 Task: Check the news on climate change.
Action: Mouse moved to (170, 241)
Screenshot: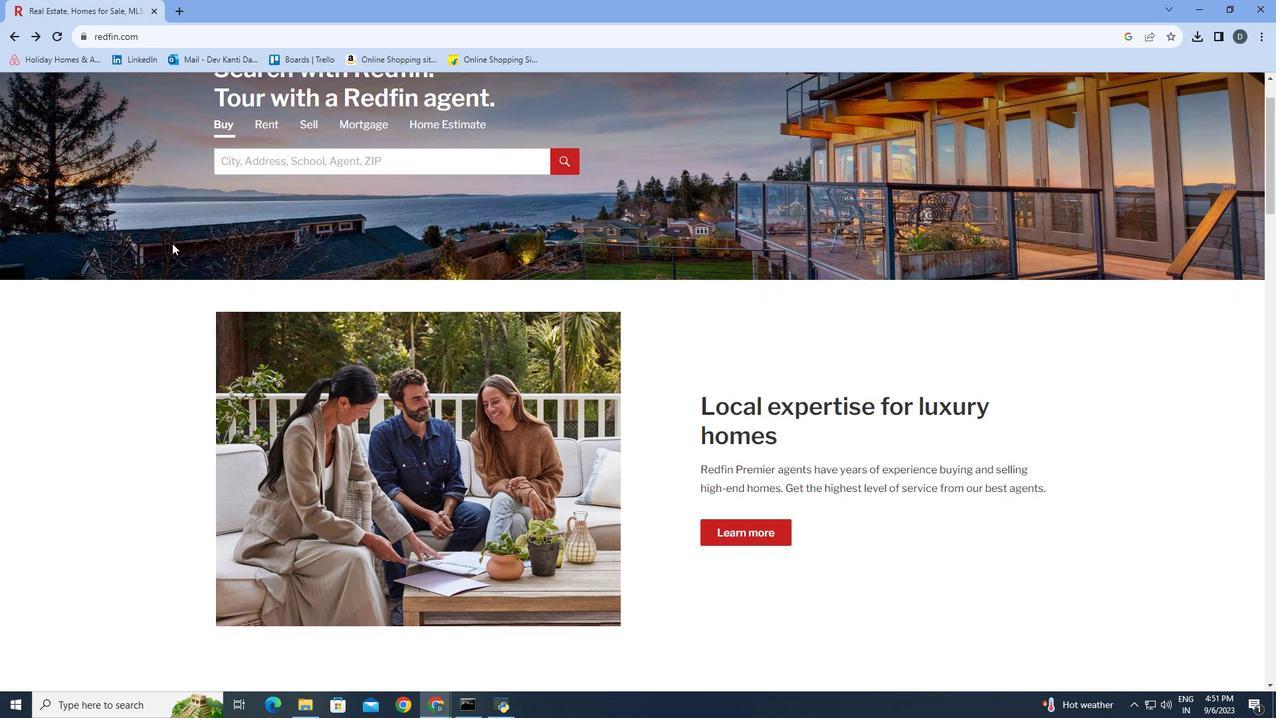 
Action: Mouse scrolled (170, 240) with delta (0, 0)
Screenshot: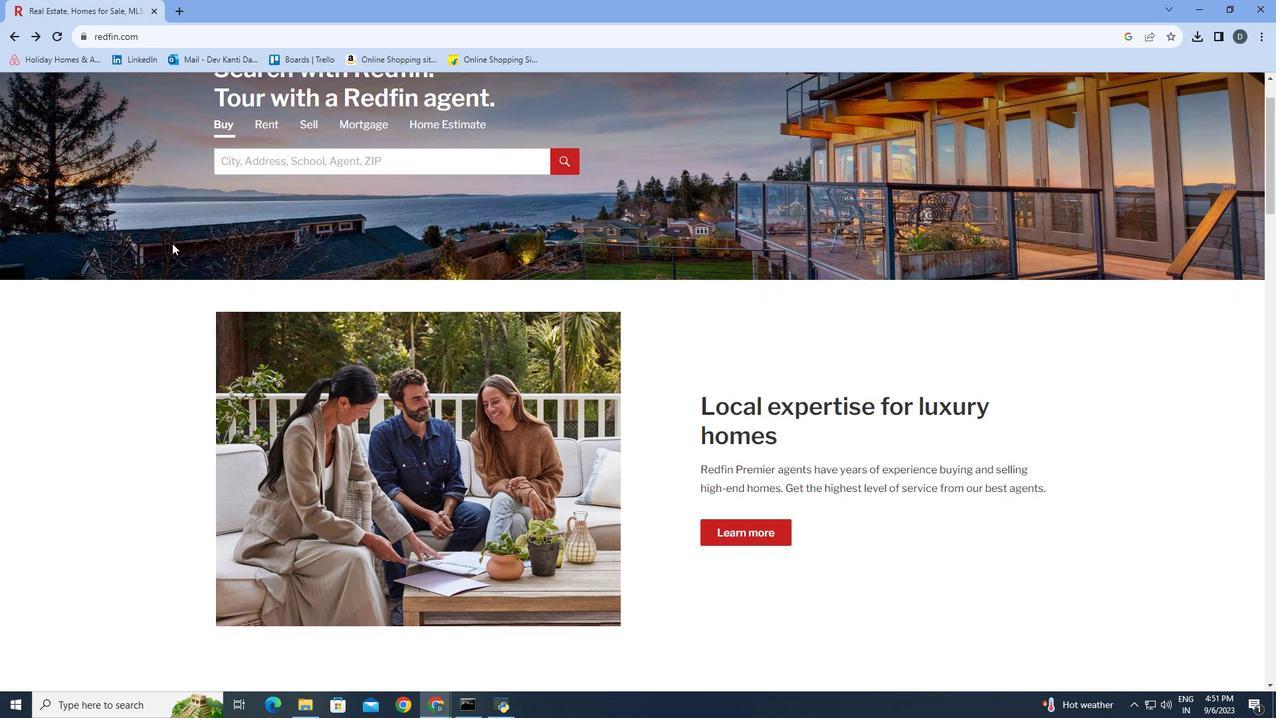 
Action: Mouse moved to (172, 243)
Screenshot: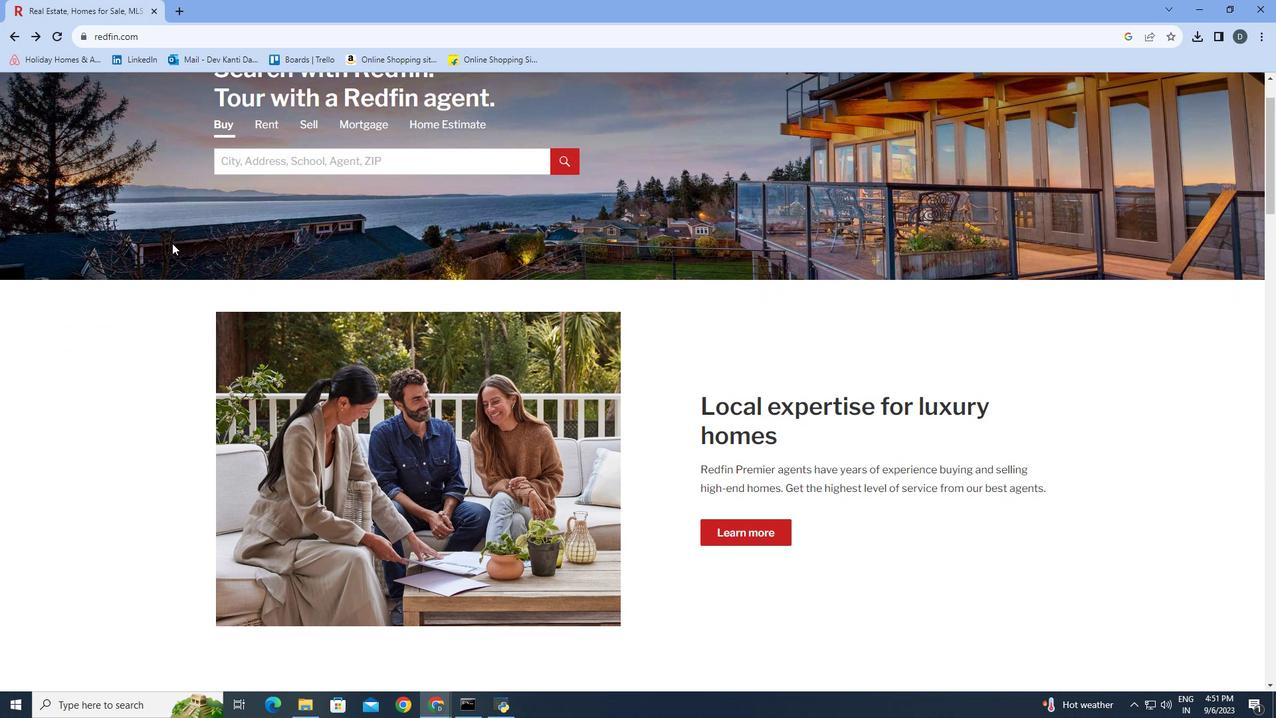 
Action: Mouse scrolled (172, 242) with delta (0, 0)
Screenshot: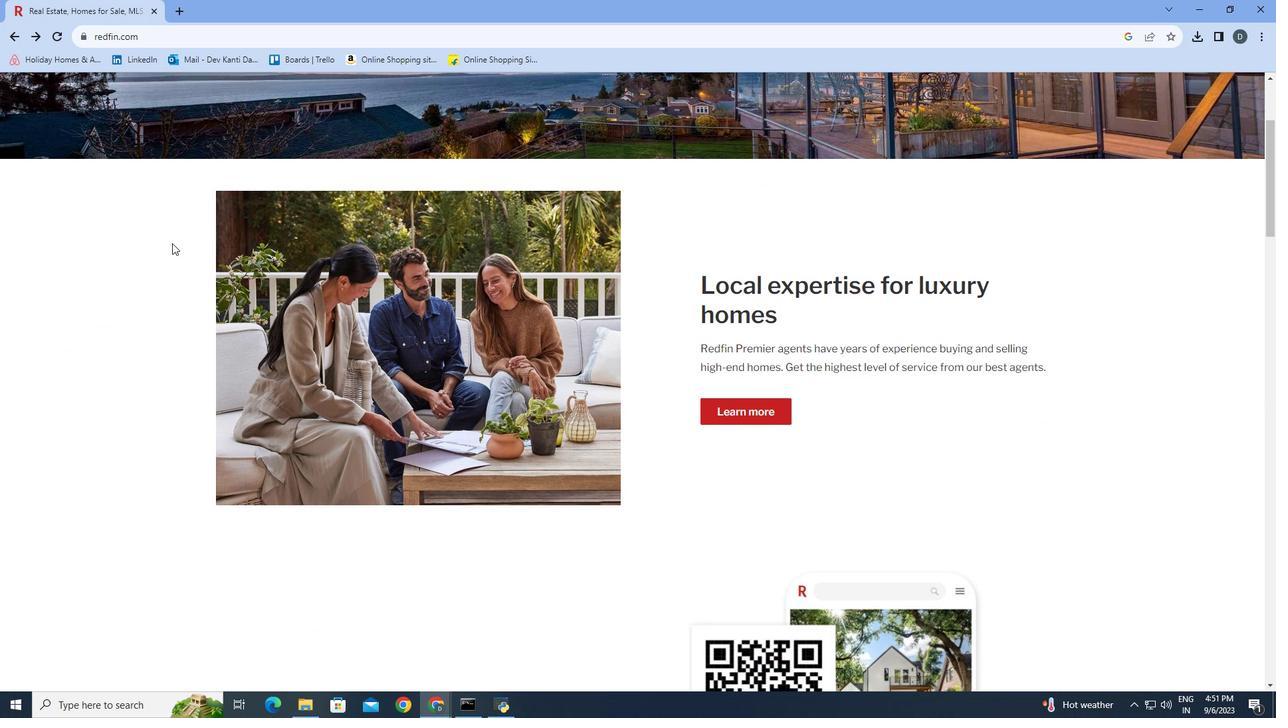 
Action: Mouse scrolled (172, 242) with delta (0, 0)
Screenshot: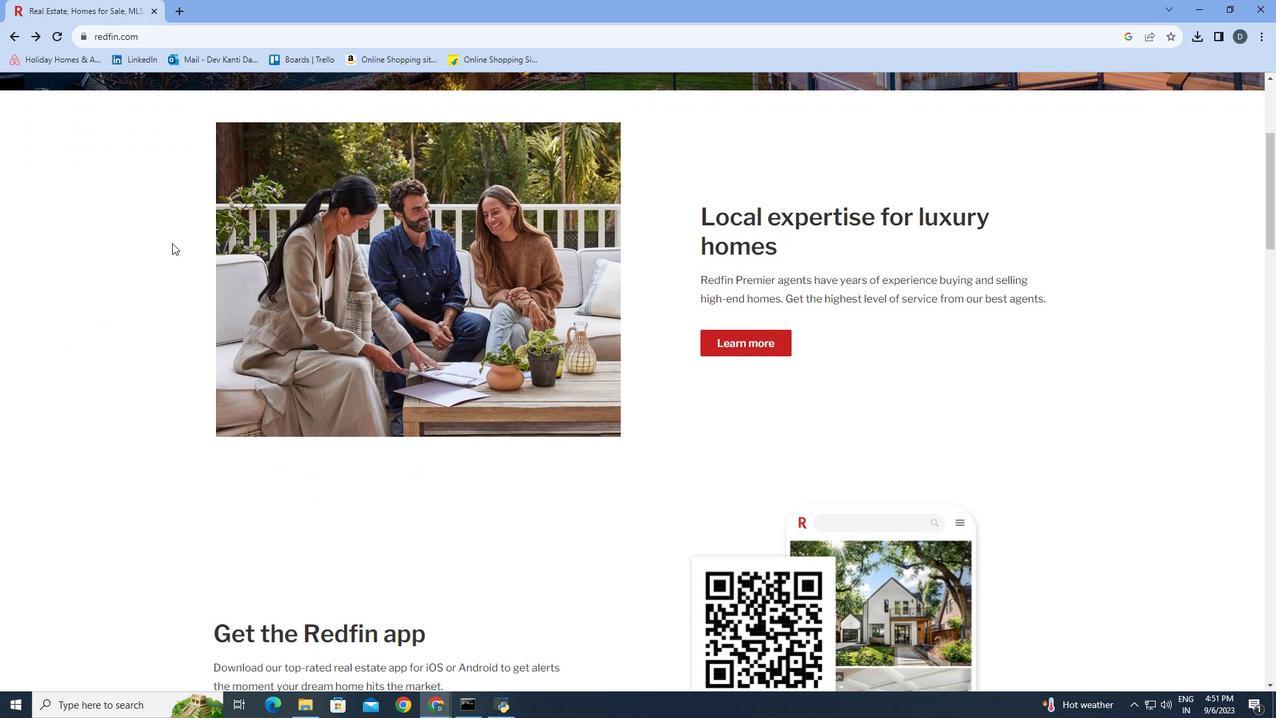 
Action: Mouse moved to (172, 243)
Screenshot: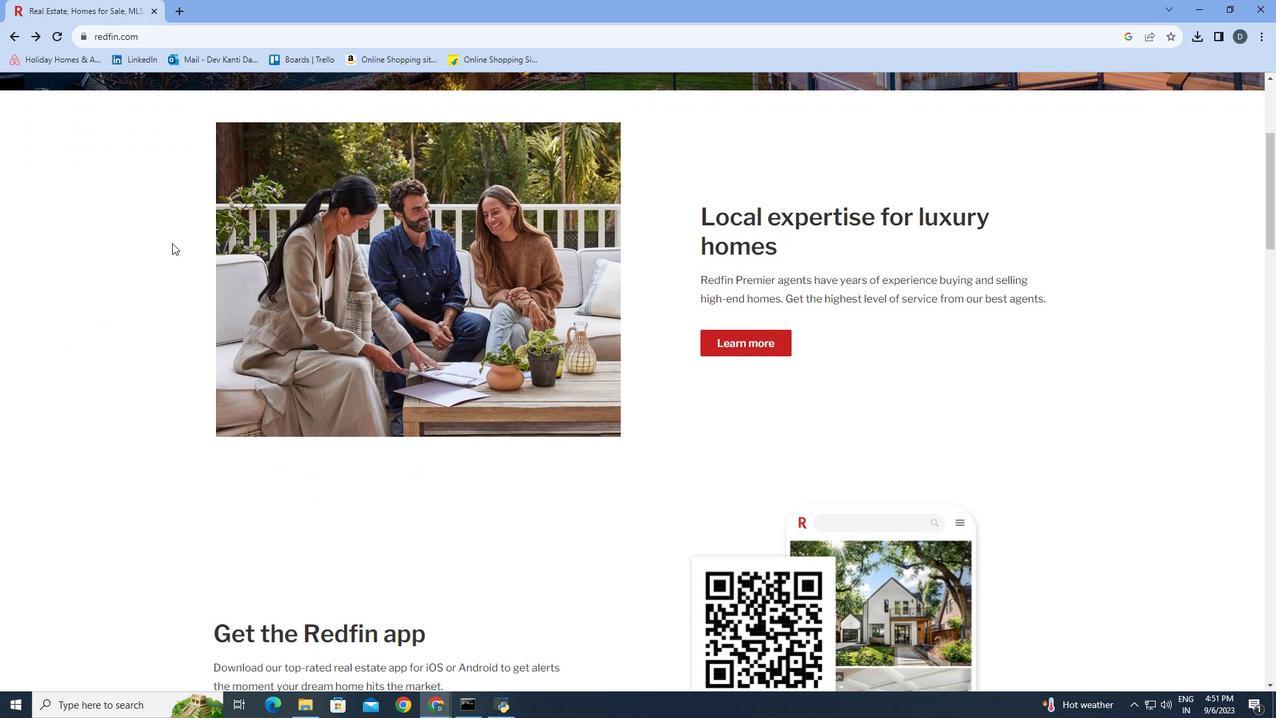 
Action: Mouse scrolled (172, 242) with delta (0, 0)
Screenshot: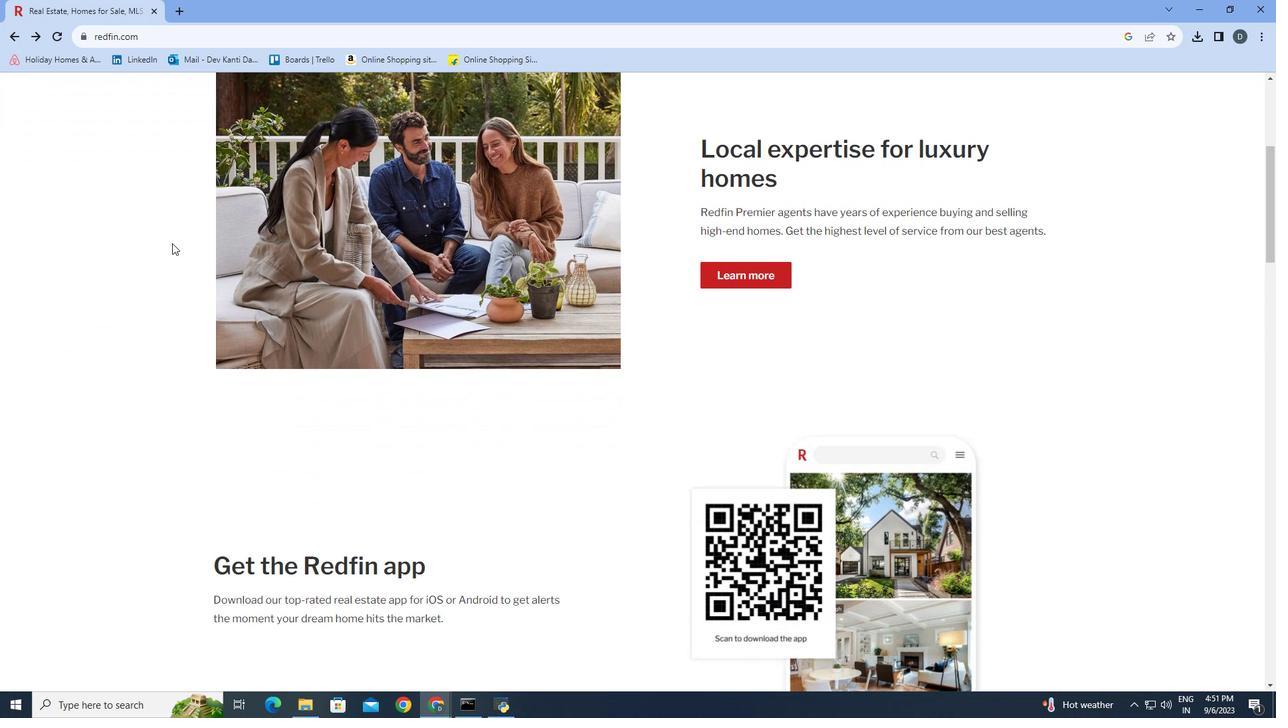 
Action: Mouse scrolled (172, 242) with delta (0, 0)
Screenshot: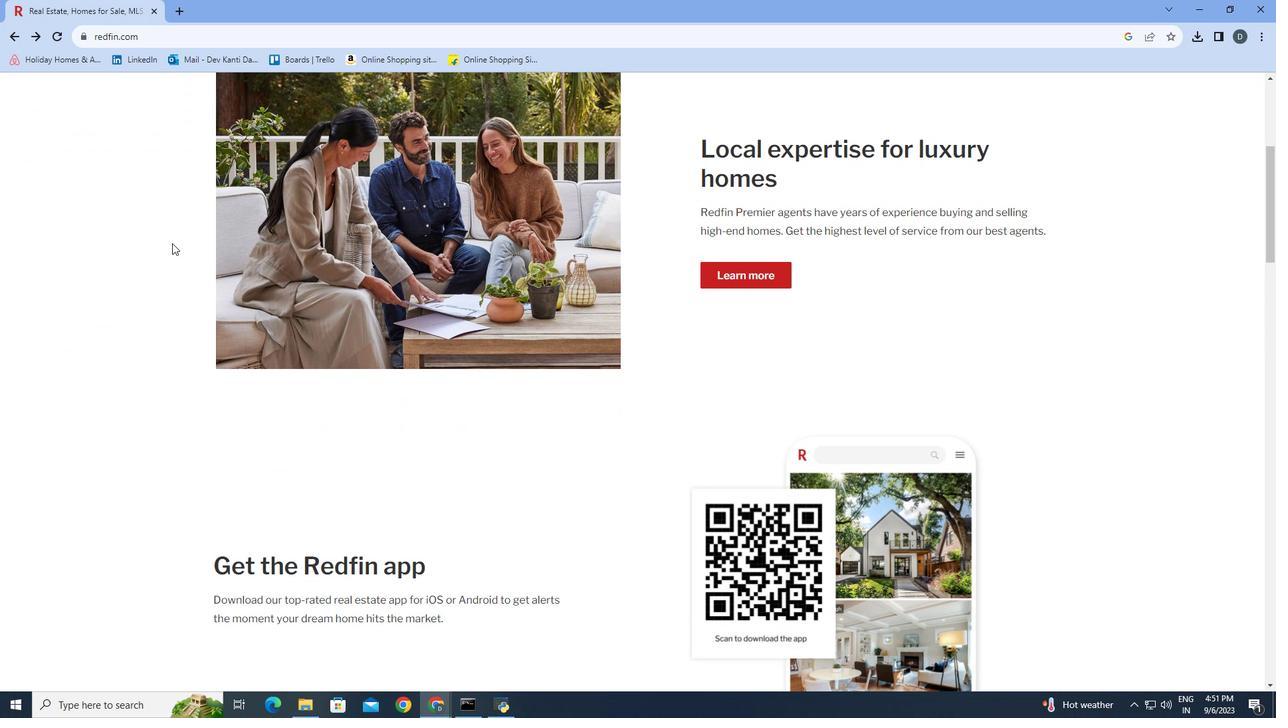 
Action: Mouse scrolled (172, 242) with delta (0, 0)
Screenshot: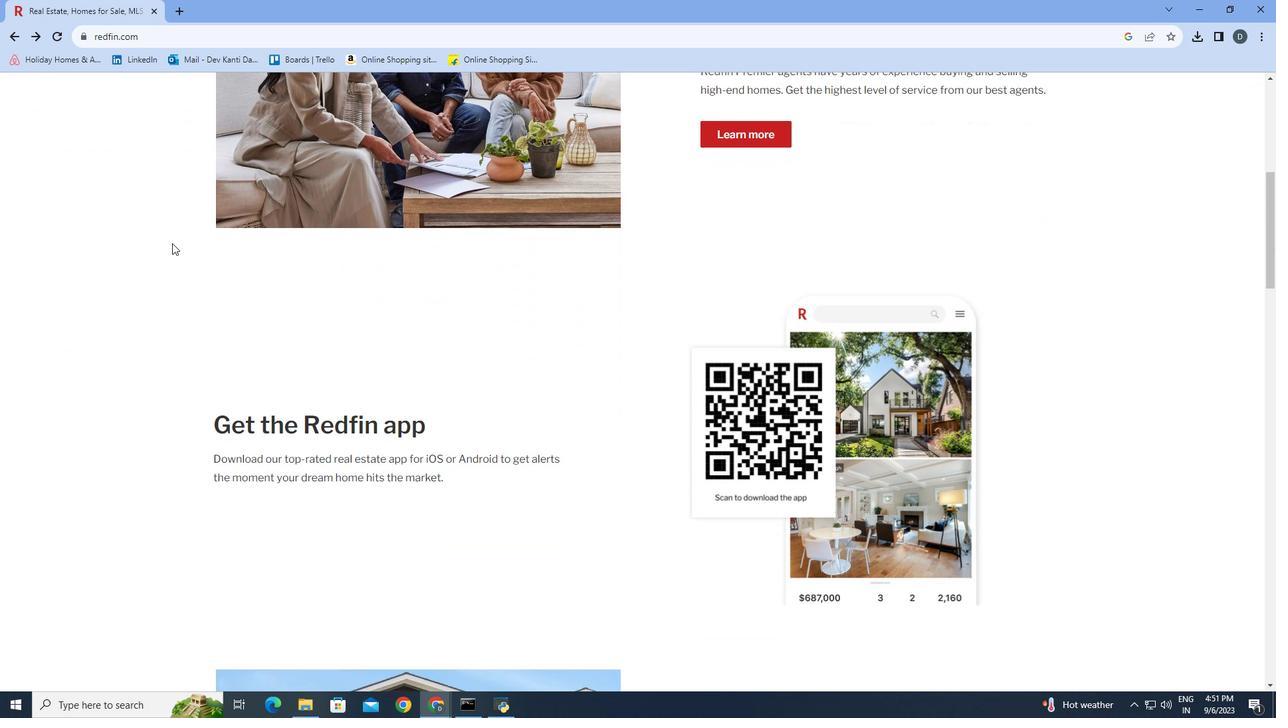 
Action: Mouse scrolled (172, 242) with delta (0, 0)
Screenshot: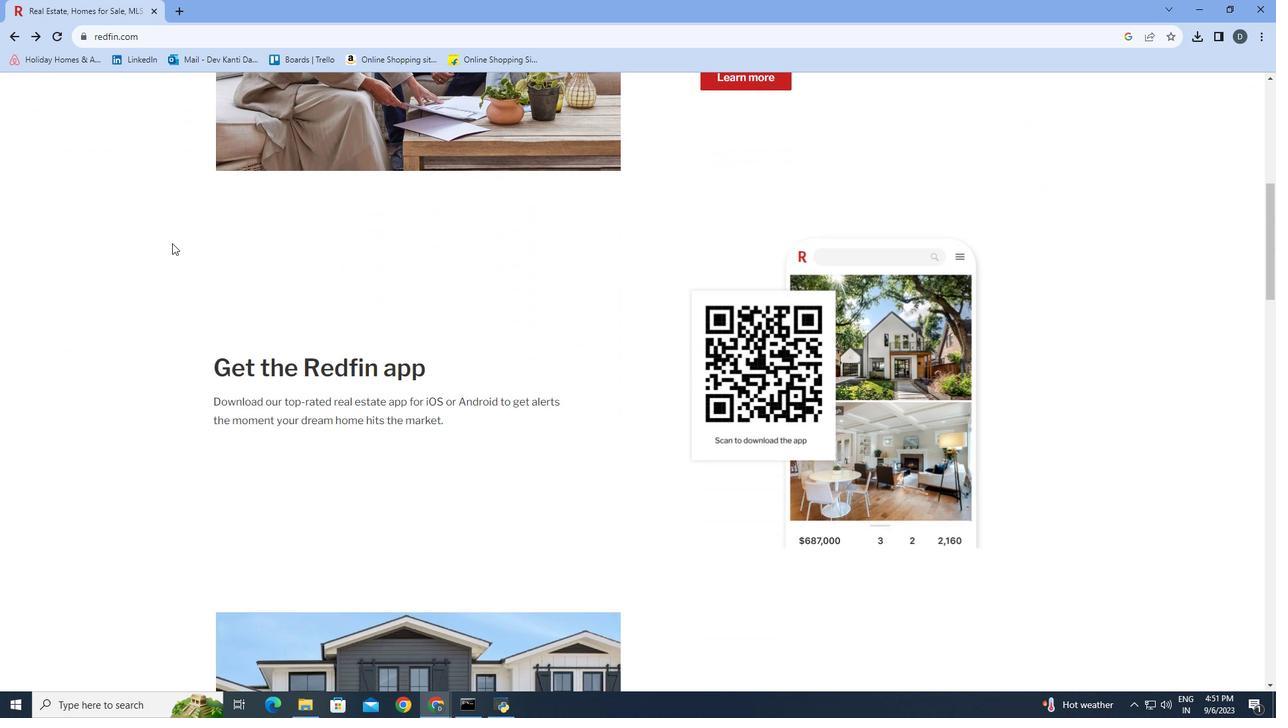 
Action: Mouse scrolled (172, 242) with delta (0, 0)
Screenshot: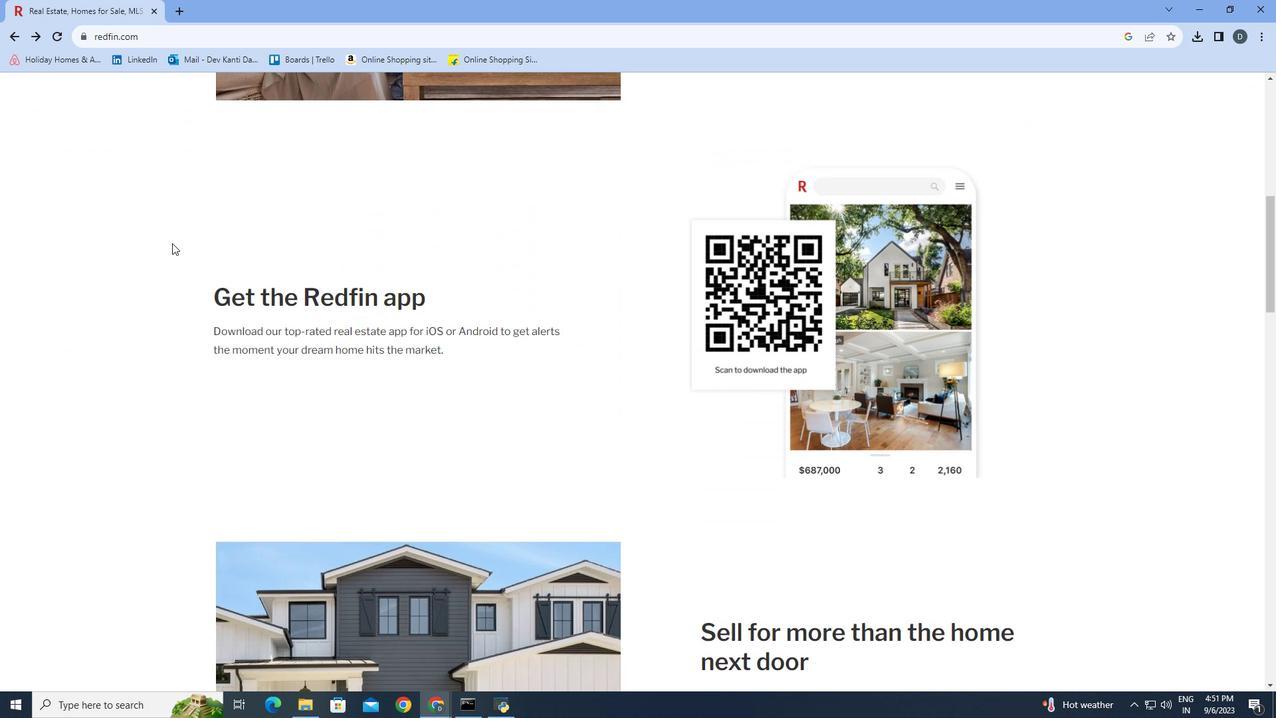 
Action: Mouse scrolled (172, 242) with delta (0, 0)
Screenshot: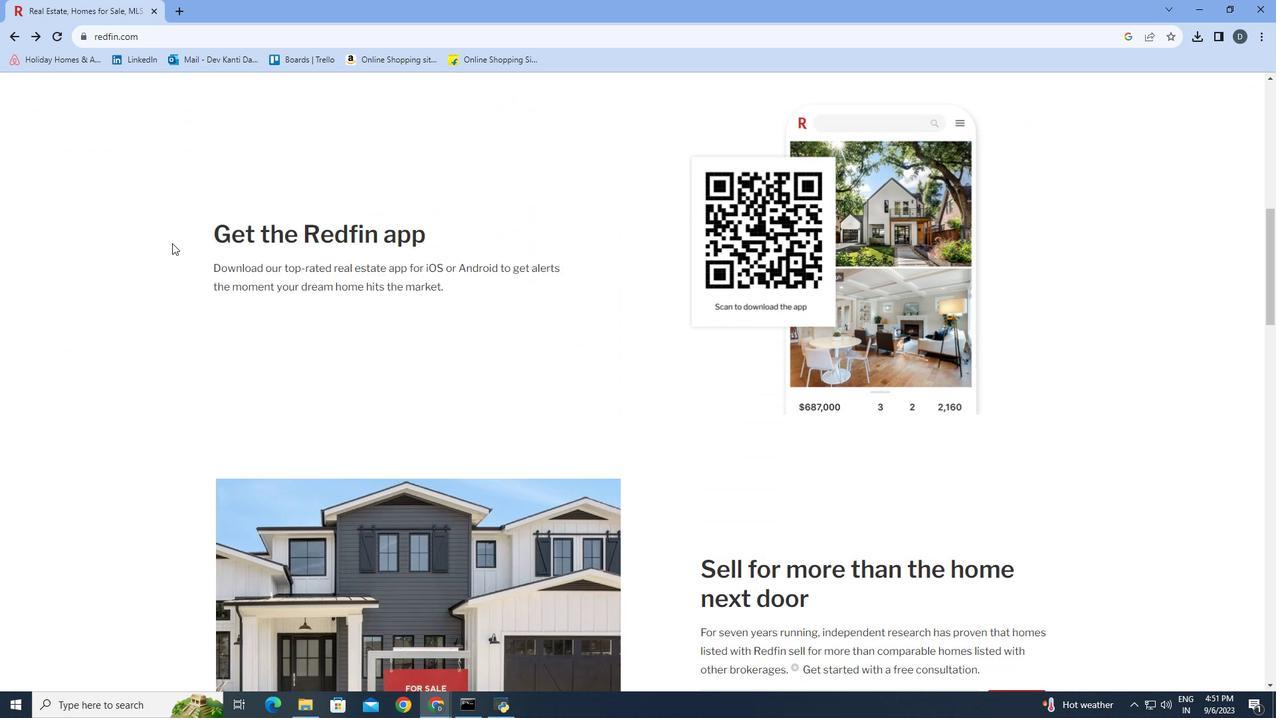 
Action: Mouse scrolled (172, 242) with delta (0, 0)
Screenshot: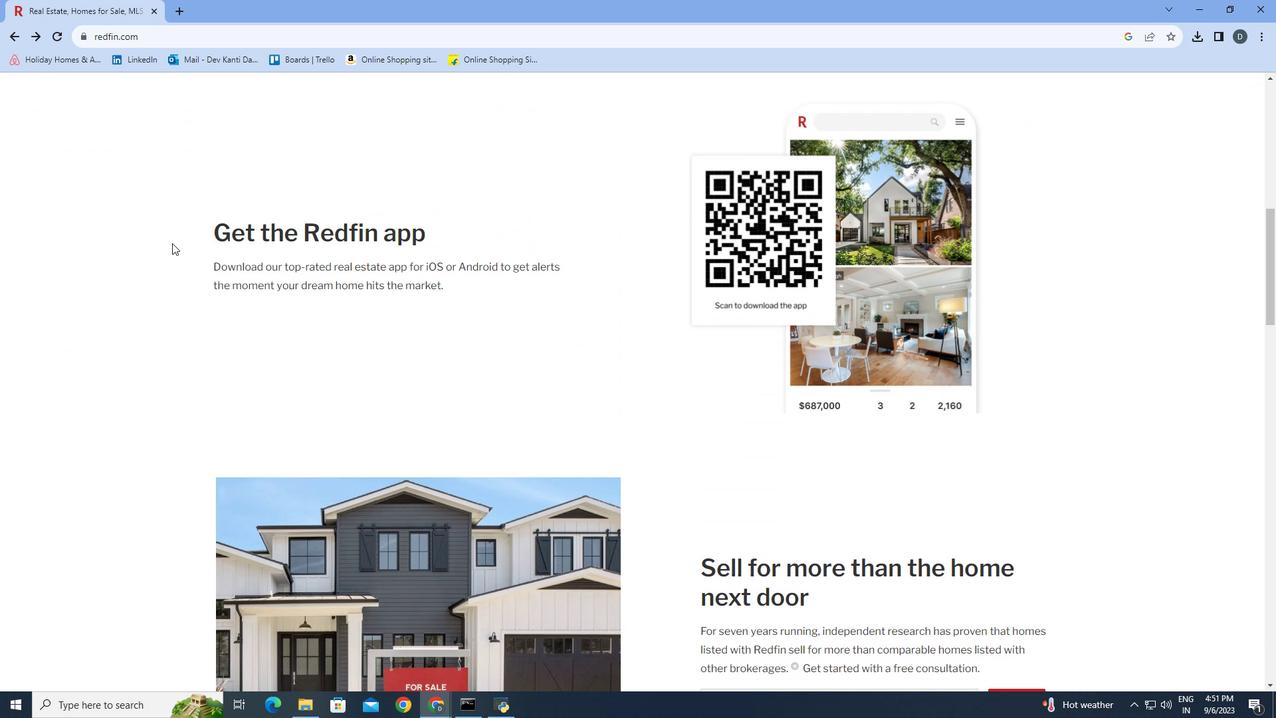 
Action: Mouse scrolled (172, 242) with delta (0, 0)
Screenshot: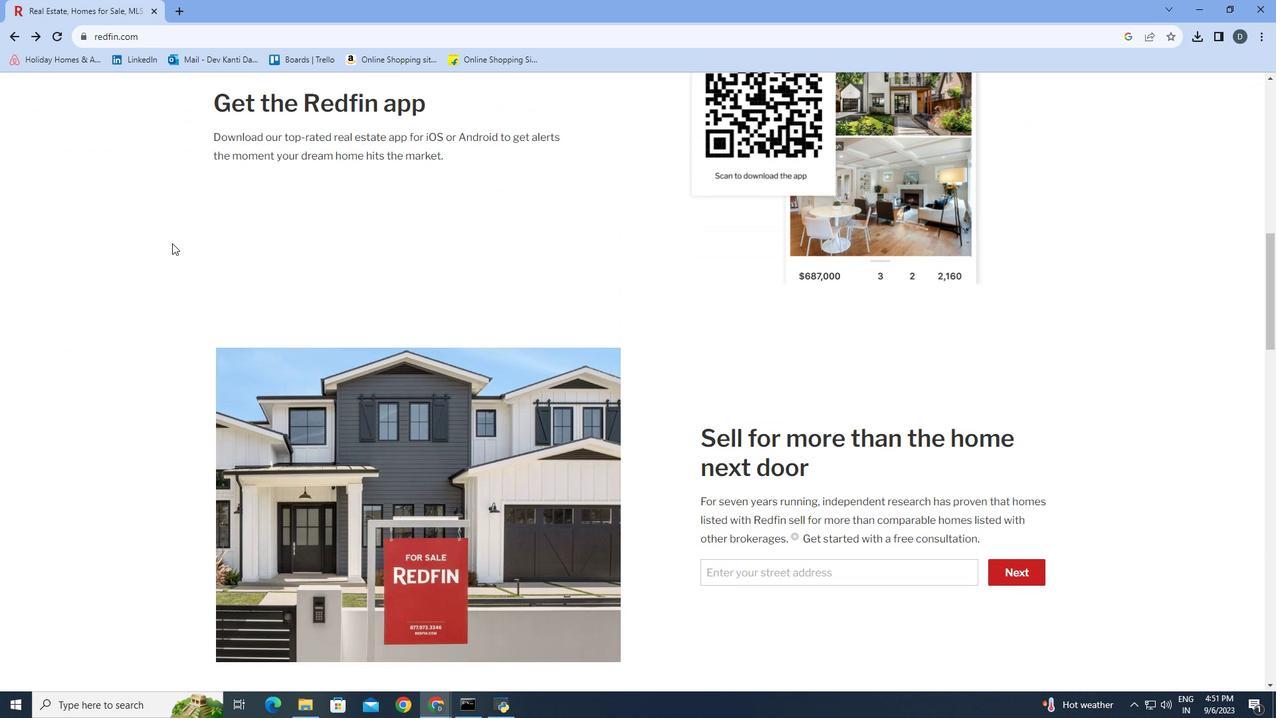 
Action: Mouse scrolled (172, 242) with delta (0, 0)
Screenshot: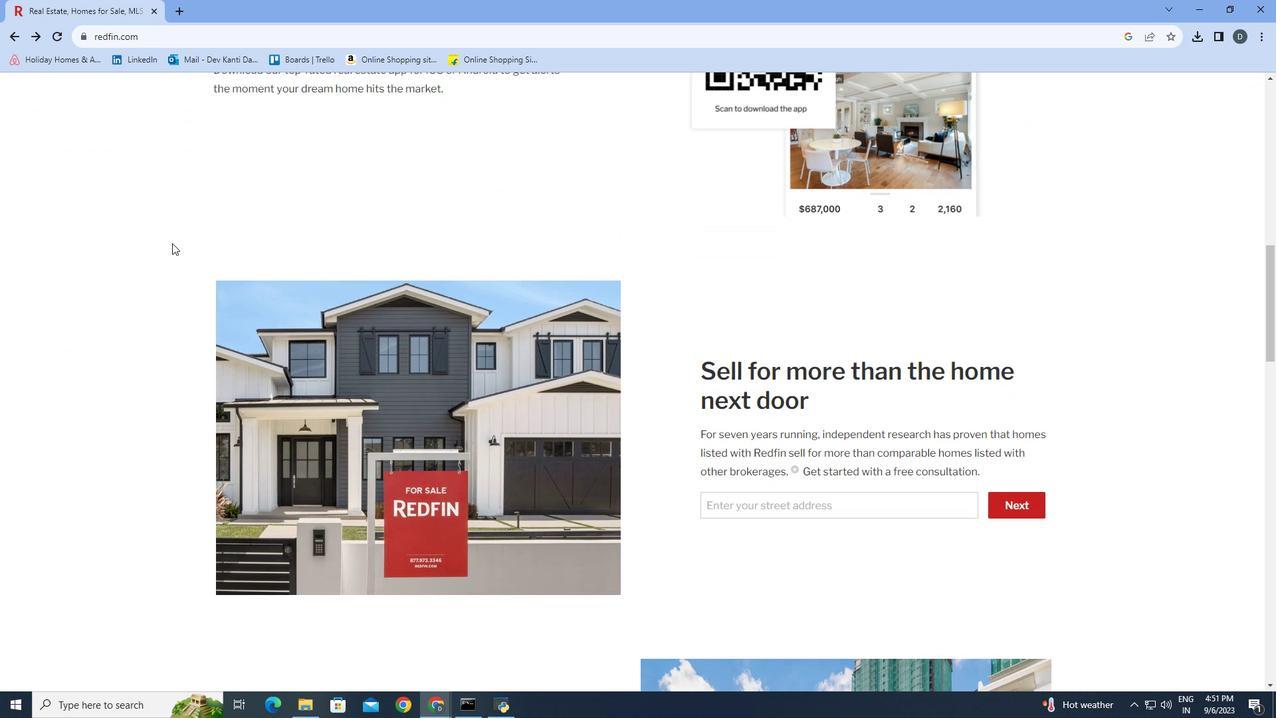 
Action: Mouse scrolled (172, 242) with delta (0, 0)
Screenshot: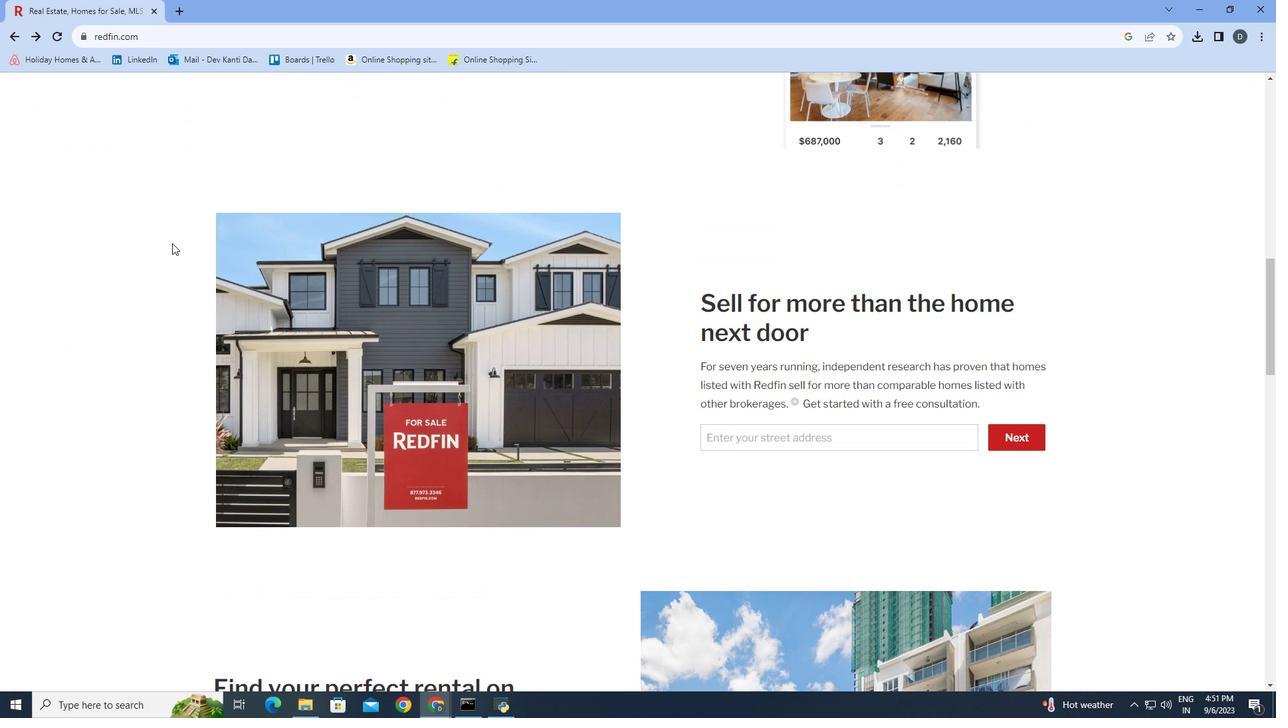 
Action: Mouse scrolled (172, 242) with delta (0, 0)
Screenshot: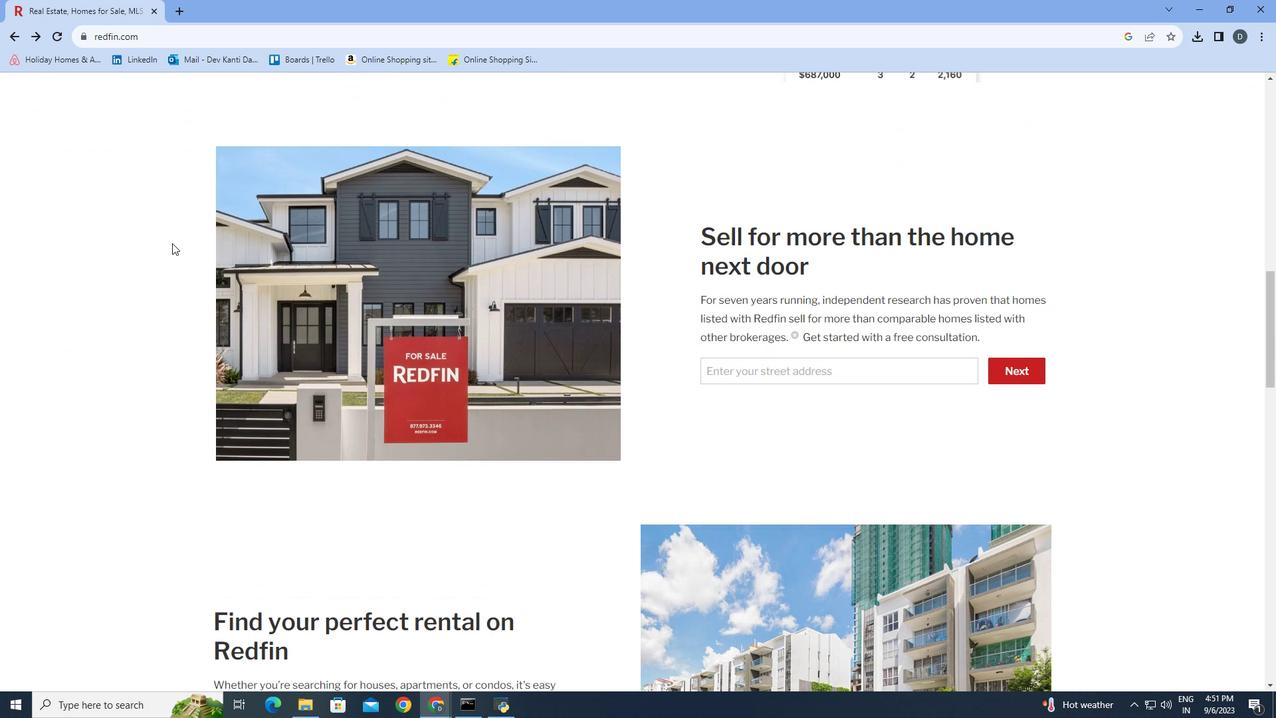 
Action: Mouse scrolled (172, 242) with delta (0, 0)
Screenshot: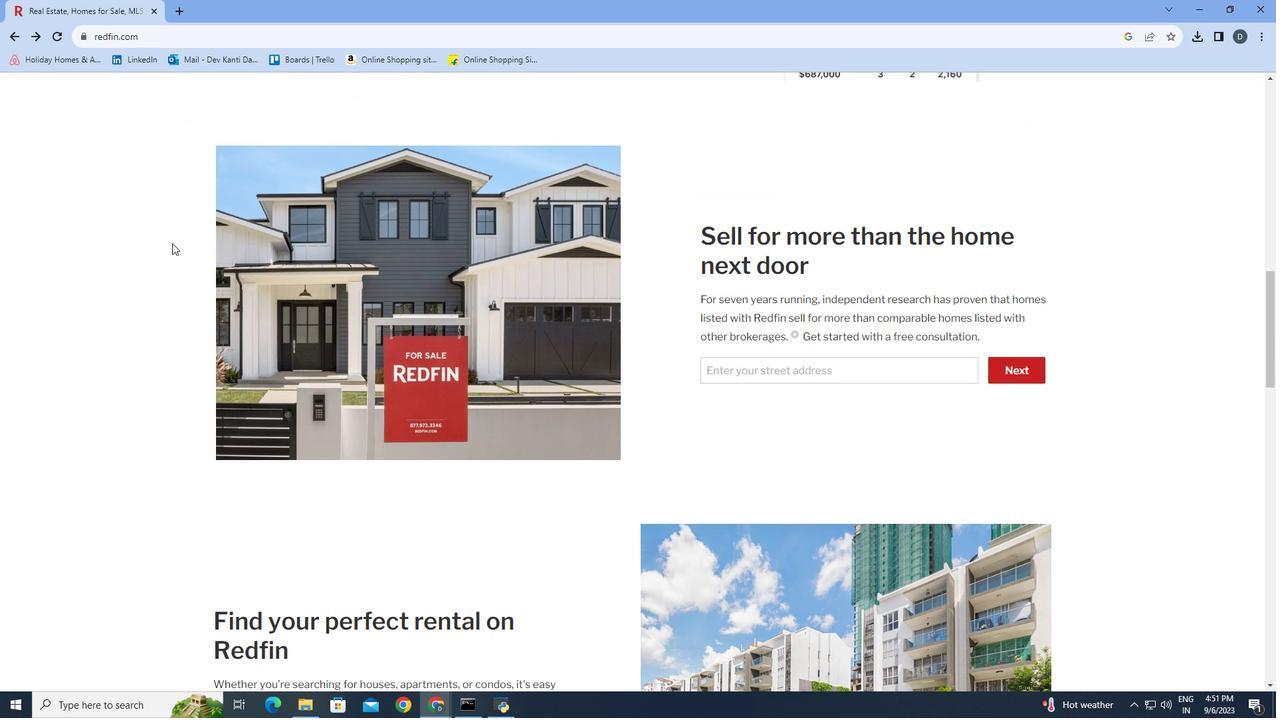 
Action: Mouse scrolled (172, 242) with delta (0, 0)
Screenshot: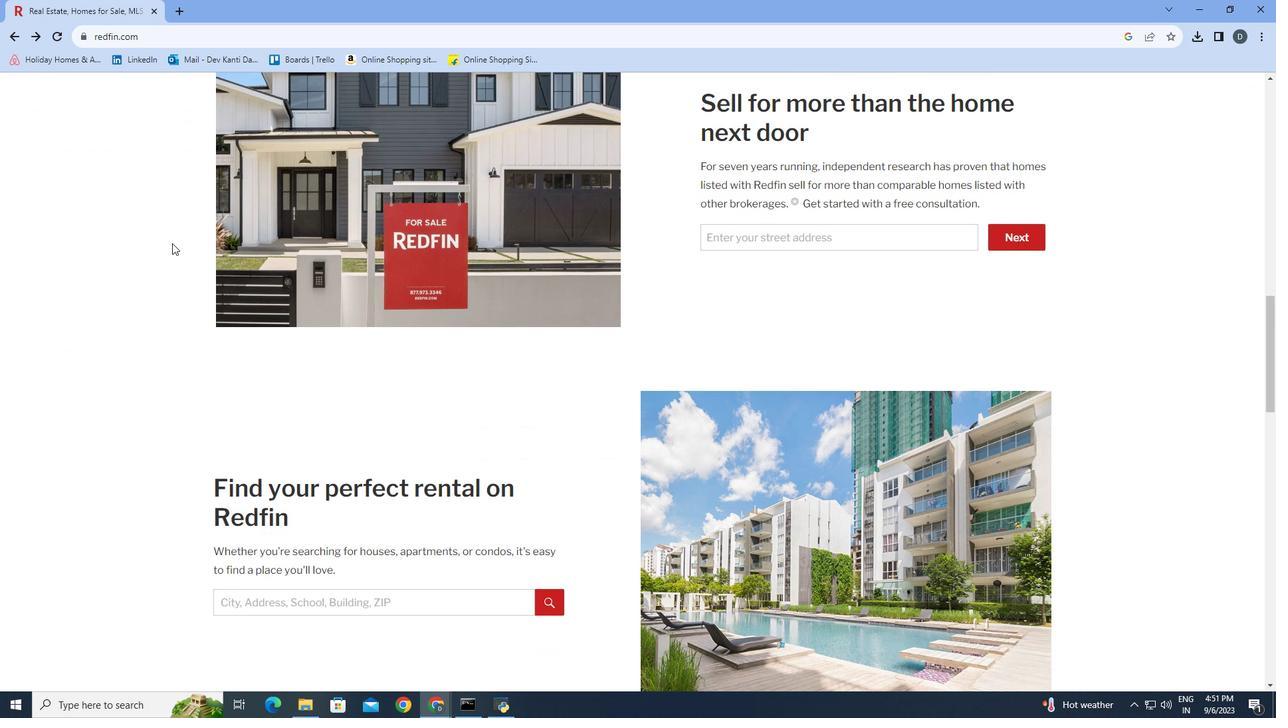 
Action: Mouse scrolled (172, 242) with delta (0, 0)
Screenshot: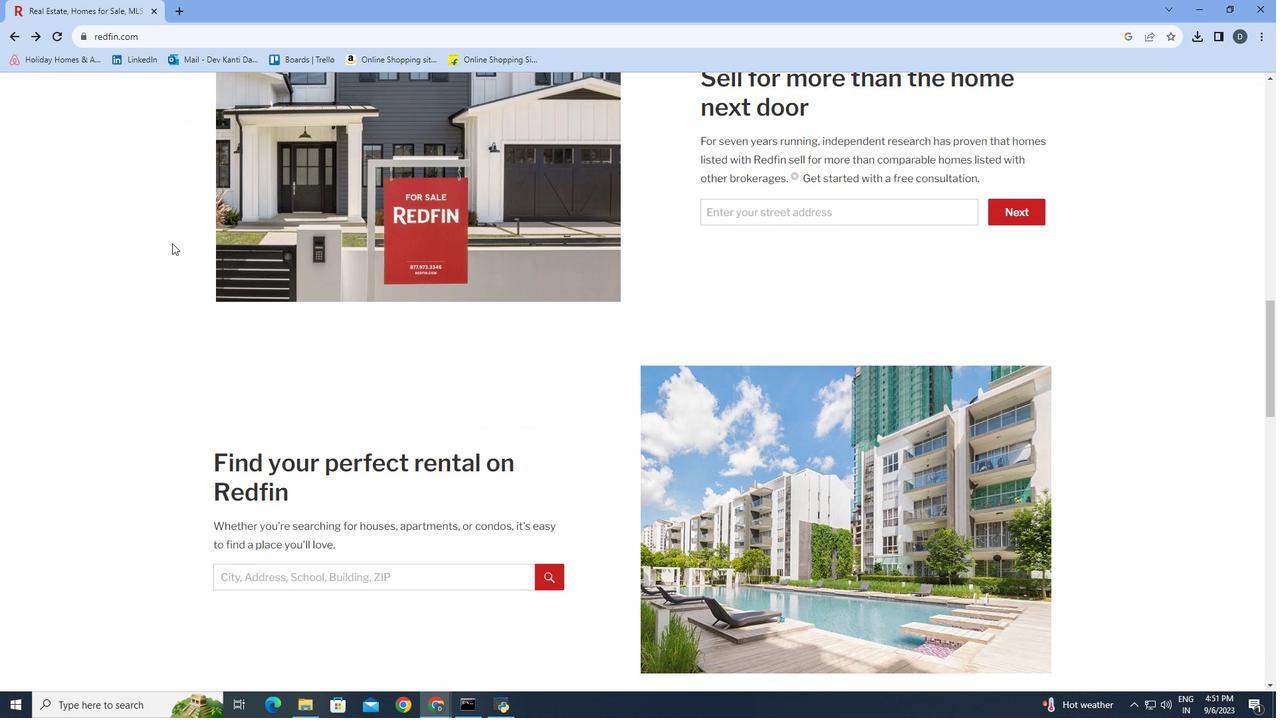 
Action: Mouse scrolled (172, 242) with delta (0, 0)
Screenshot: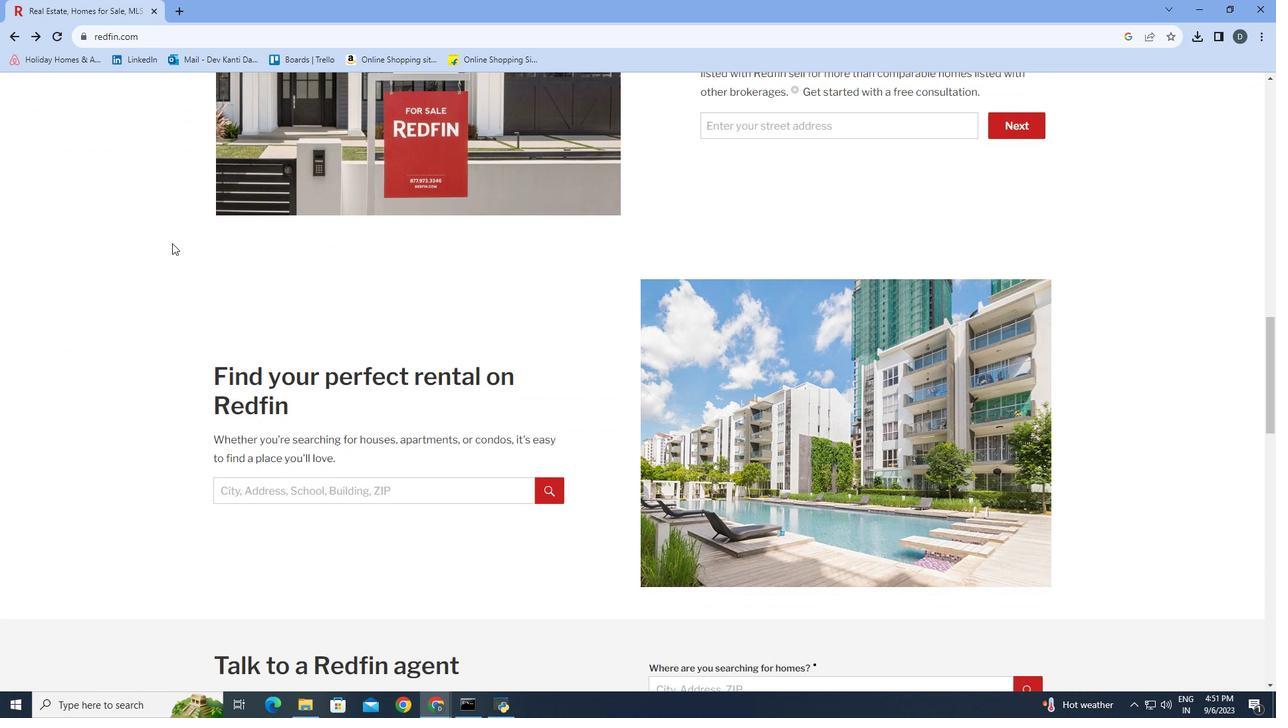 
Action: Mouse scrolled (172, 242) with delta (0, 0)
Screenshot: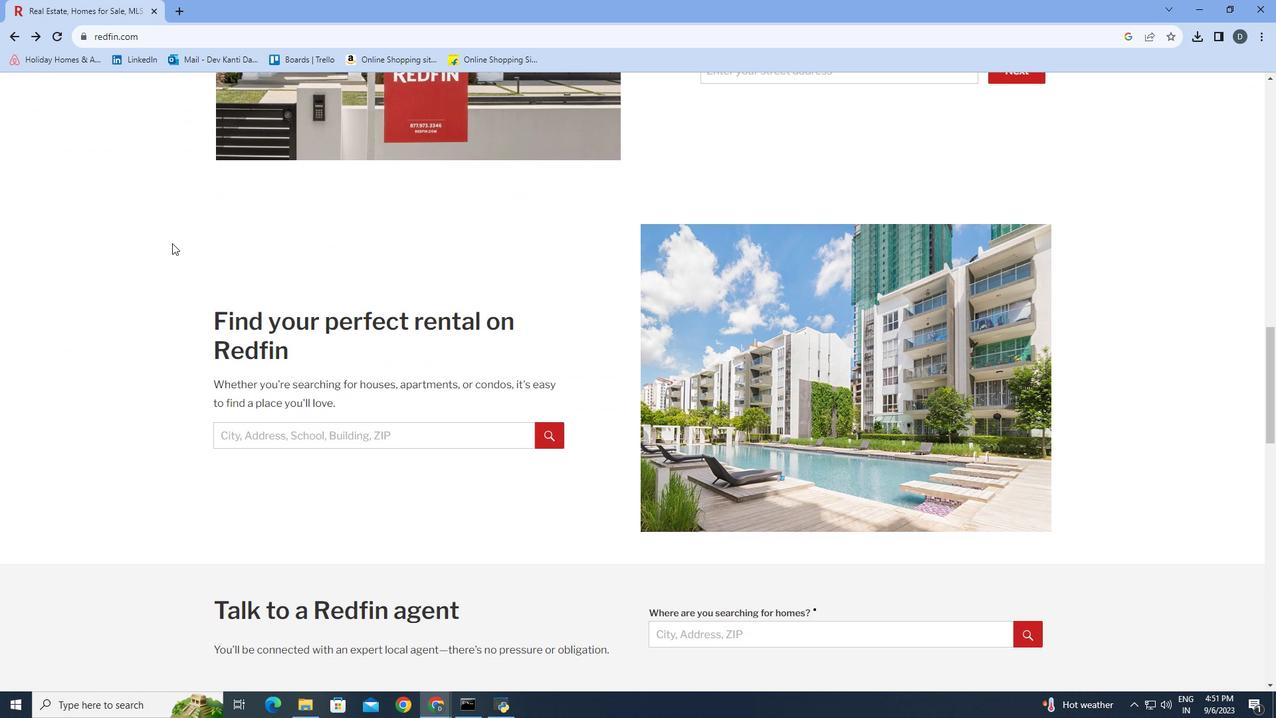 
Action: Mouse scrolled (172, 242) with delta (0, 0)
Screenshot: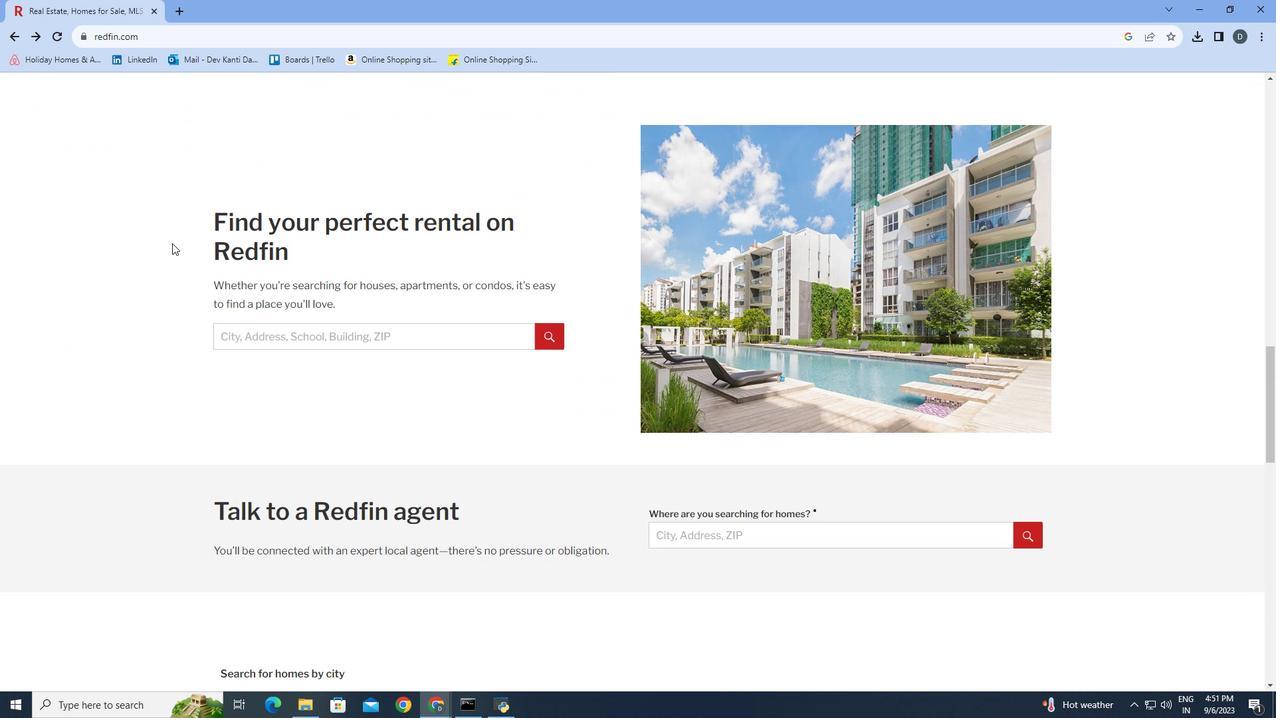 
Action: Mouse scrolled (172, 242) with delta (0, 0)
Screenshot: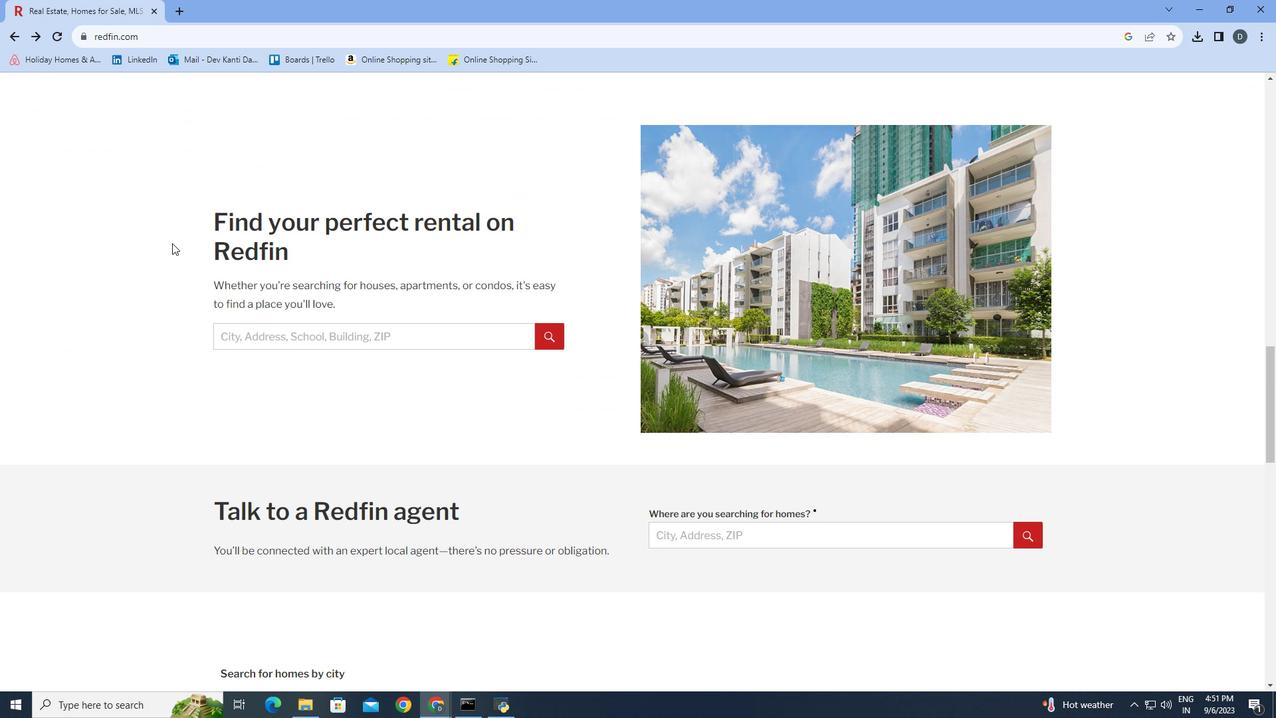 
Action: Mouse scrolled (172, 242) with delta (0, 0)
Screenshot: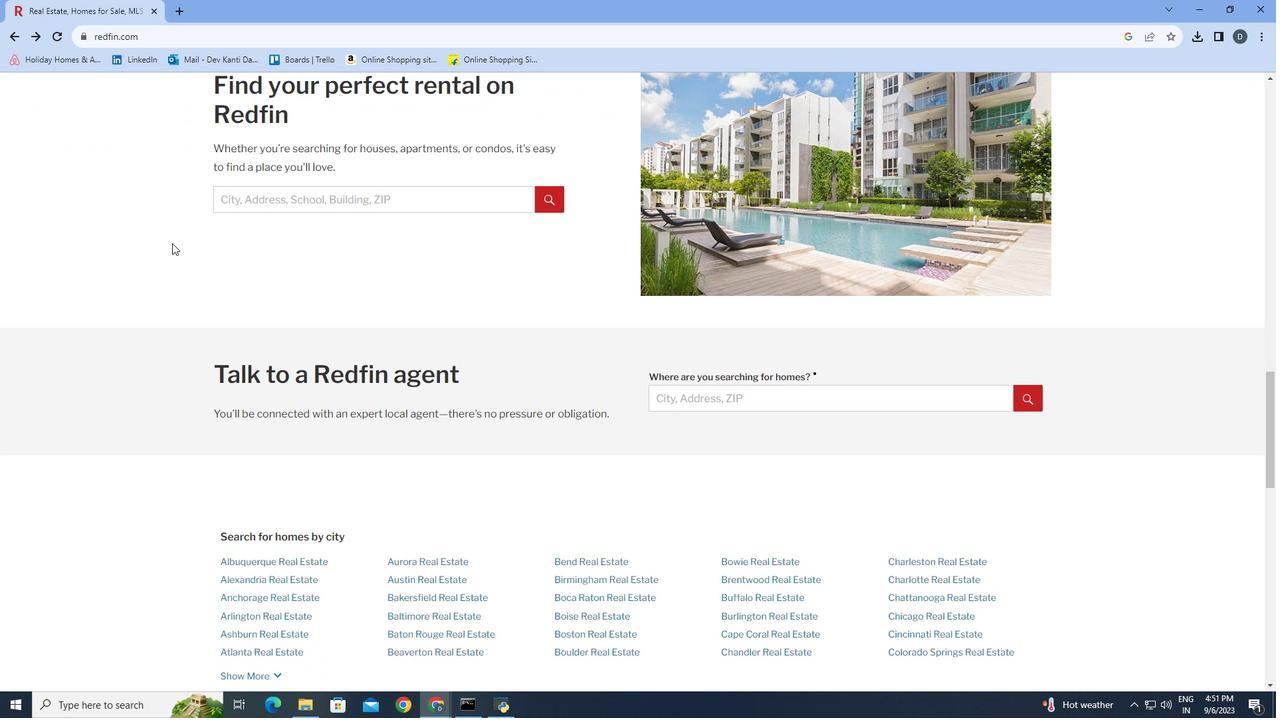 
Action: Mouse scrolled (172, 242) with delta (0, 0)
Screenshot: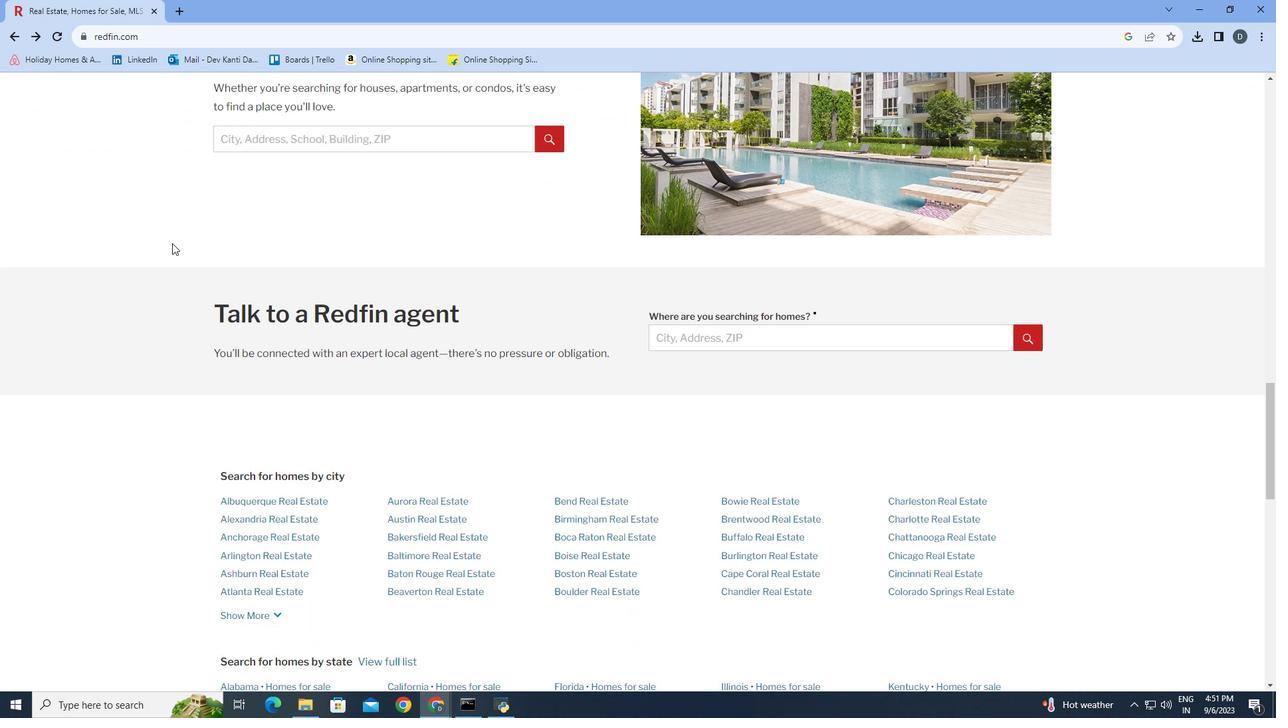 
Action: Mouse scrolled (172, 242) with delta (0, 0)
Screenshot: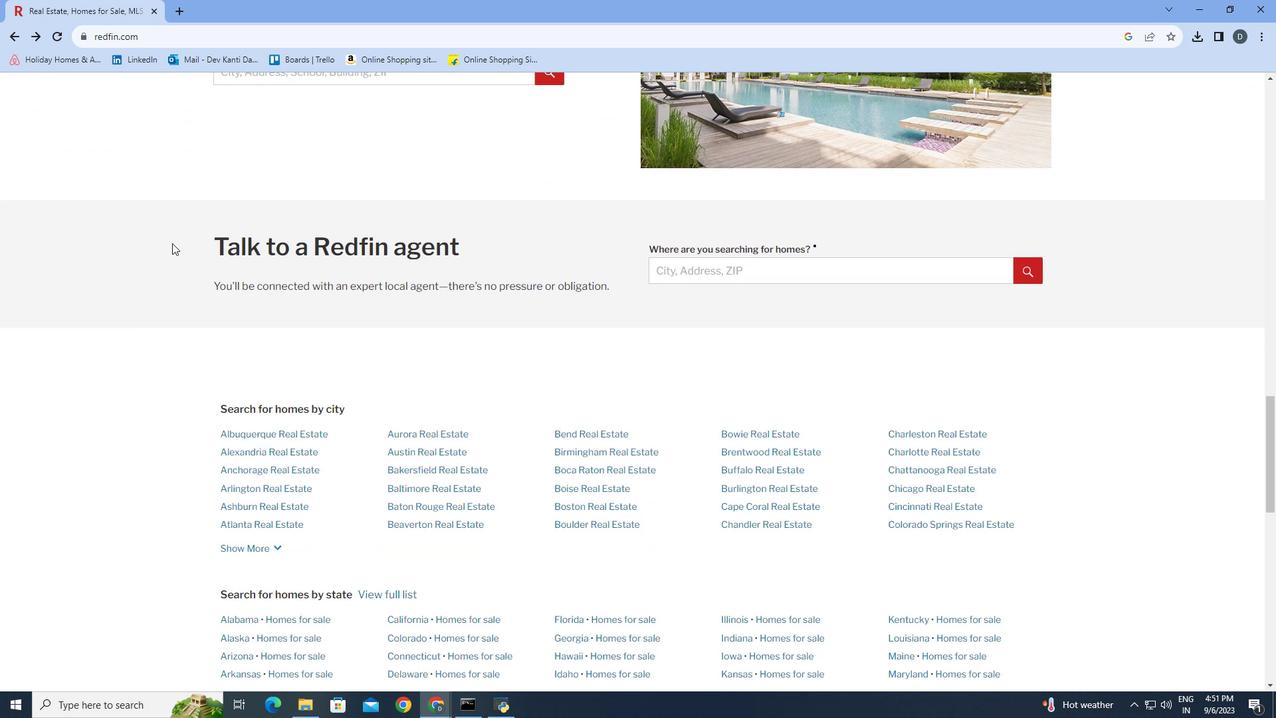 
Action: Mouse scrolled (172, 242) with delta (0, 0)
Screenshot: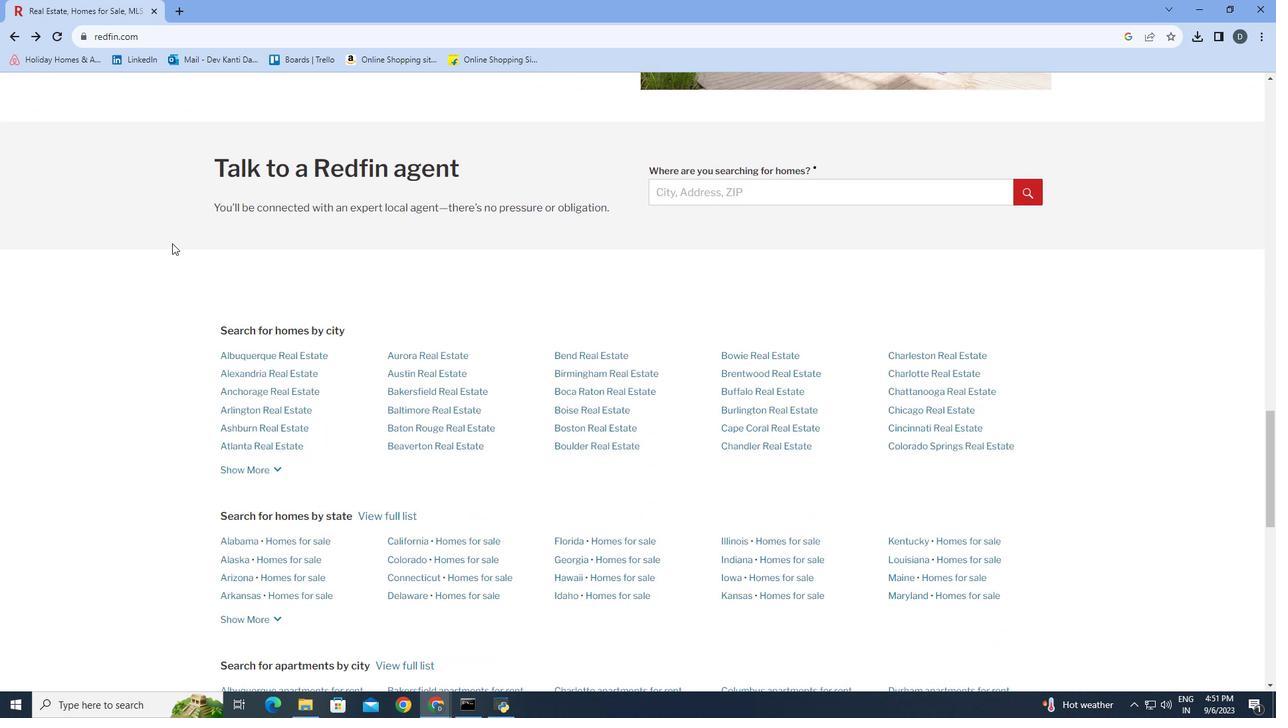 
Action: Mouse scrolled (172, 242) with delta (0, 0)
Screenshot: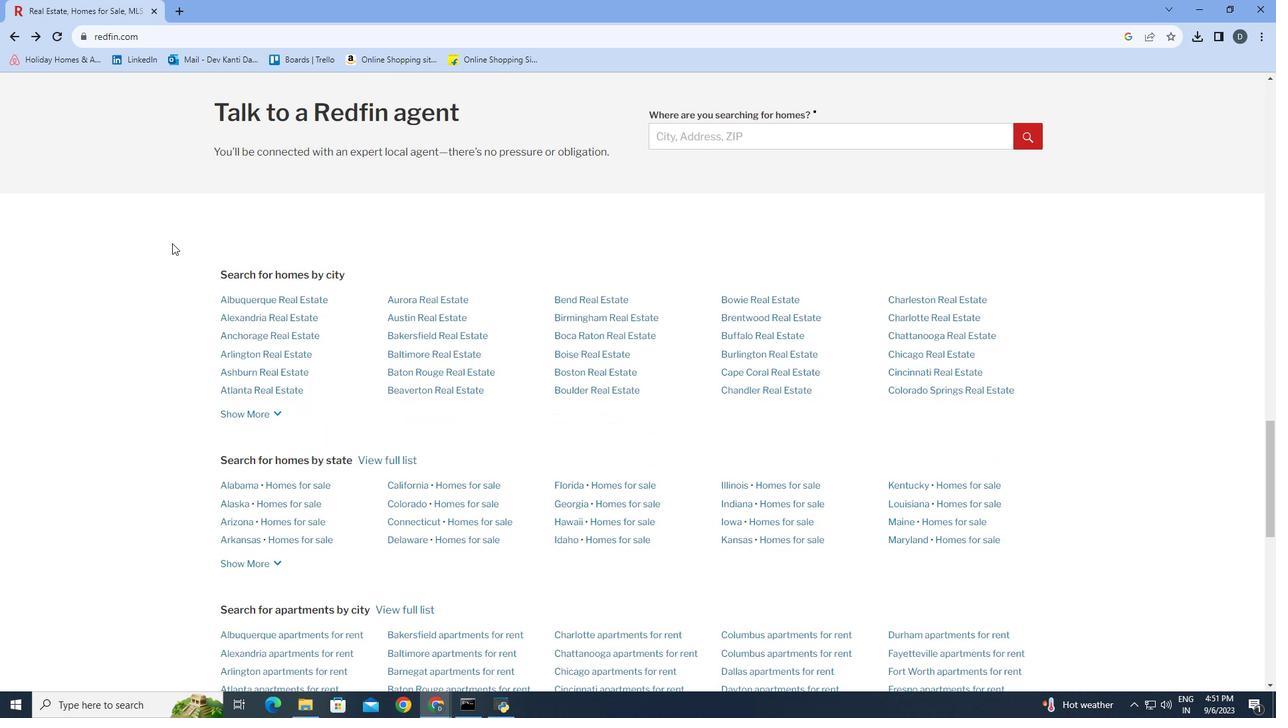 
Action: Mouse scrolled (172, 242) with delta (0, 0)
Screenshot: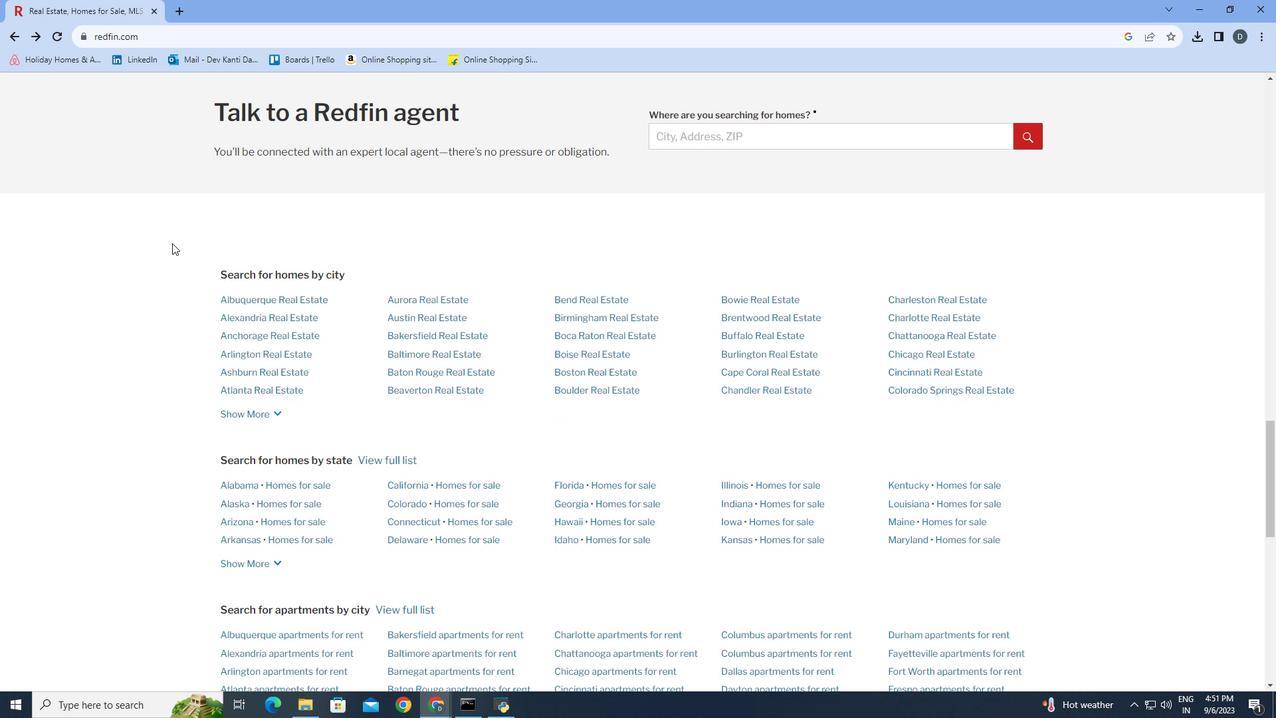 
Action: Mouse scrolled (172, 242) with delta (0, 0)
Screenshot: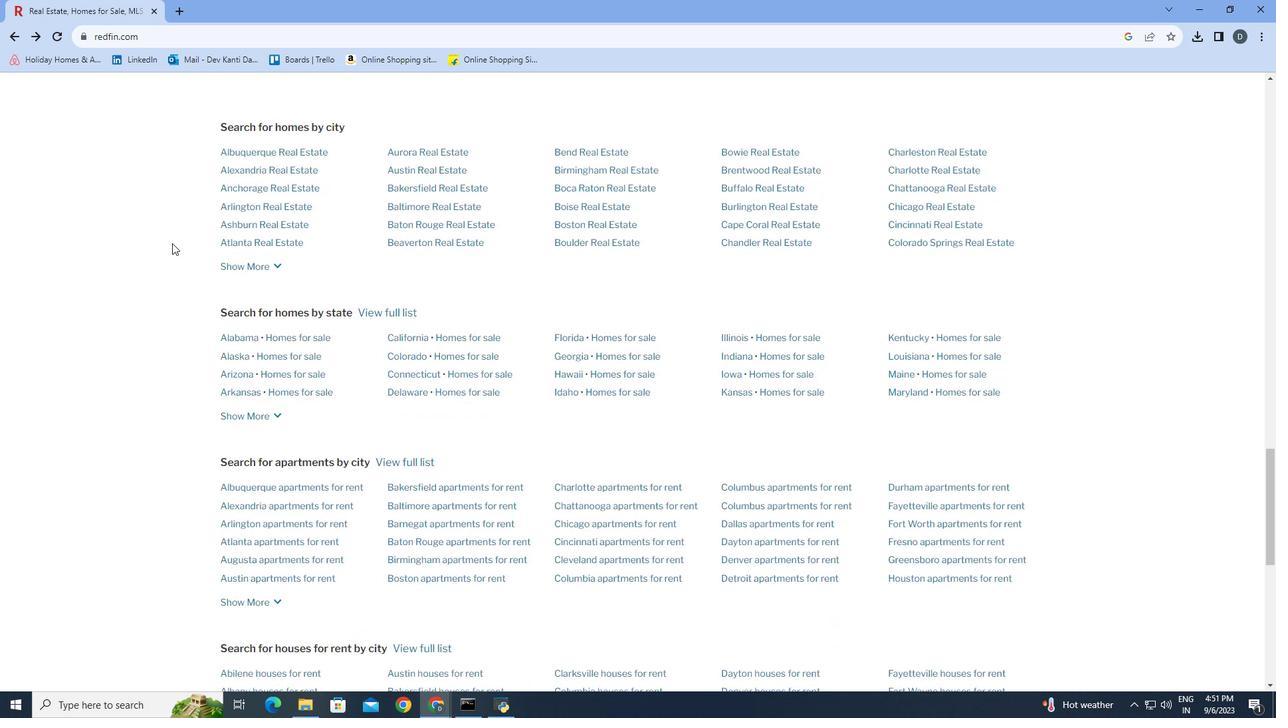 
Action: Mouse scrolled (172, 242) with delta (0, 0)
Screenshot: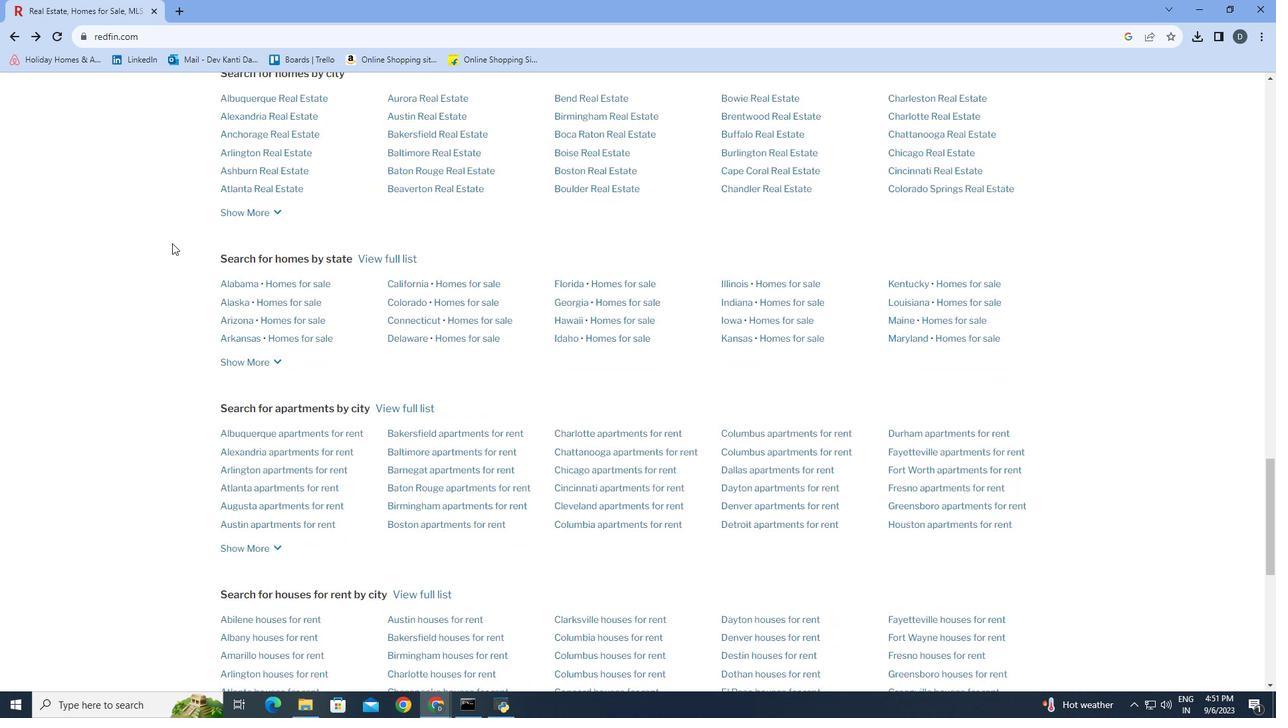 
Action: Mouse scrolled (172, 242) with delta (0, 0)
Screenshot: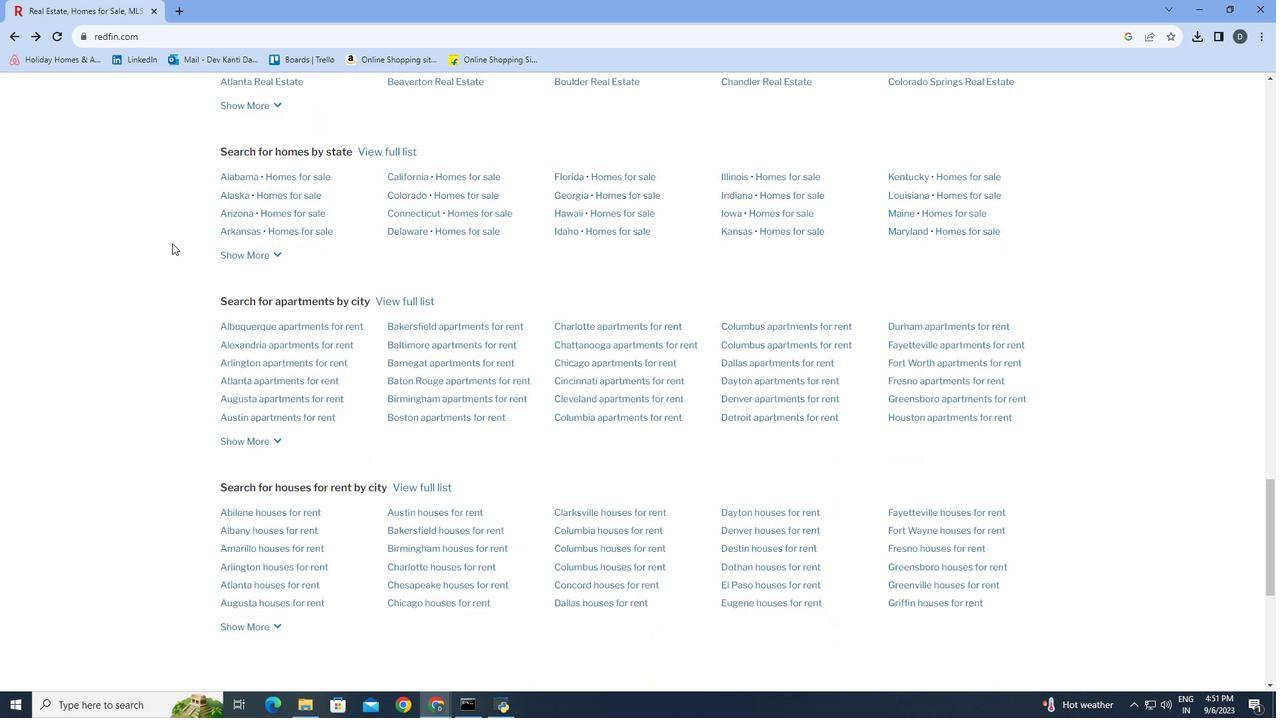 
Action: Mouse scrolled (172, 242) with delta (0, 0)
Screenshot: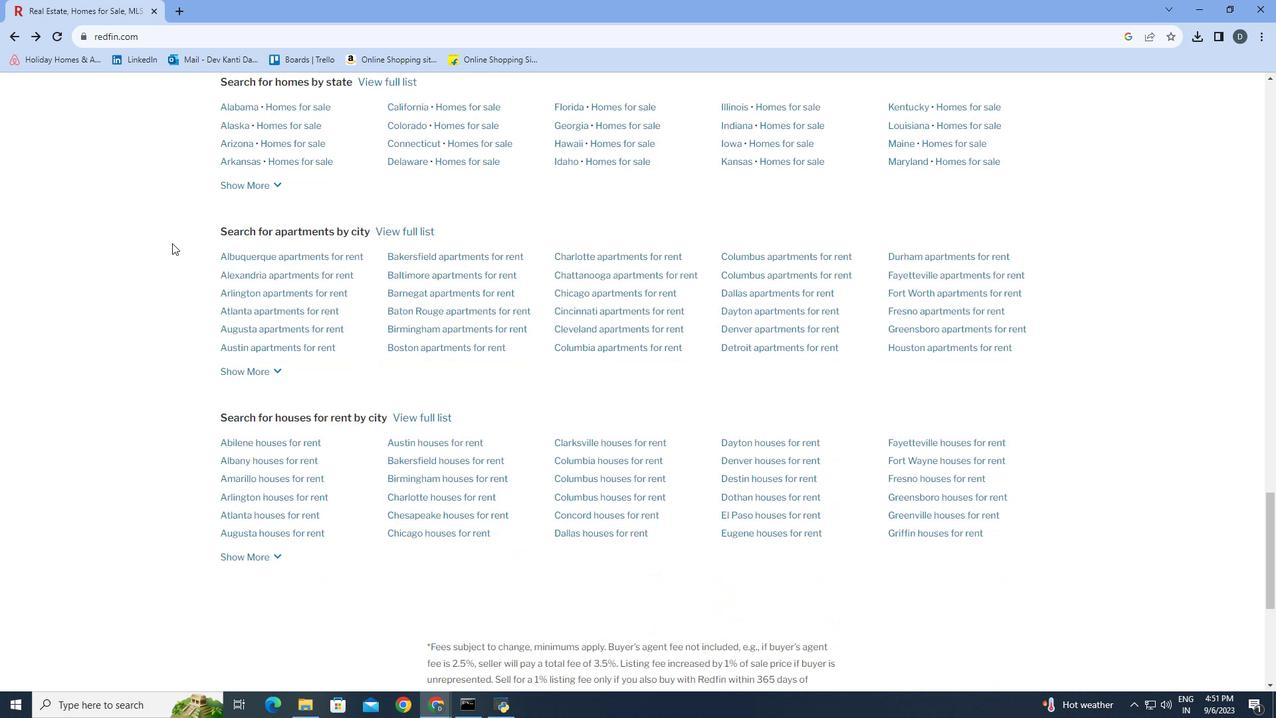 
Action: Mouse scrolled (172, 242) with delta (0, 0)
Screenshot: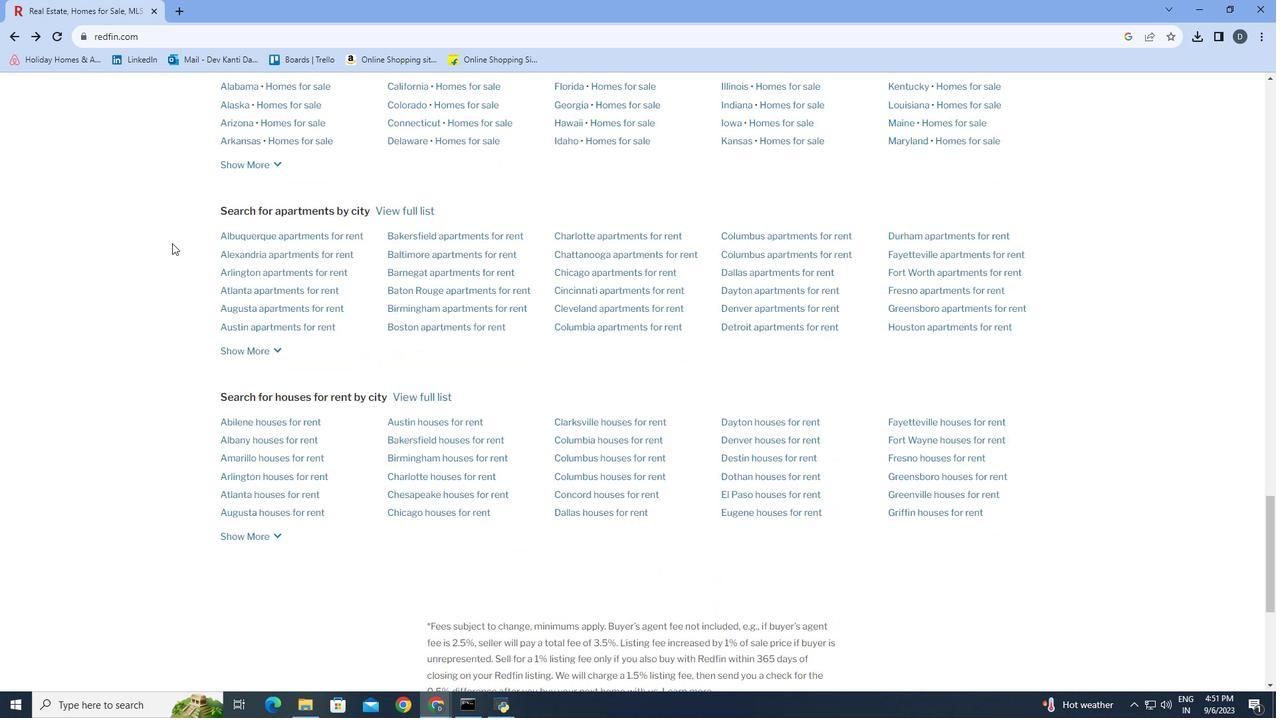 
Action: Mouse scrolled (172, 242) with delta (0, 0)
Screenshot: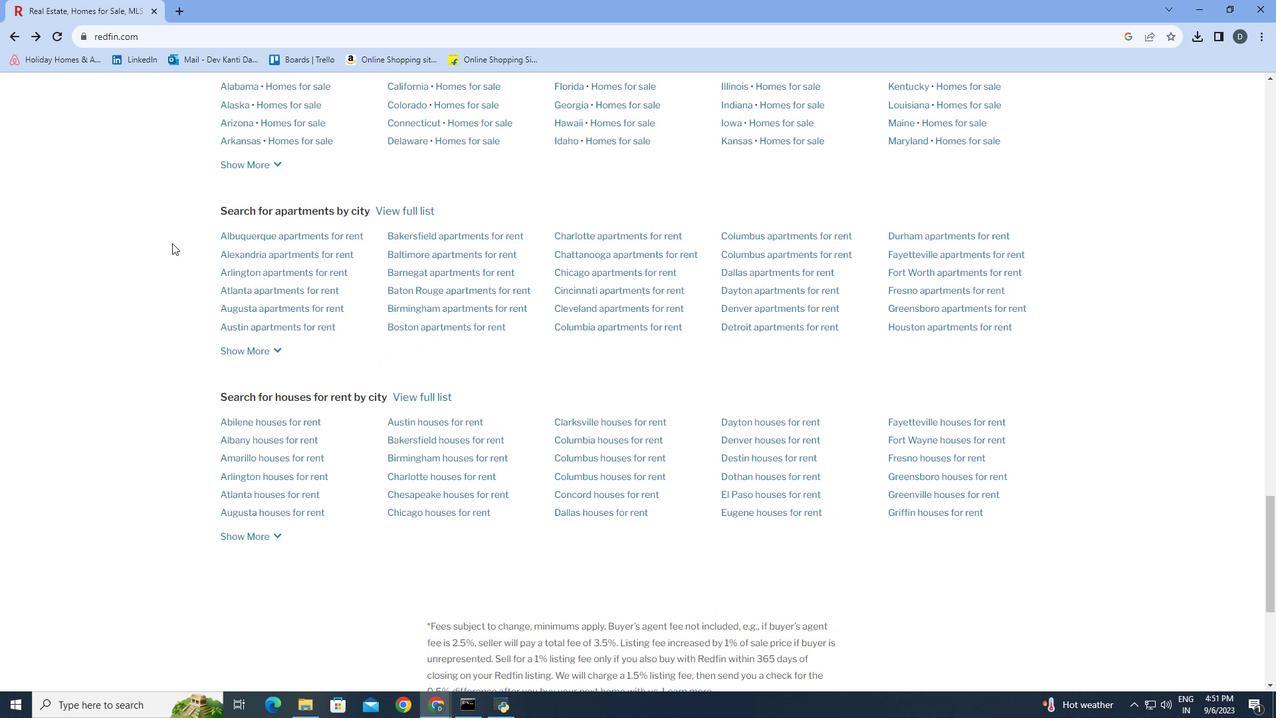 
Action: Mouse scrolled (172, 242) with delta (0, 0)
Screenshot: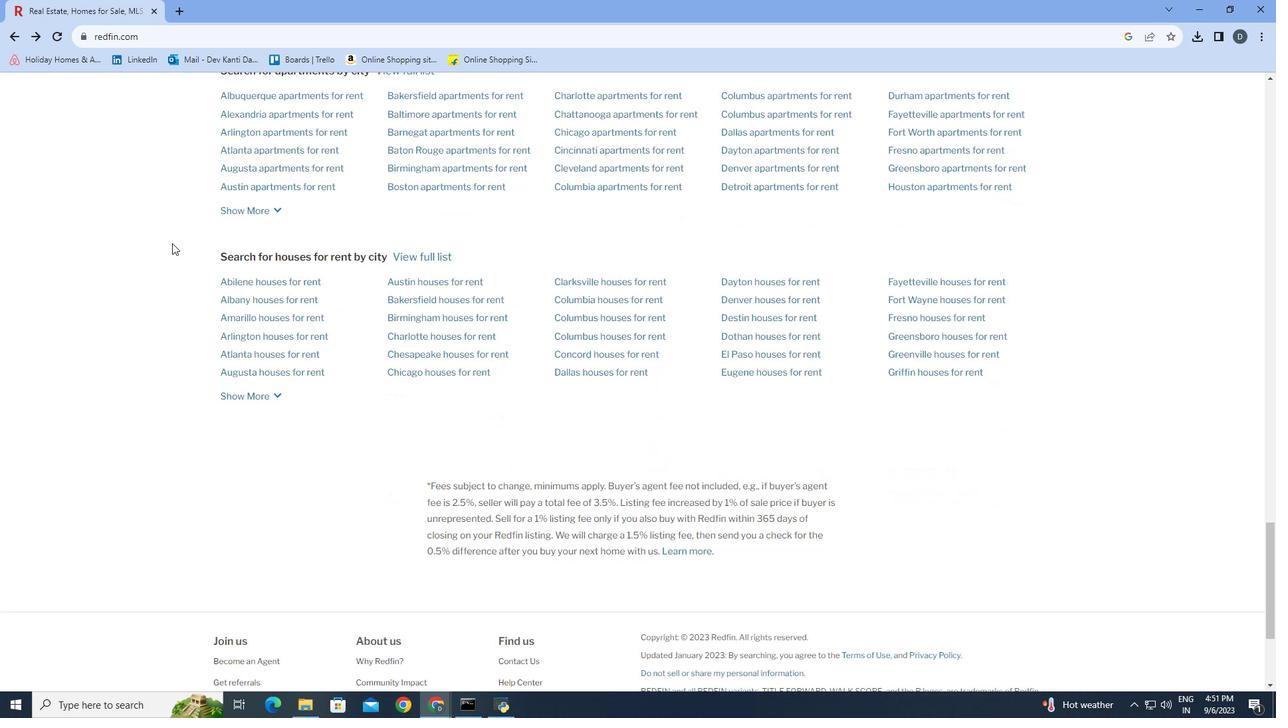 
Action: Mouse scrolled (172, 242) with delta (0, 0)
Screenshot: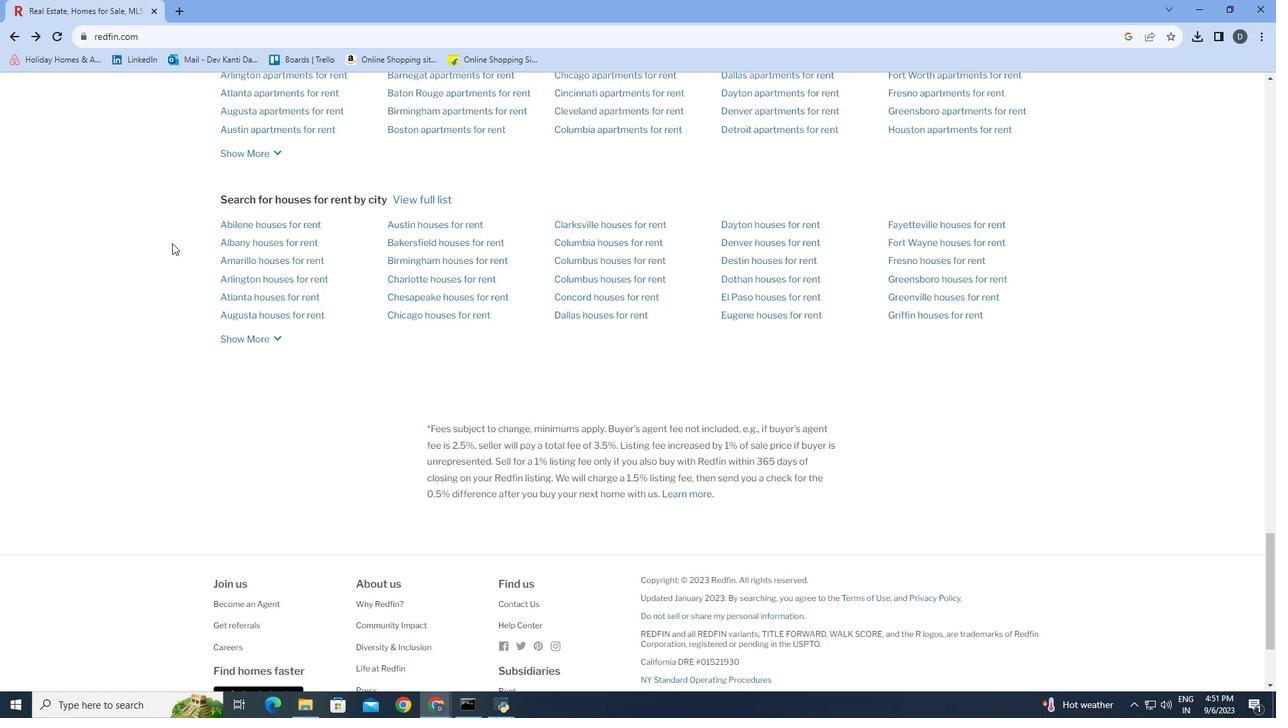 
Action: Mouse scrolled (172, 242) with delta (0, 0)
Screenshot: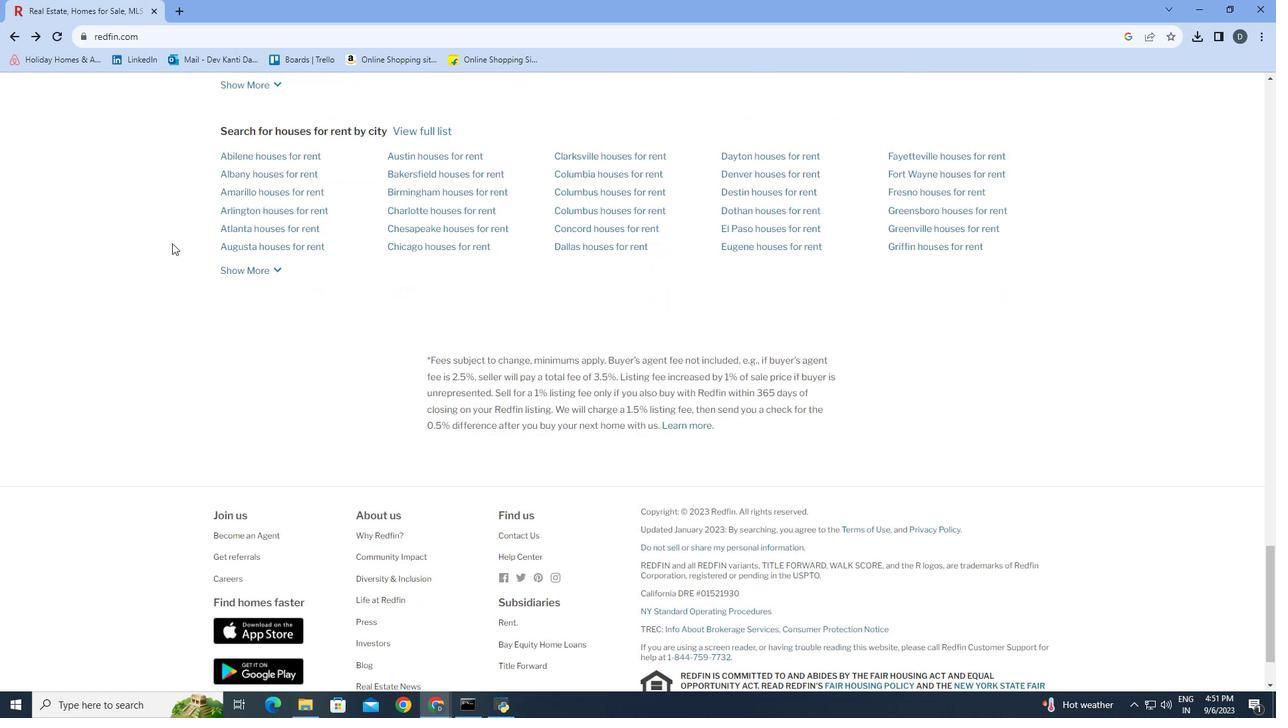 
Action: Mouse scrolled (172, 242) with delta (0, 0)
Screenshot: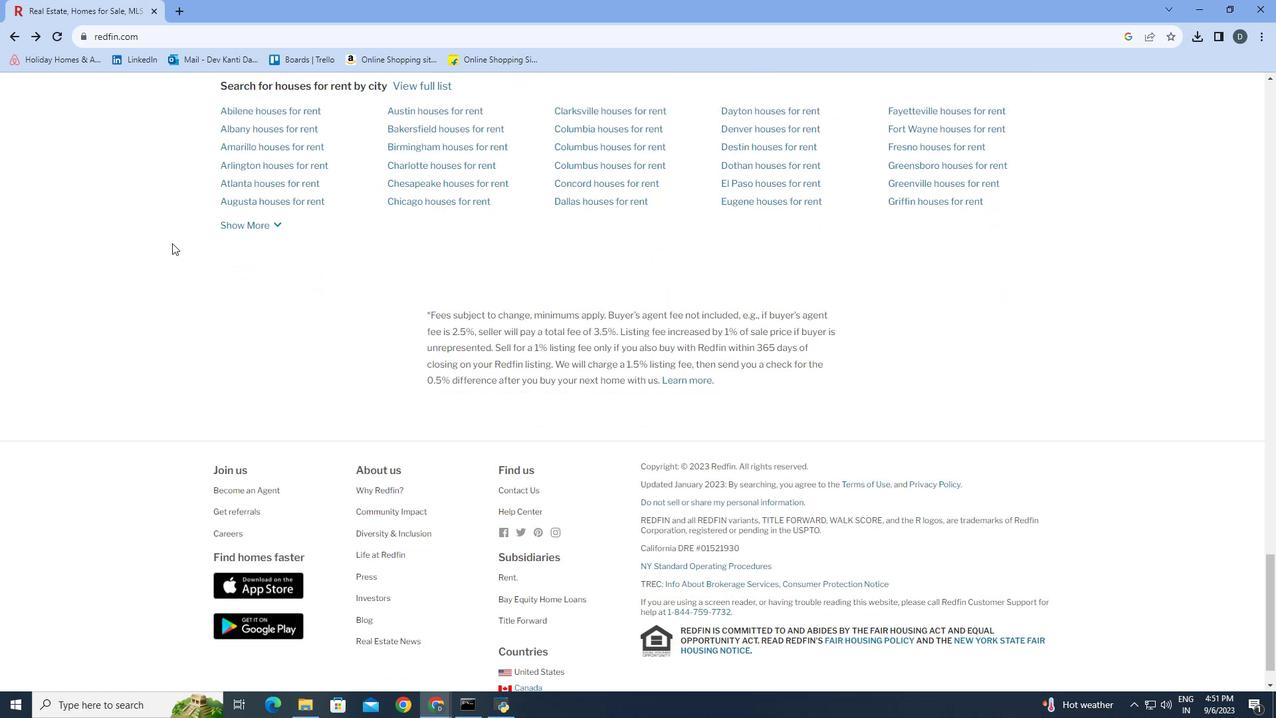 
Action: Mouse scrolled (172, 242) with delta (0, 0)
Screenshot: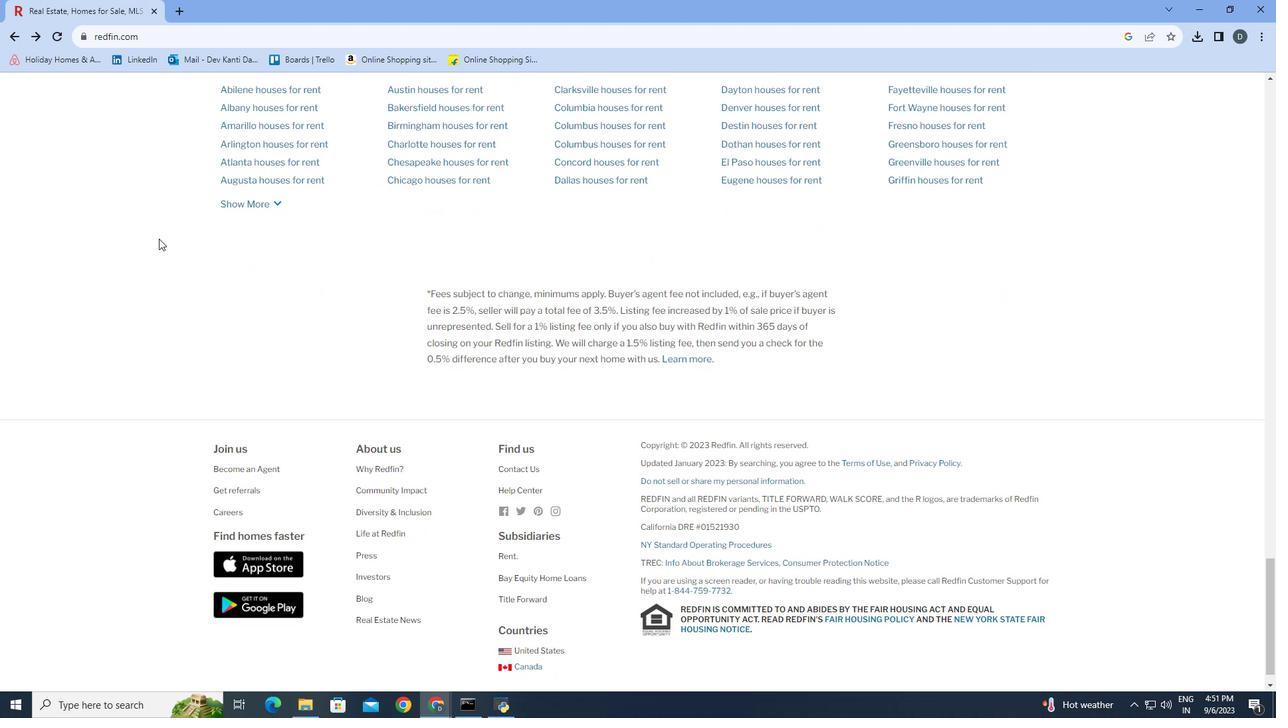 
Action: Mouse moved to (393, 622)
Screenshot: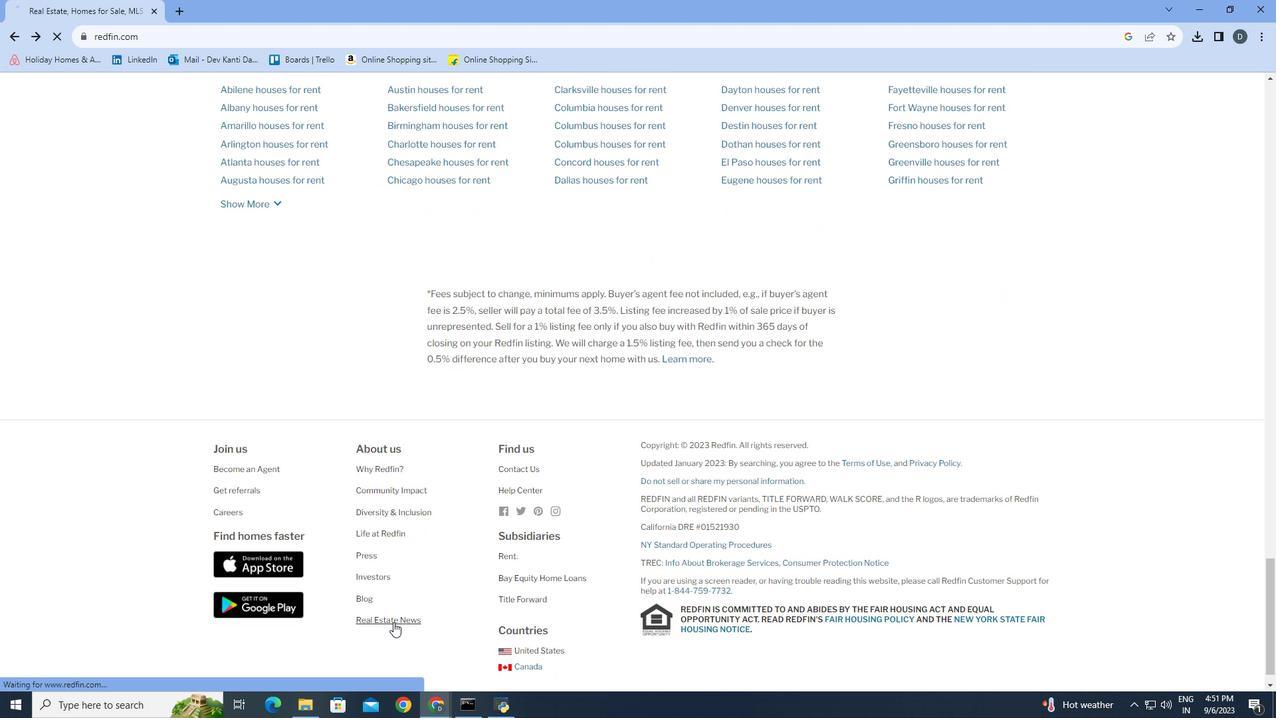 
Action: Mouse pressed left at (393, 622)
Screenshot: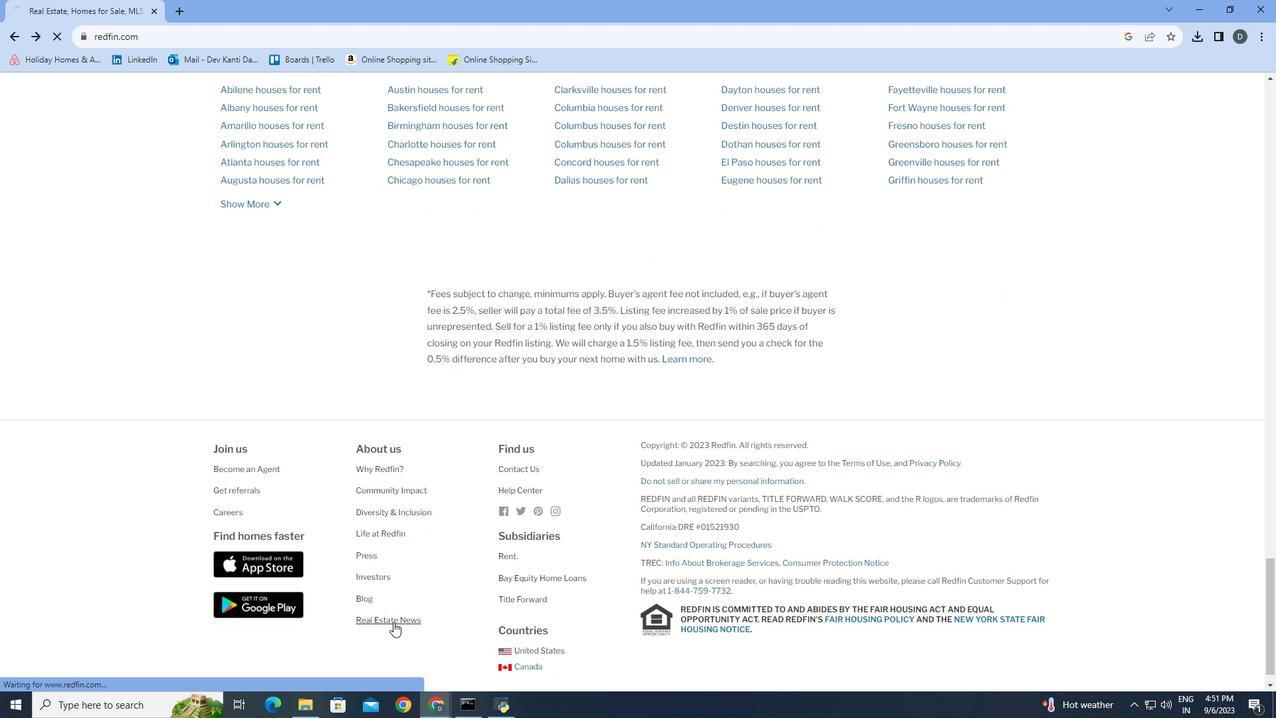 
Action: Mouse moved to (380, 152)
Screenshot: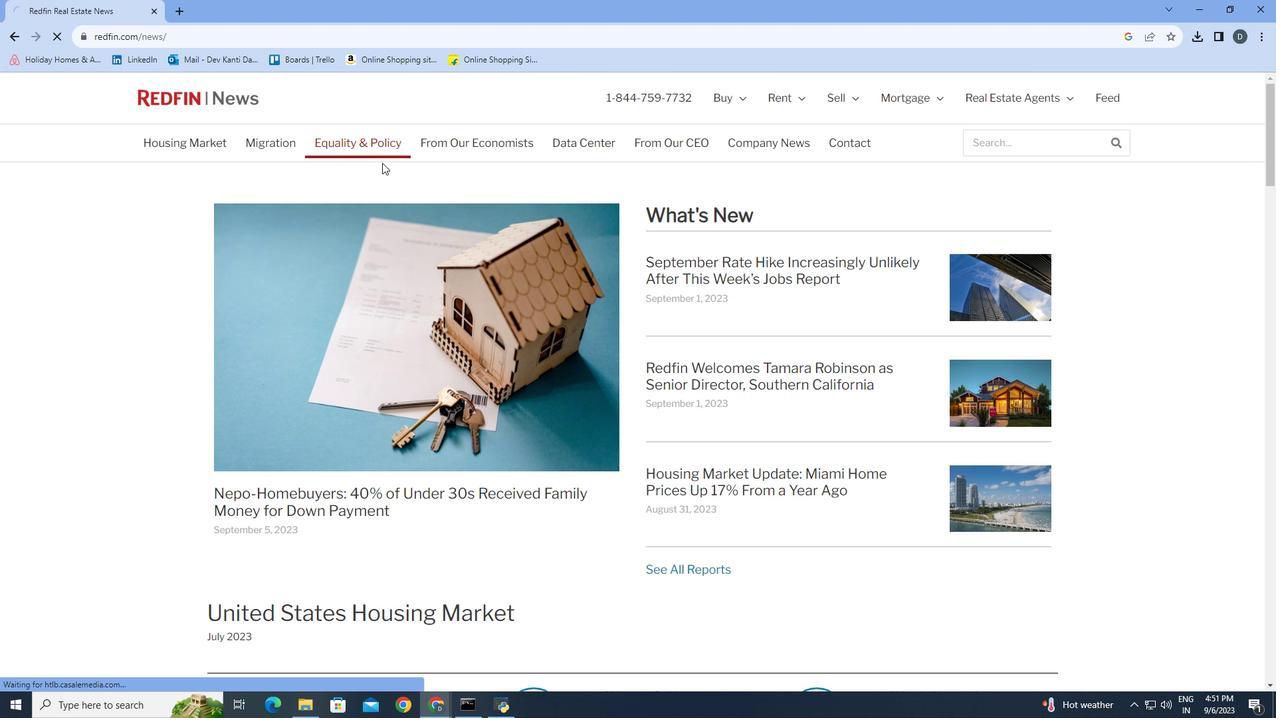 
Action: Mouse pressed left at (380, 152)
Screenshot: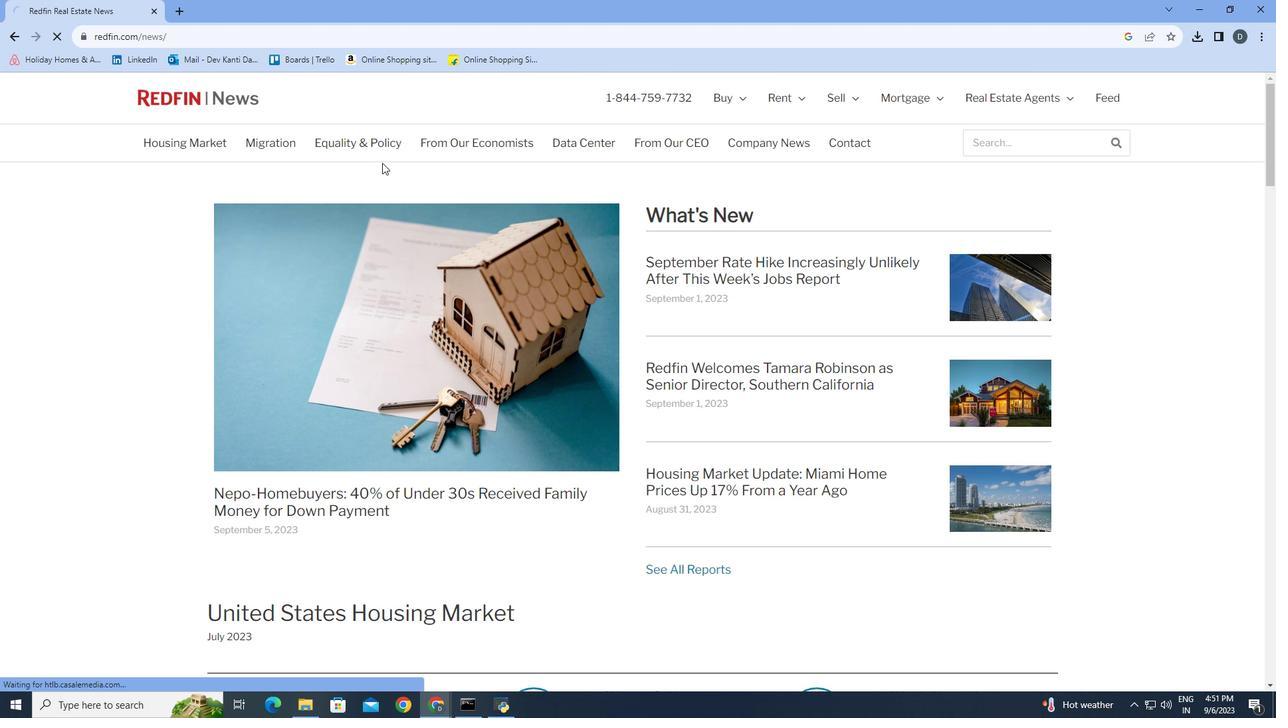 
Action: Mouse moved to (700, 323)
Screenshot: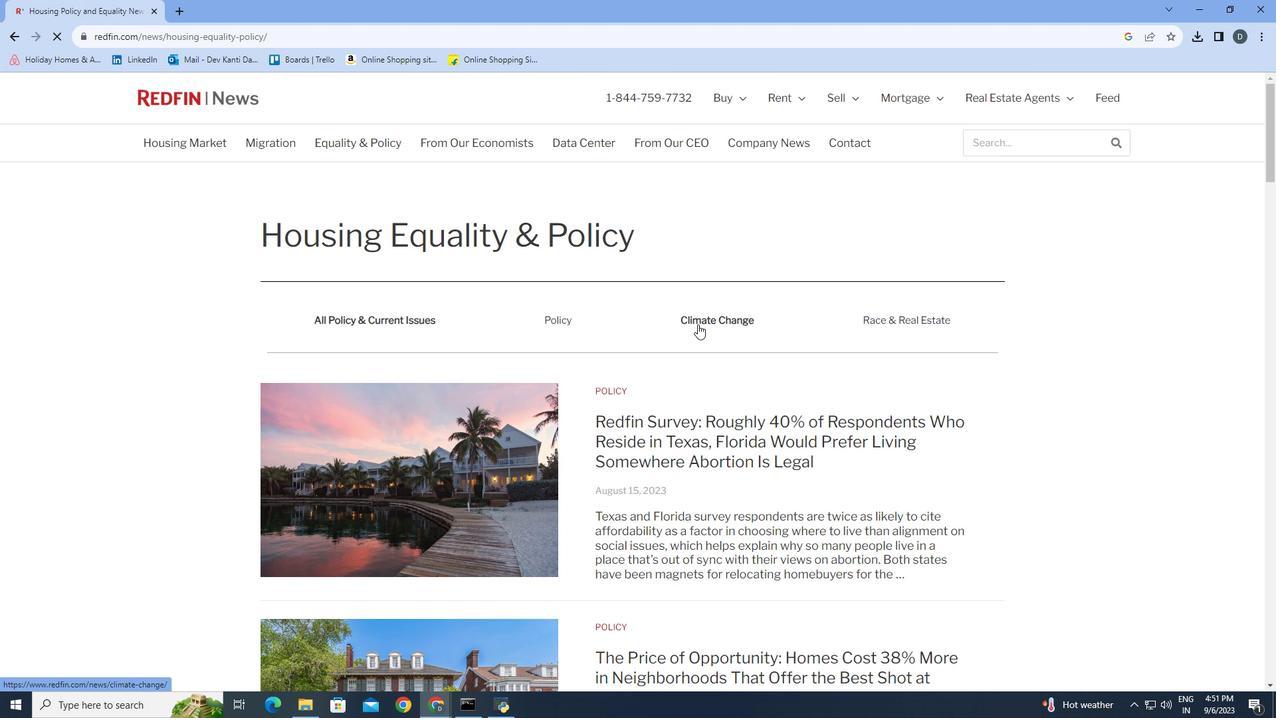 
Action: Mouse pressed left at (700, 323)
Screenshot: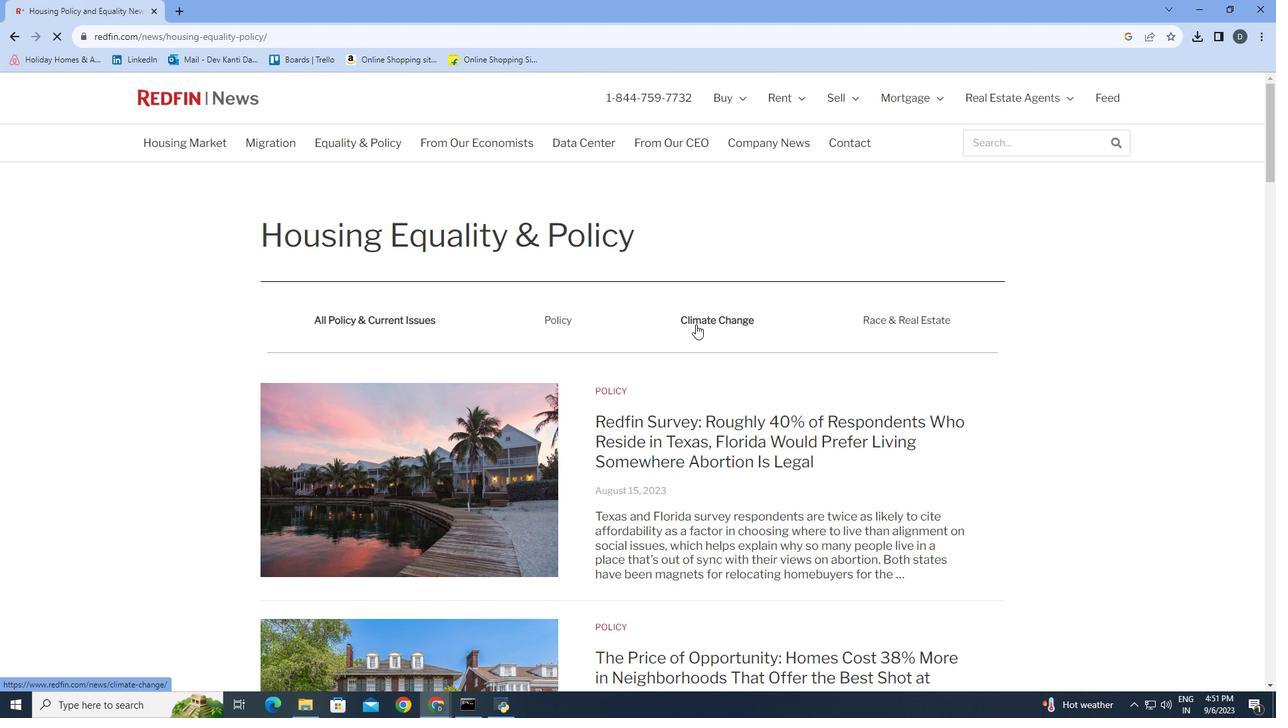 
Action: Mouse moved to (1028, 357)
Screenshot: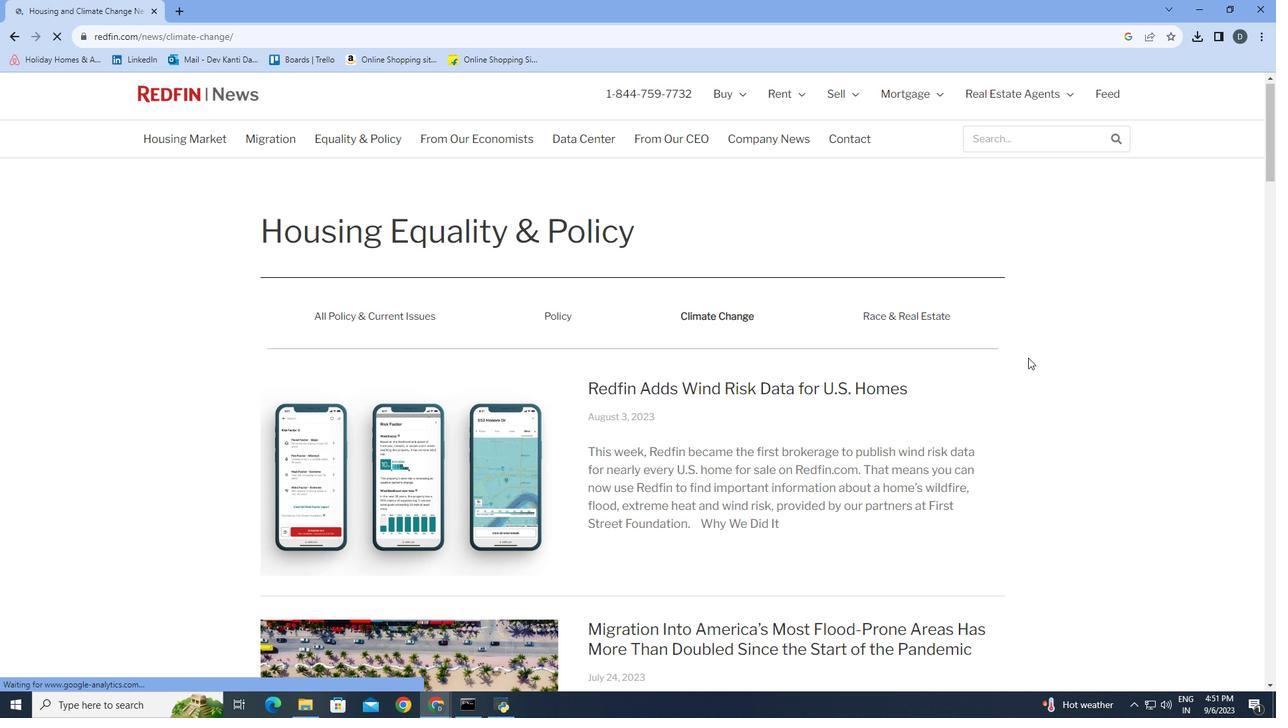 
Action: Mouse scrolled (1028, 357) with delta (0, 0)
Screenshot: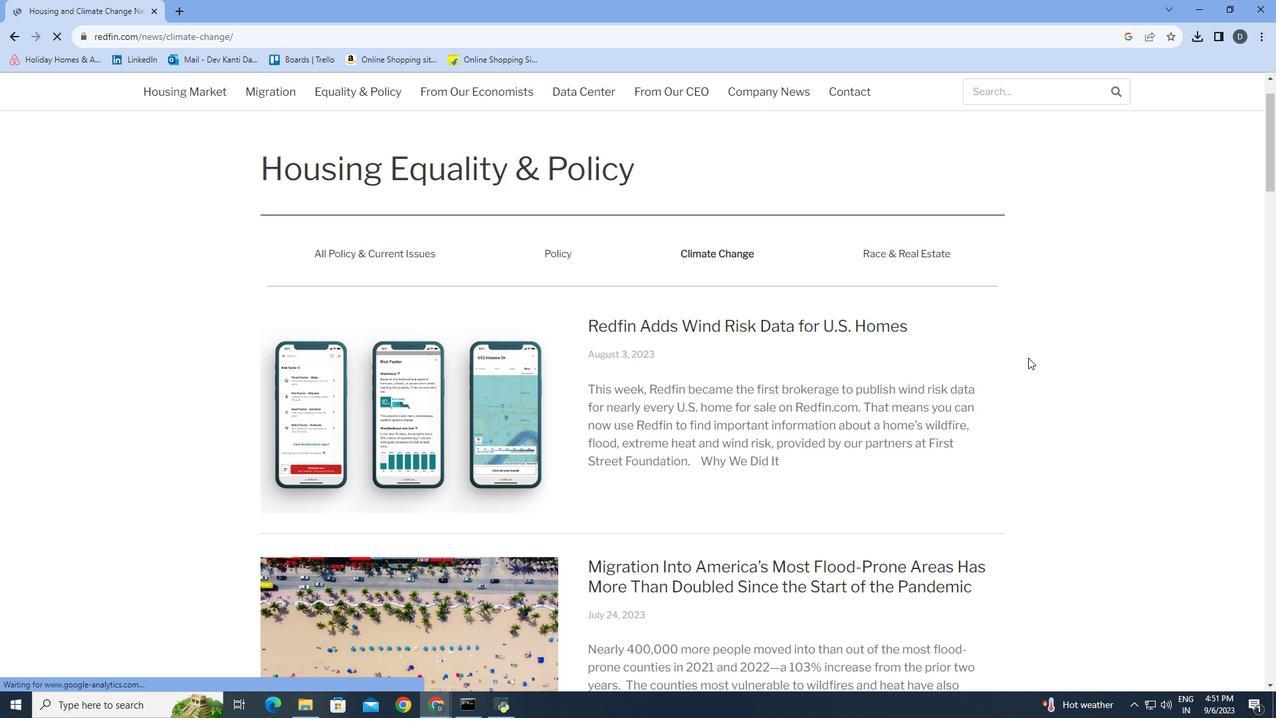 
Action: Mouse scrolled (1028, 357) with delta (0, 0)
Screenshot: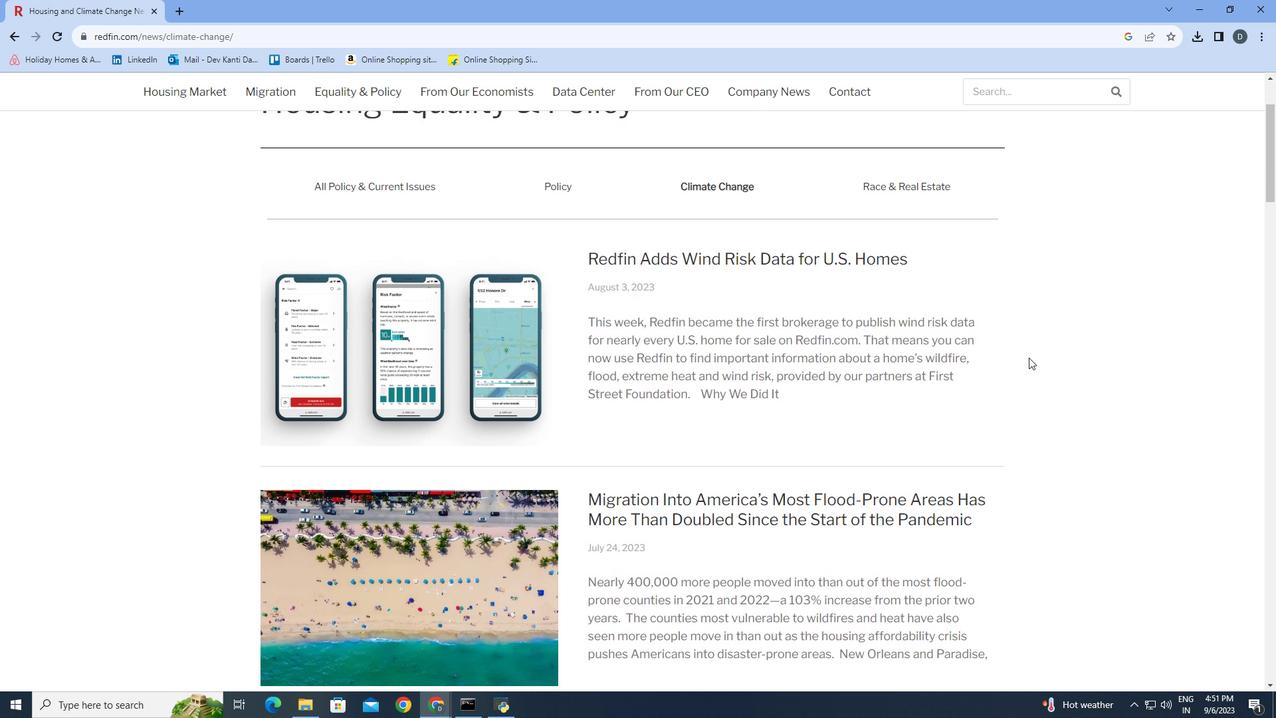 
Action: Mouse moved to (1029, 357)
Screenshot: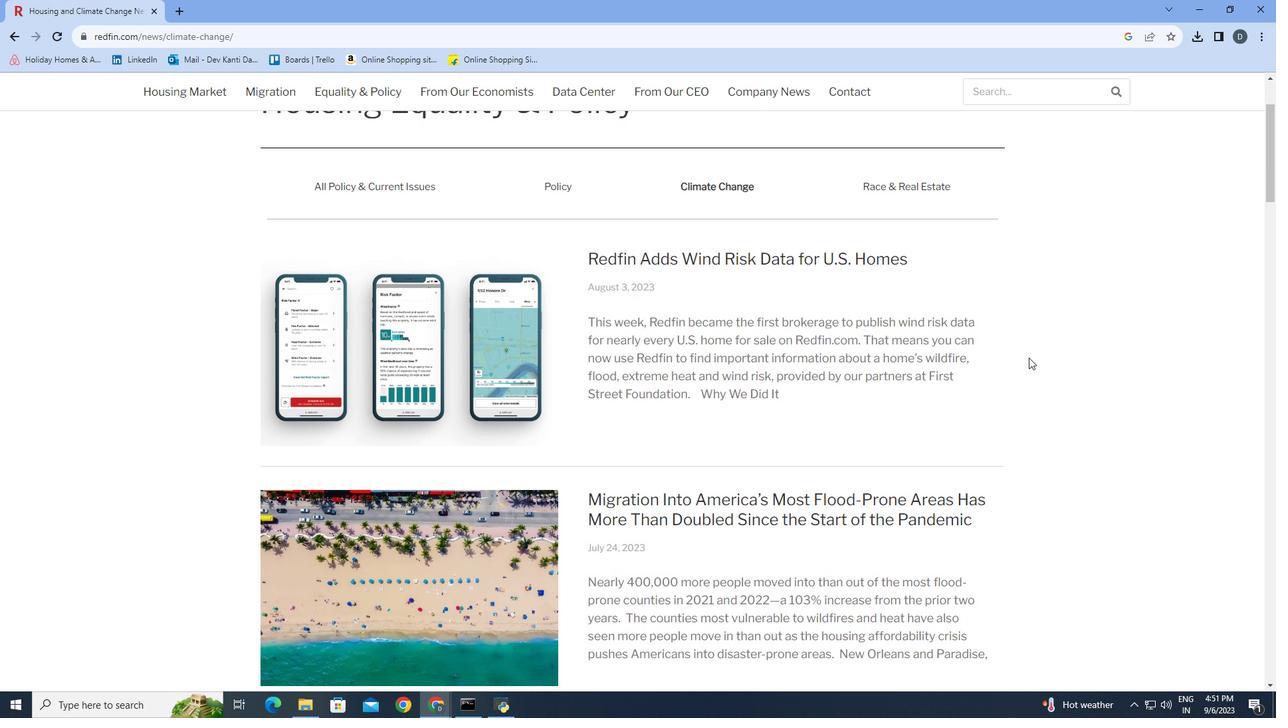 
Action: Mouse scrolled (1029, 357) with delta (0, 0)
Screenshot: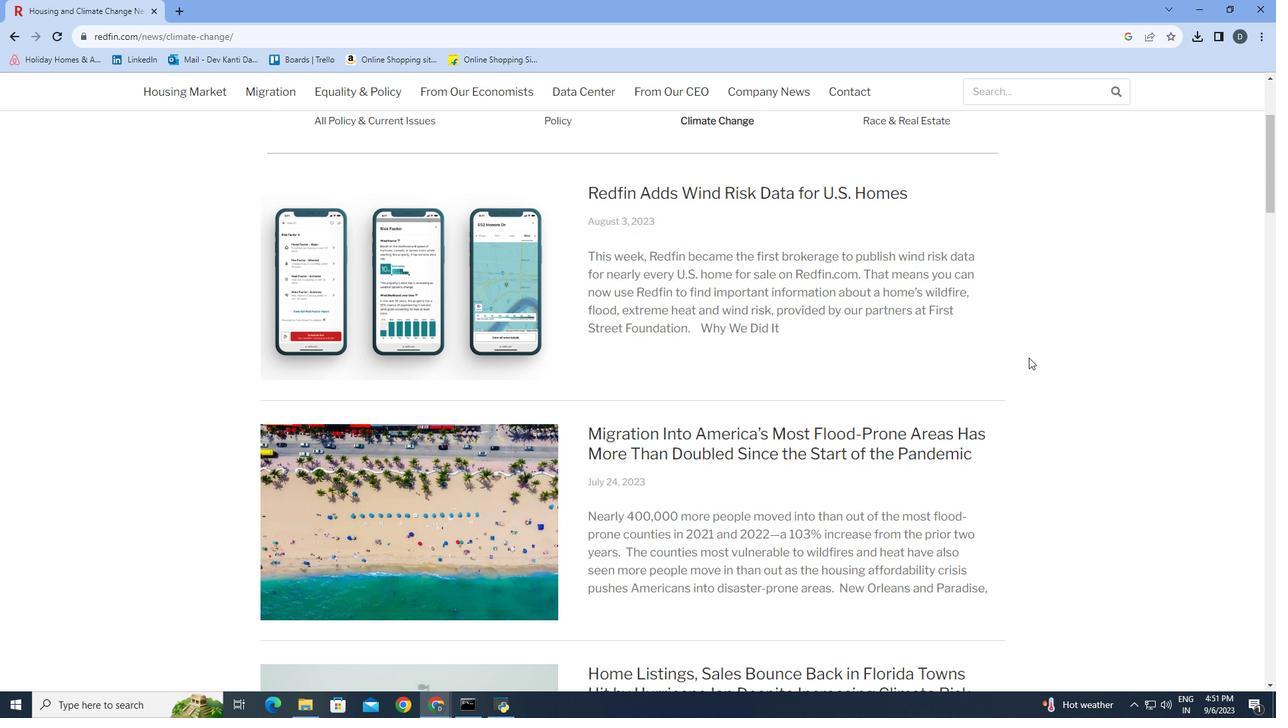
Action: Mouse scrolled (1029, 357) with delta (0, 0)
Screenshot: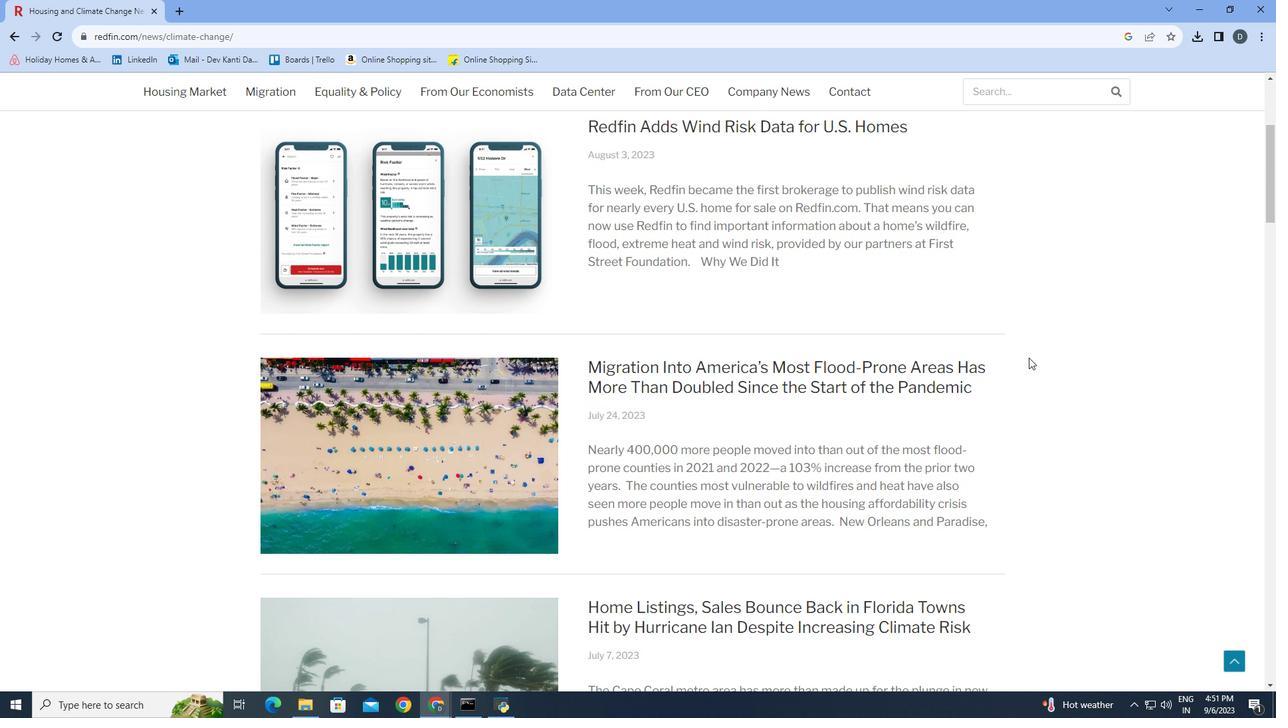 
Action: Mouse scrolled (1029, 357) with delta (0, 0)
Screenshot: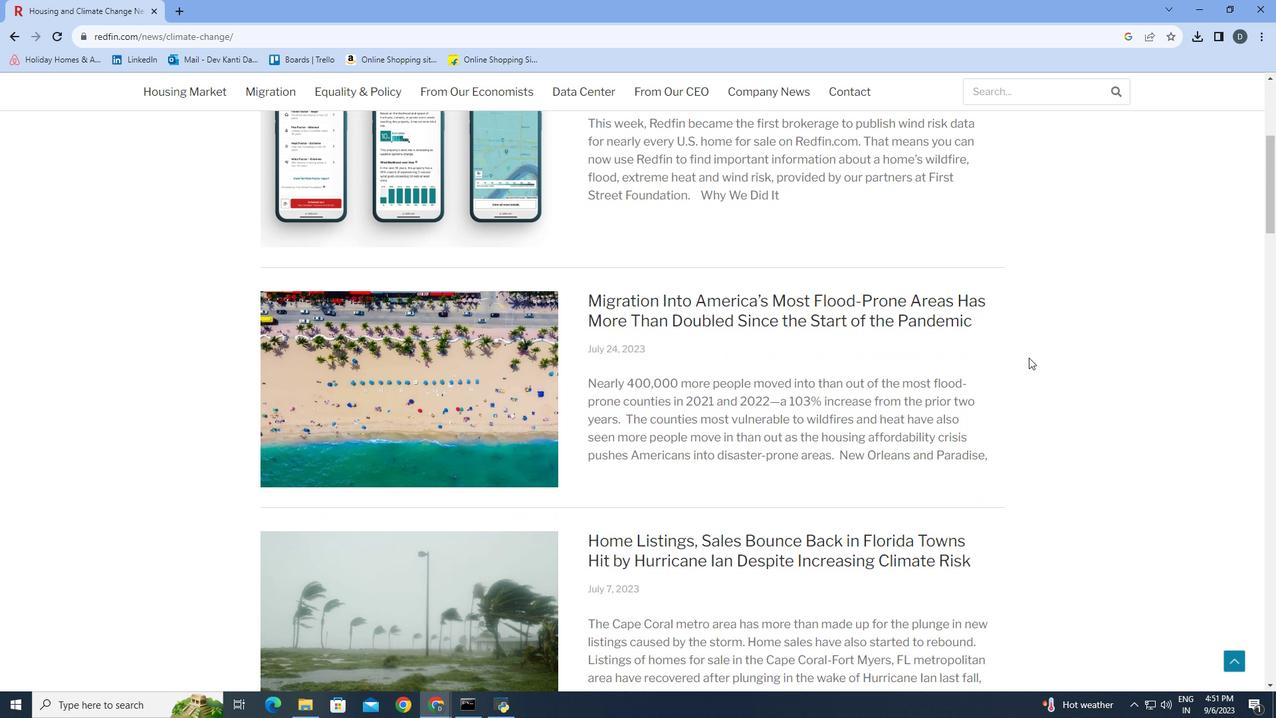 
Action: Mouse scrolled (1029, 357) with delta (0, 0)
Screenshot: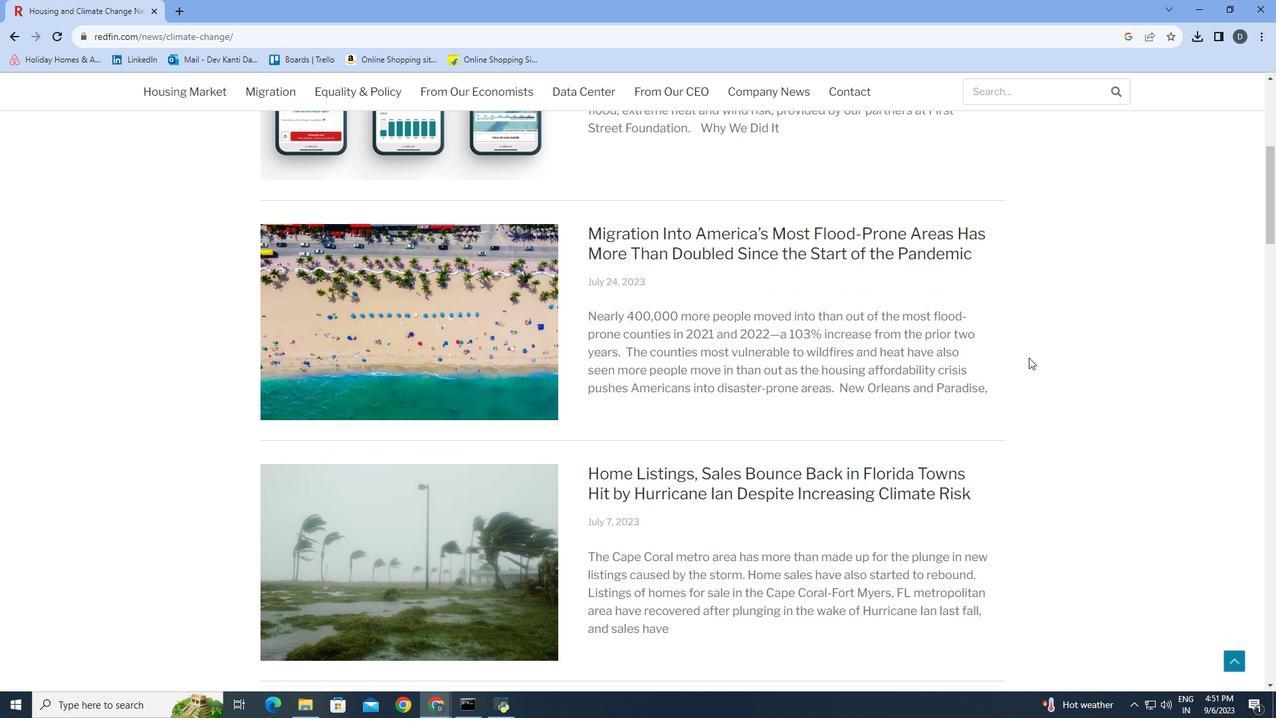 
Action: Mouse scrolled (1029, 357) with delta (0, 0)
Screenshot: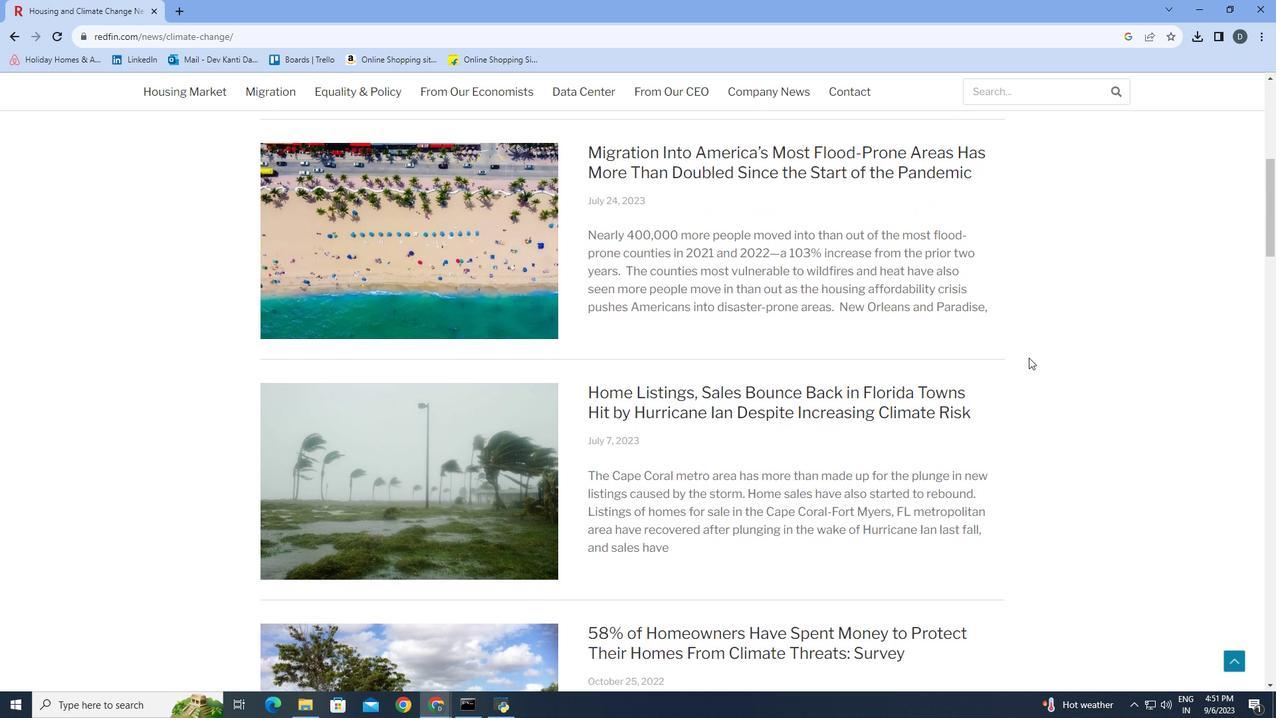 
Action: Mouse scrolled (1029, 357) with delta (0, 0)
Screenshot: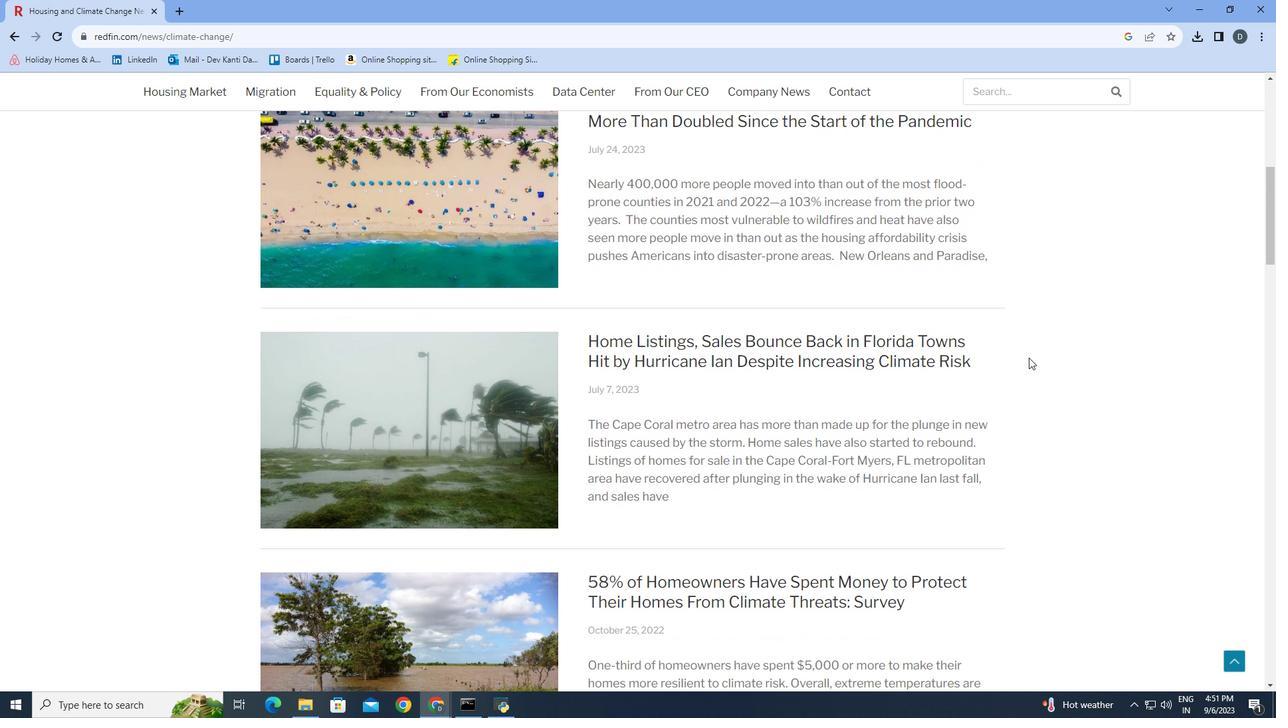 
Action: Mouse scrolled (1029, 357) with delta (0, 0)
Screenshot: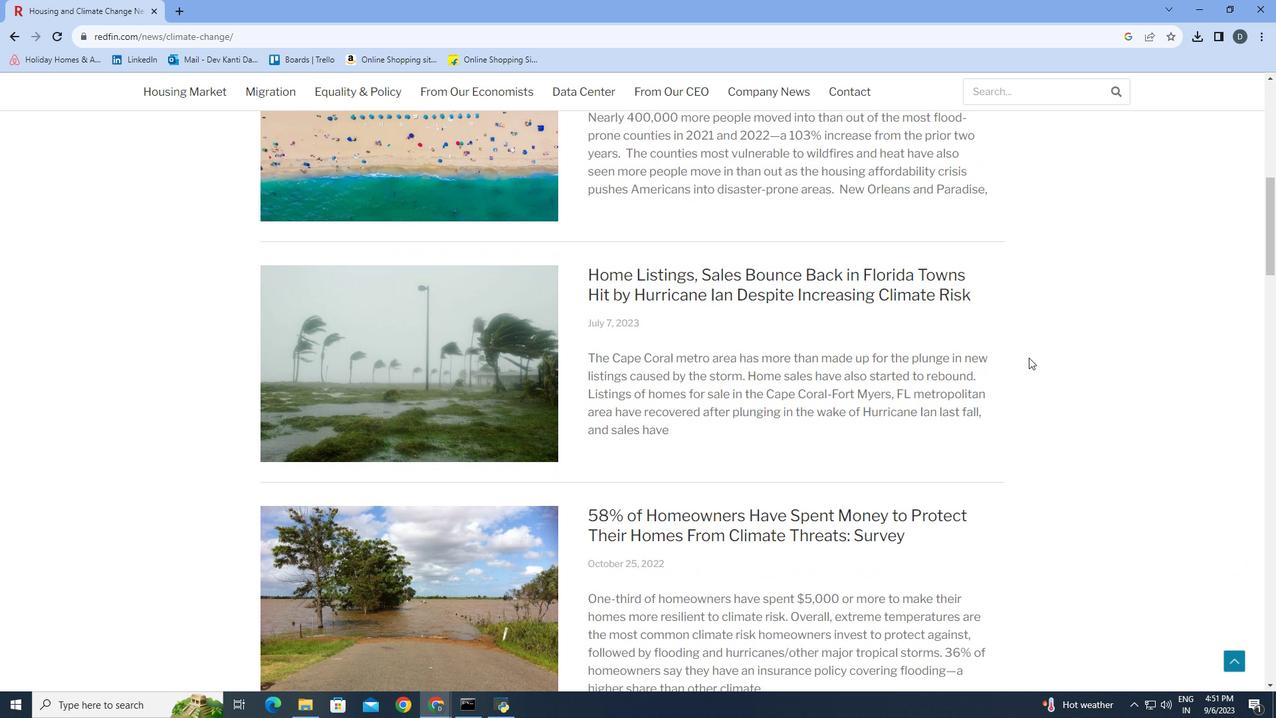 
Action: Mouse scrolled (1029, 357) with delta (0, 0)
Screenshot: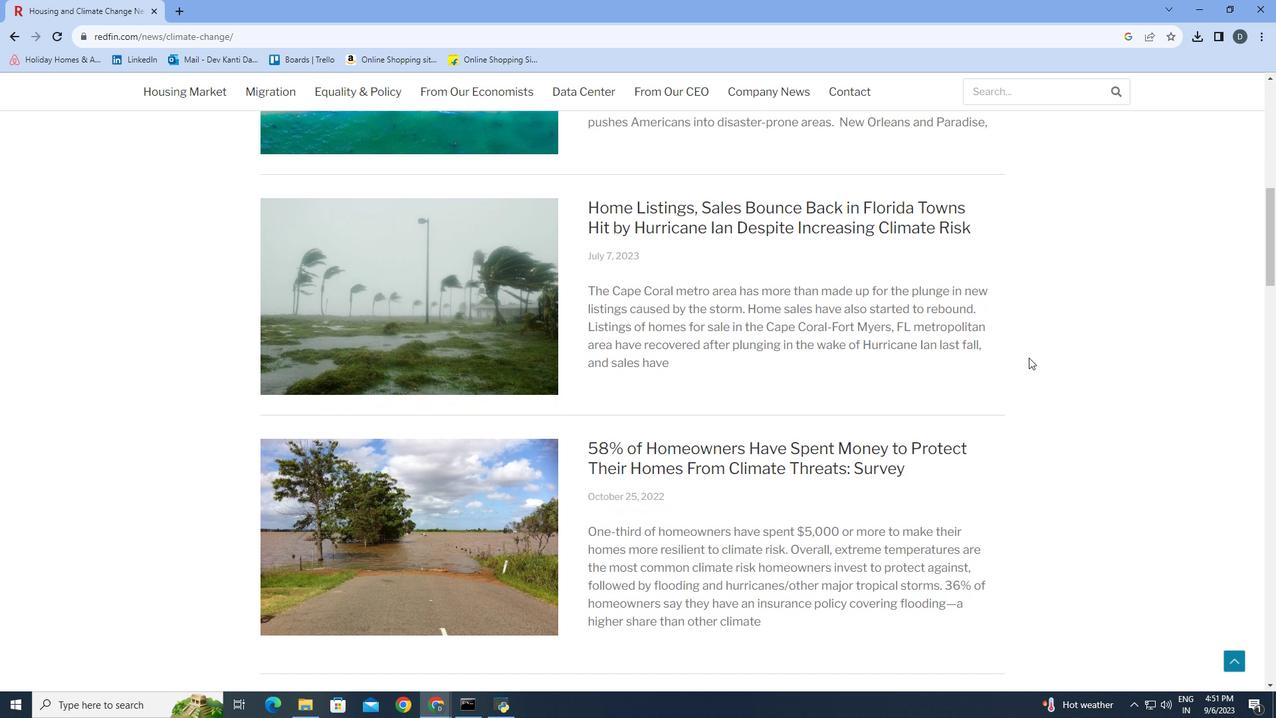 
Action: Mouse scrolled (1029, 357) with delta (0, 0)
Screenshot: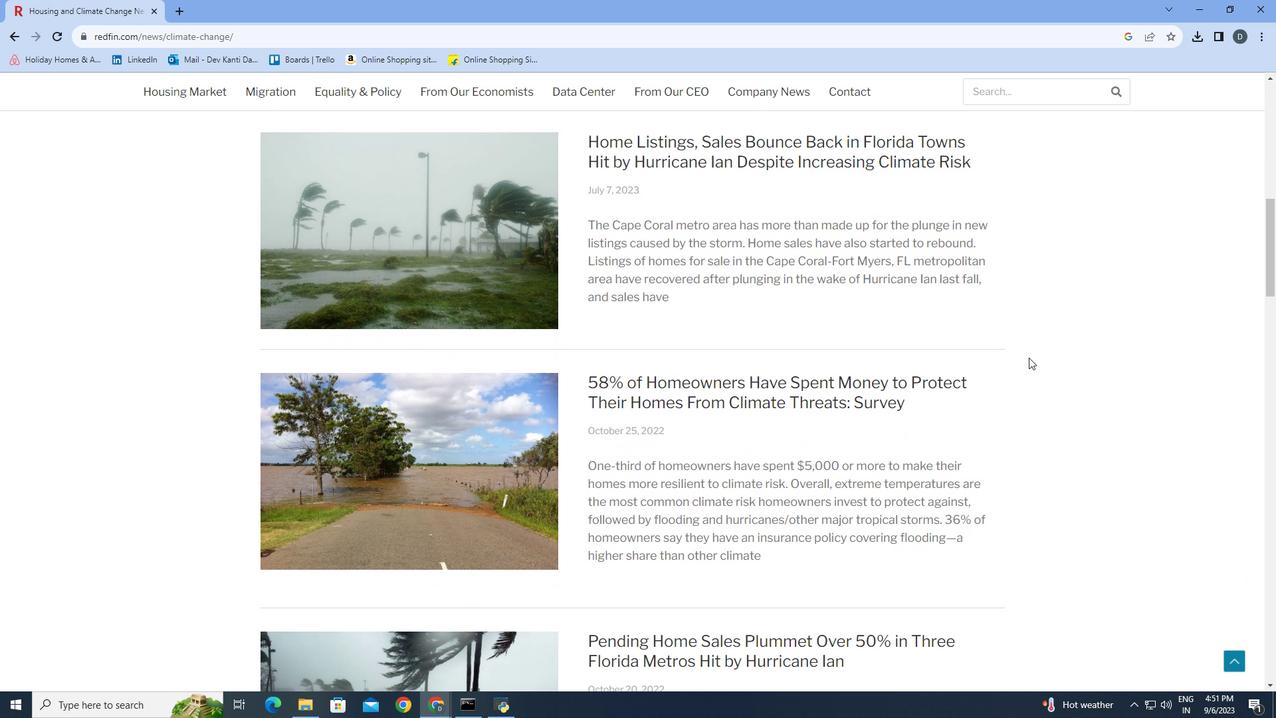
Action: Mouse scrolled (1029, 357) with delta (0, 0)
Screenshot: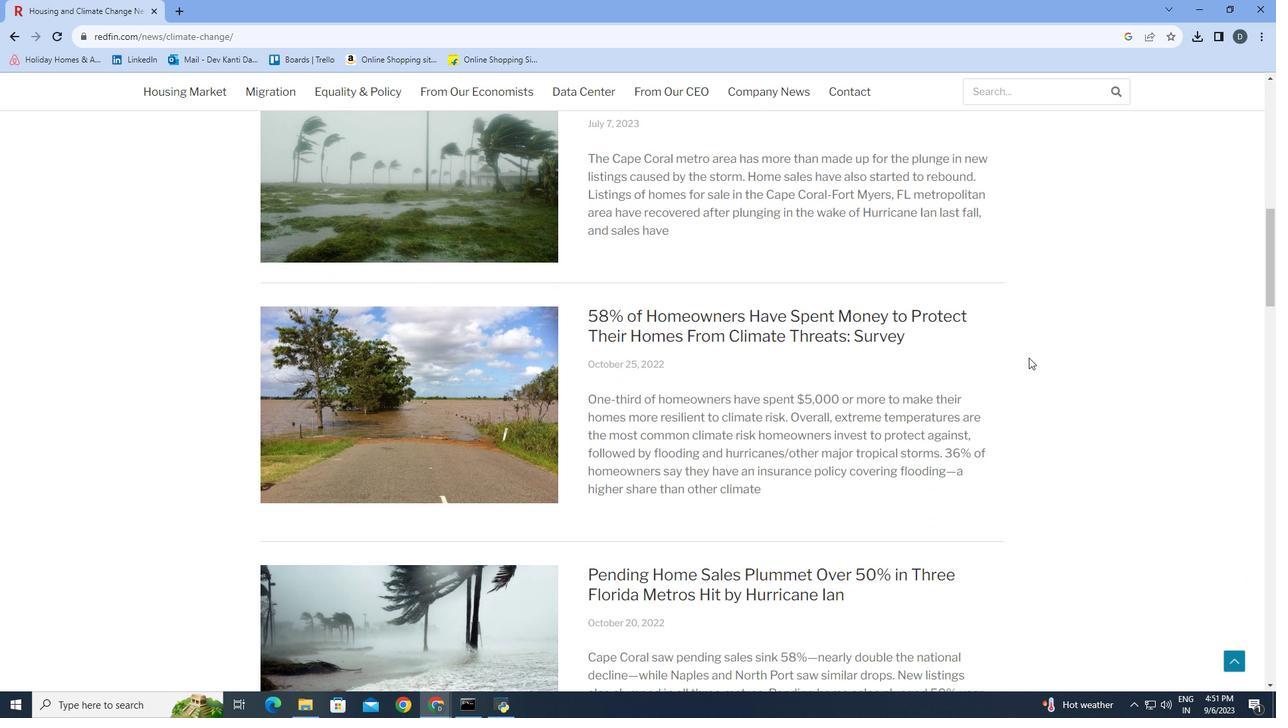 
Action: Mouse scrolled (1029, 357) with delta (0, 0)
Screenshot: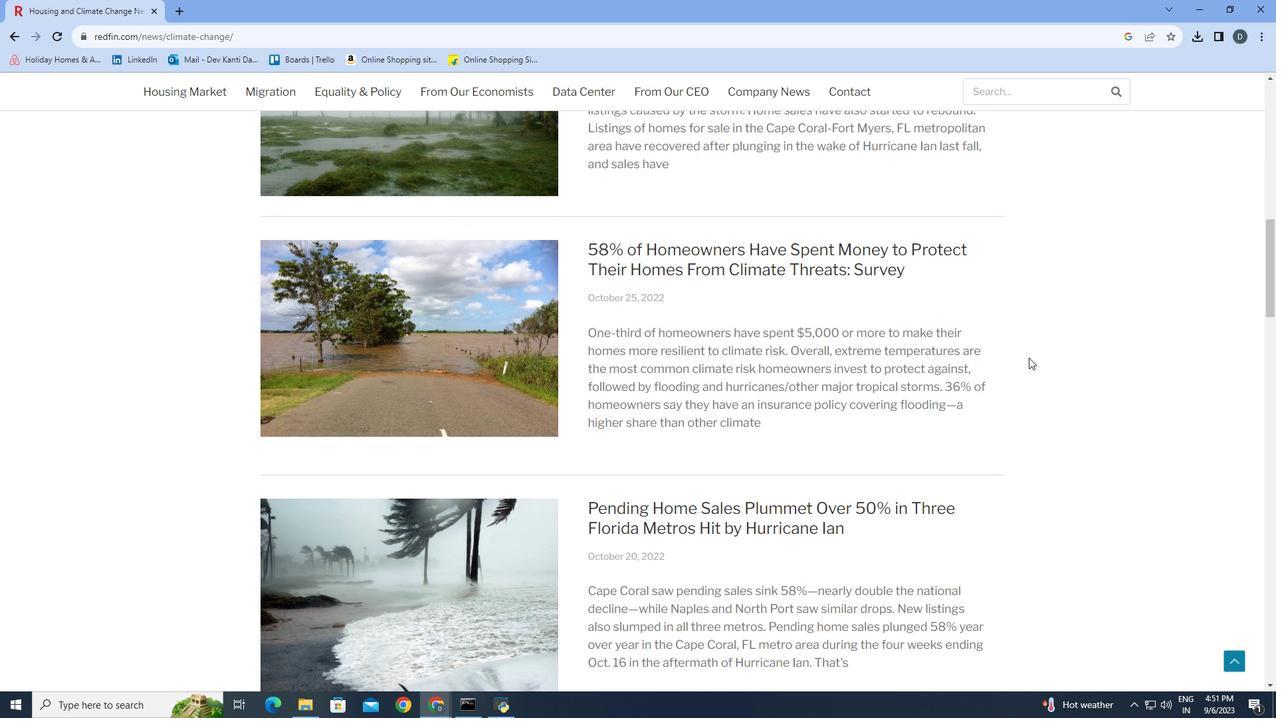 
Action: Mouse scrolled (1029, 357) with delta (0, 0)
Screenshot: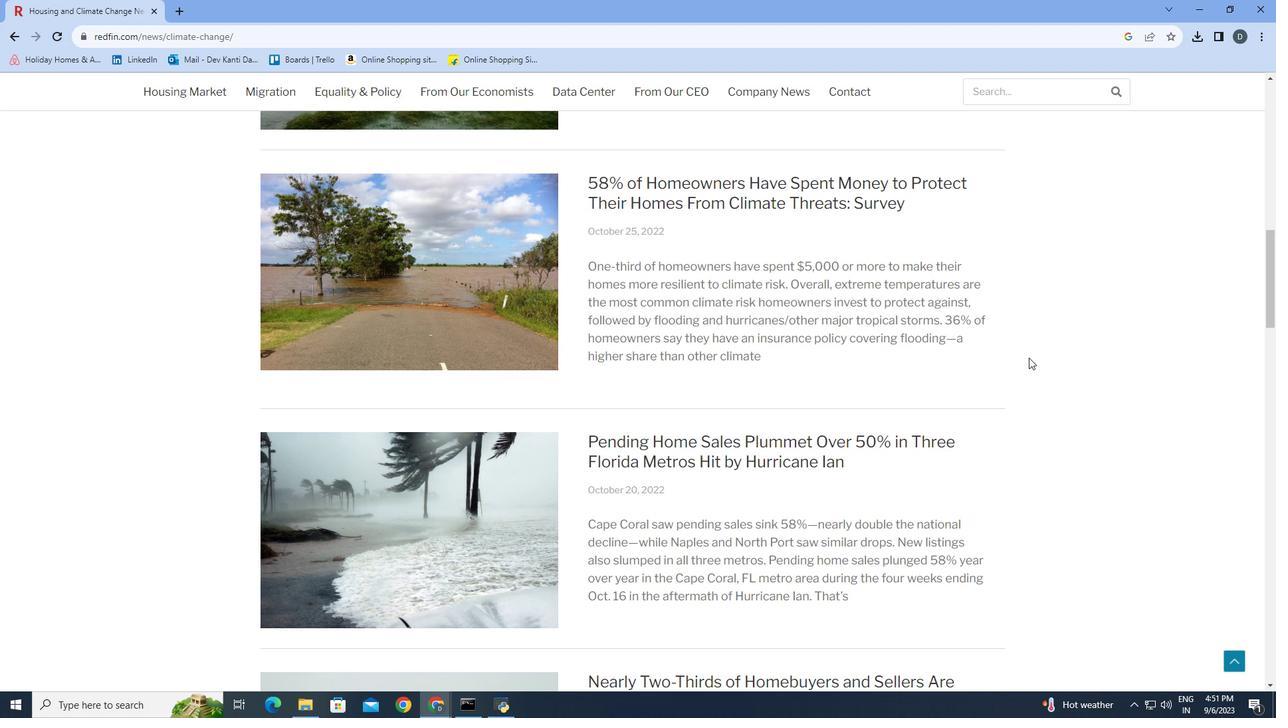 
Action: Mouse scrolled (1029, 357) with delta (0, 0)
Screenshot: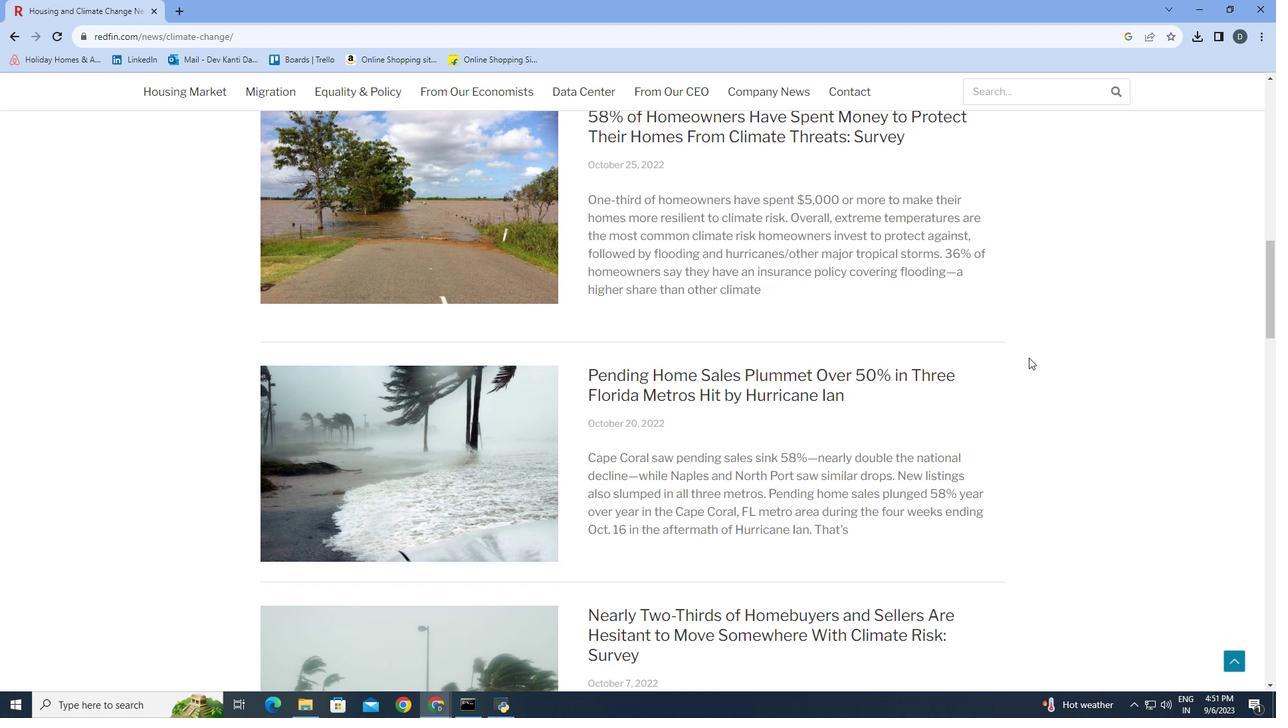 
Action: Mouse scrolled (1029, 357) with delta (0, 0)
Screenshot: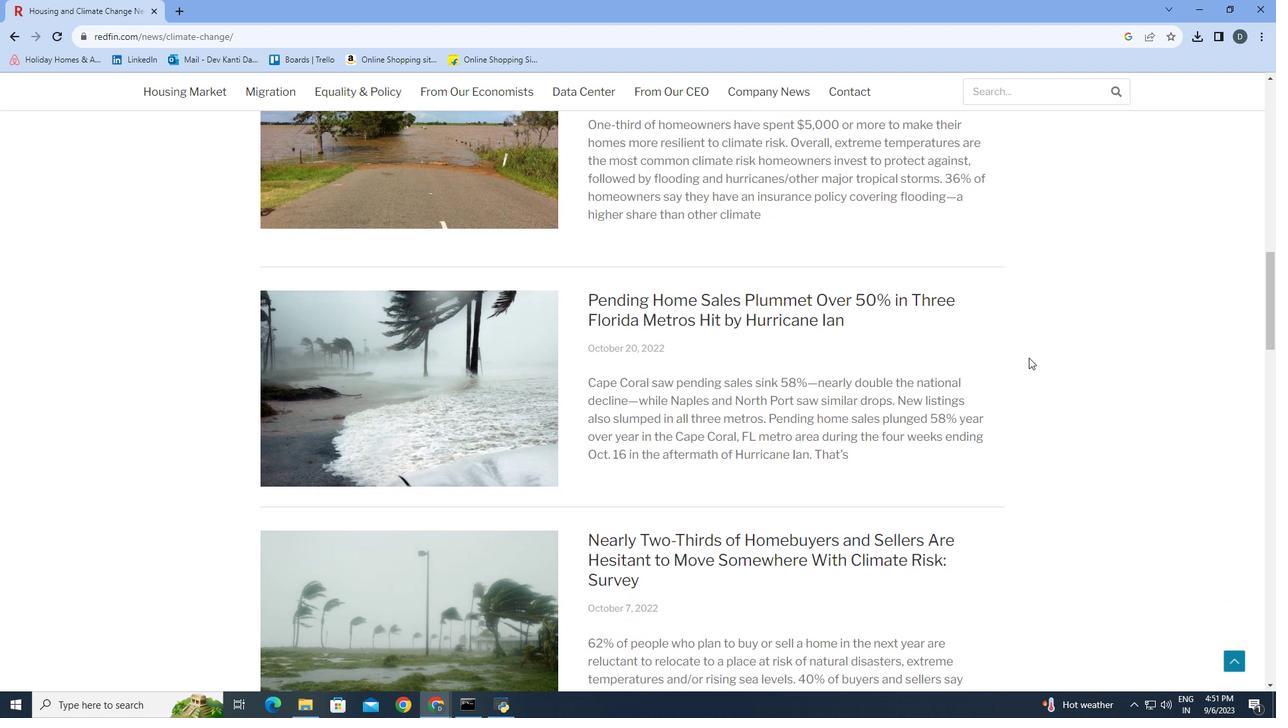 
Action: Mouse scrolled (1029, 357) with delta (0, 0)
Screenshot: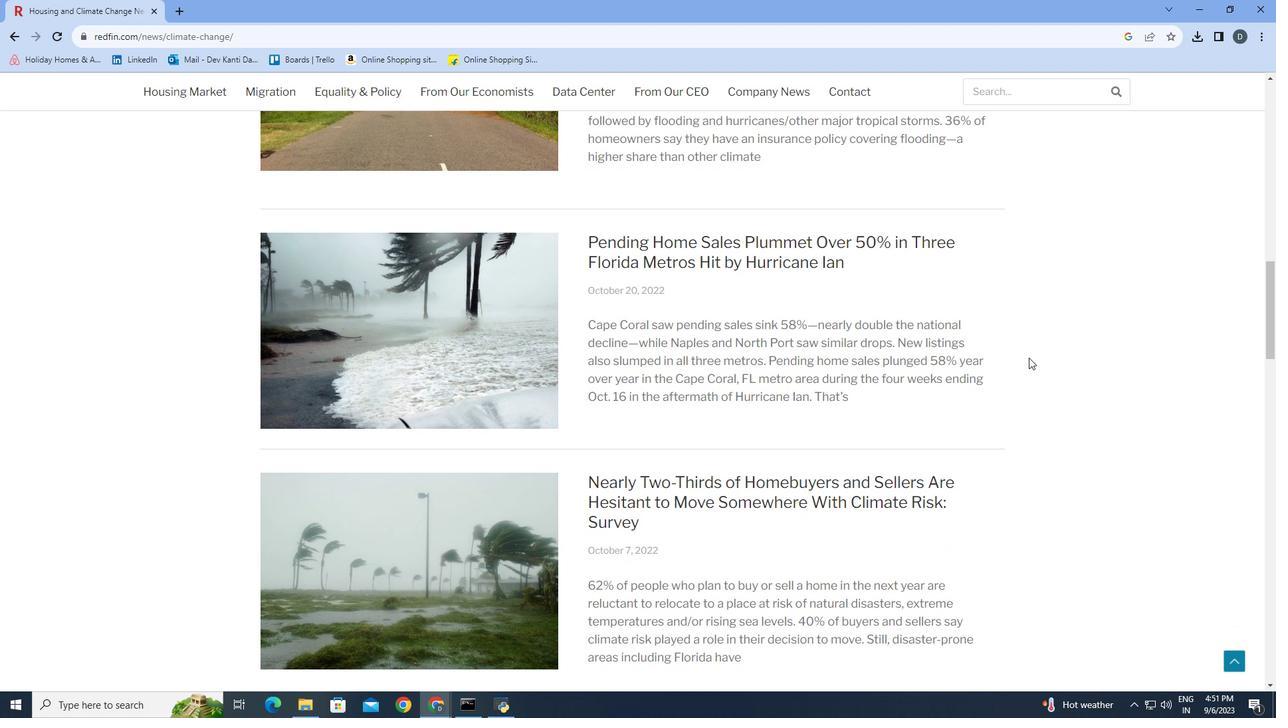 
Action: Mouse scrolled (1029, 357) with delta (0, 0)
Screenshot: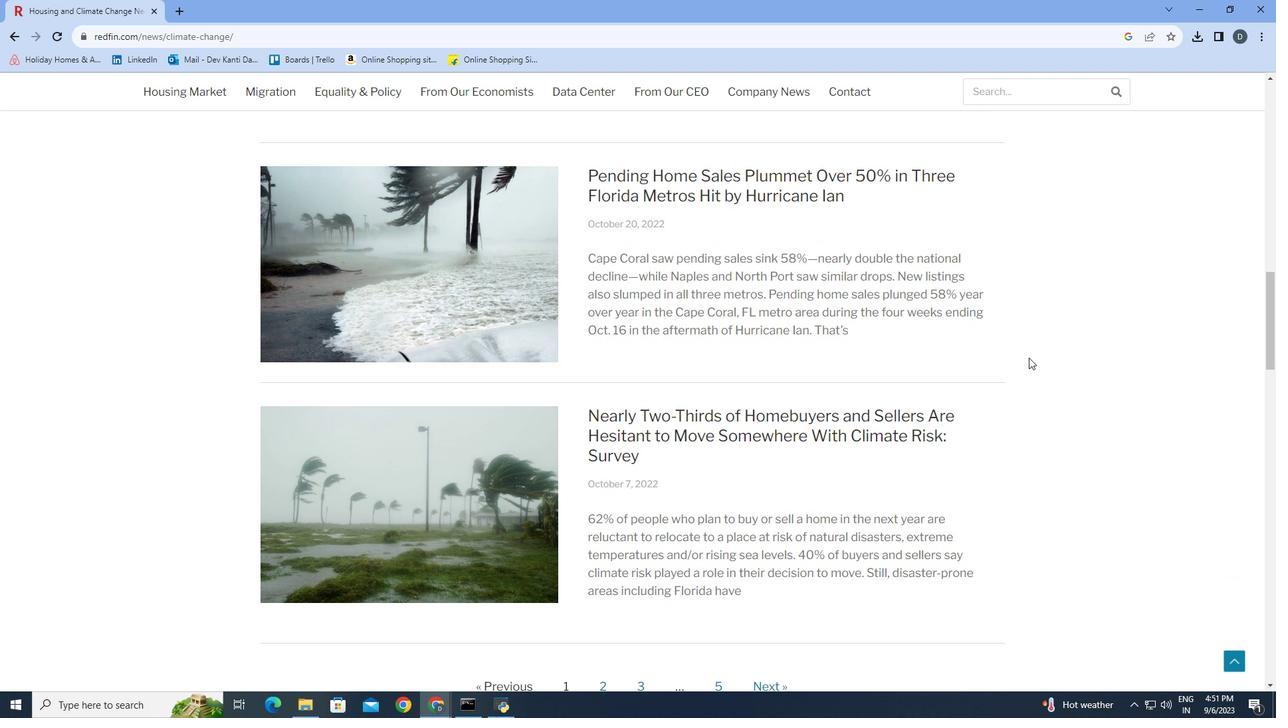 
Action: Mouse scrolled (1029, 357) with delta (0, 0)
Screenshot: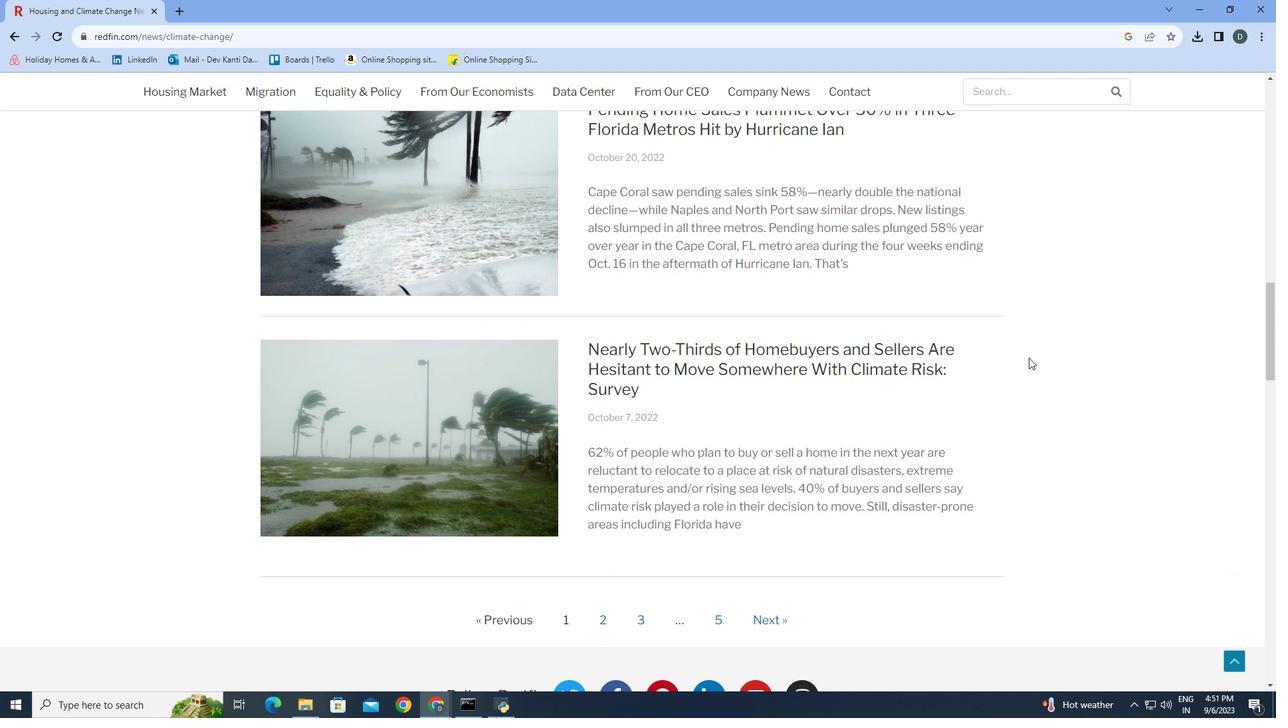 
Action: Mouse scrolled (1029, 357) with delta (0, 0)
Screenshot: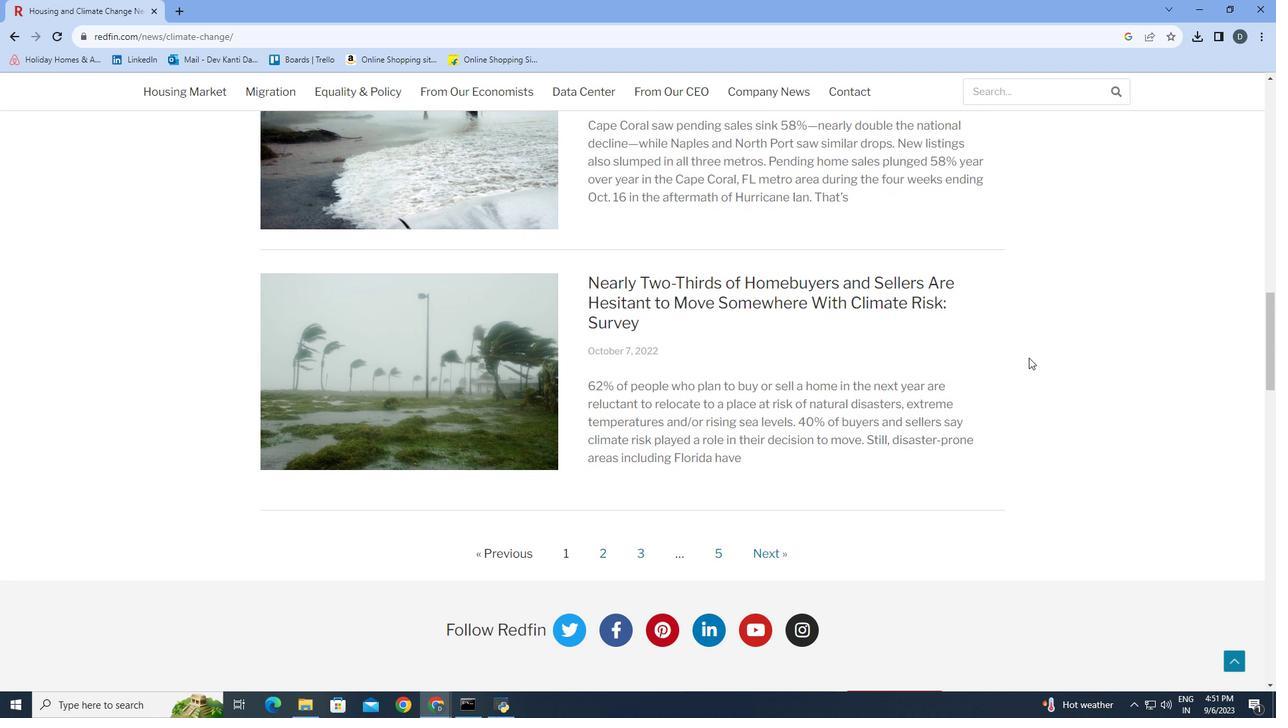 
Action: Mouse scrolled (1029, 357) with delta (0, 0)
Screenshot: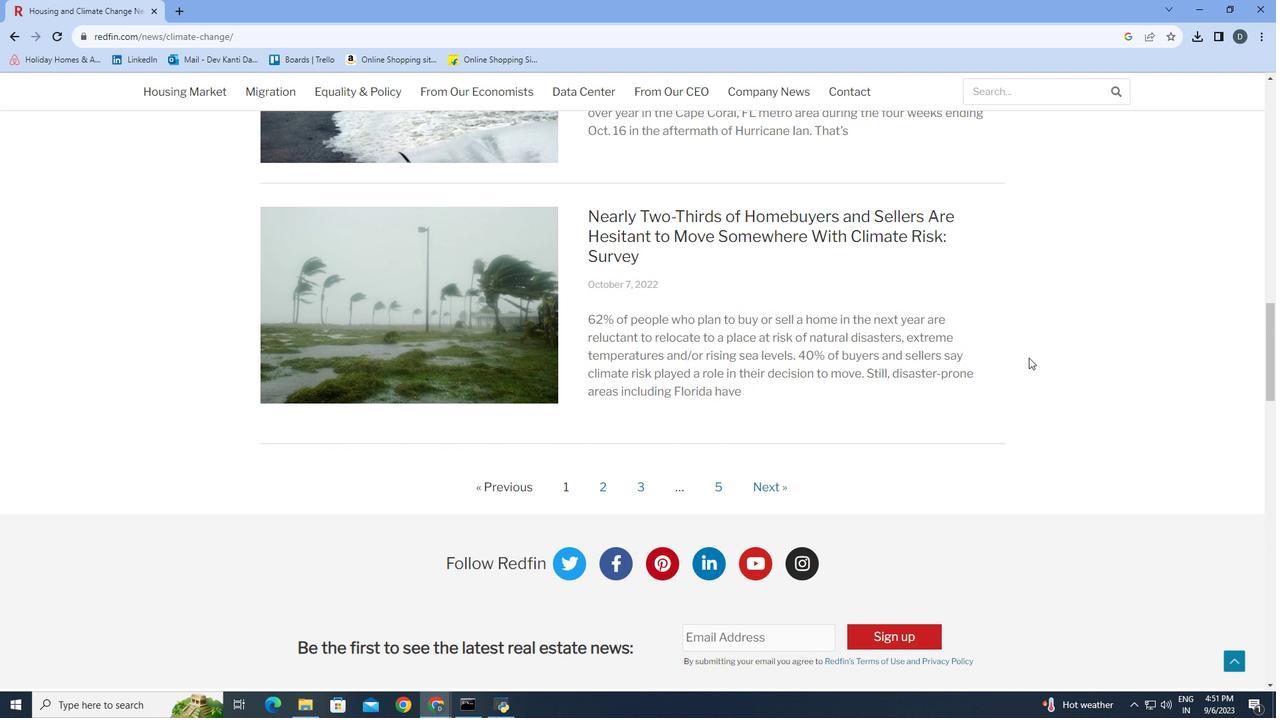 
Action: Mouse scrolled (1029, 357) with delta (0, 0)
Screenshot: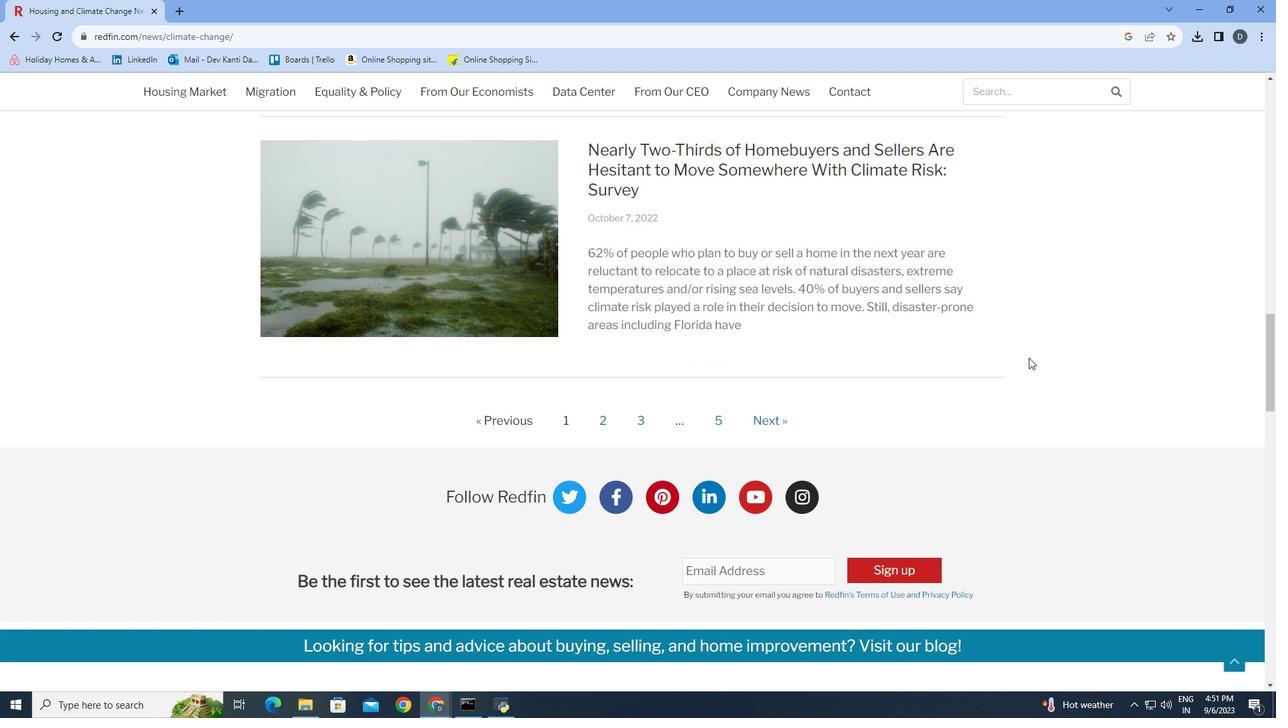 
Action: Mouse scrolled (1029, 357) with delta (0, 0)
Screenshot: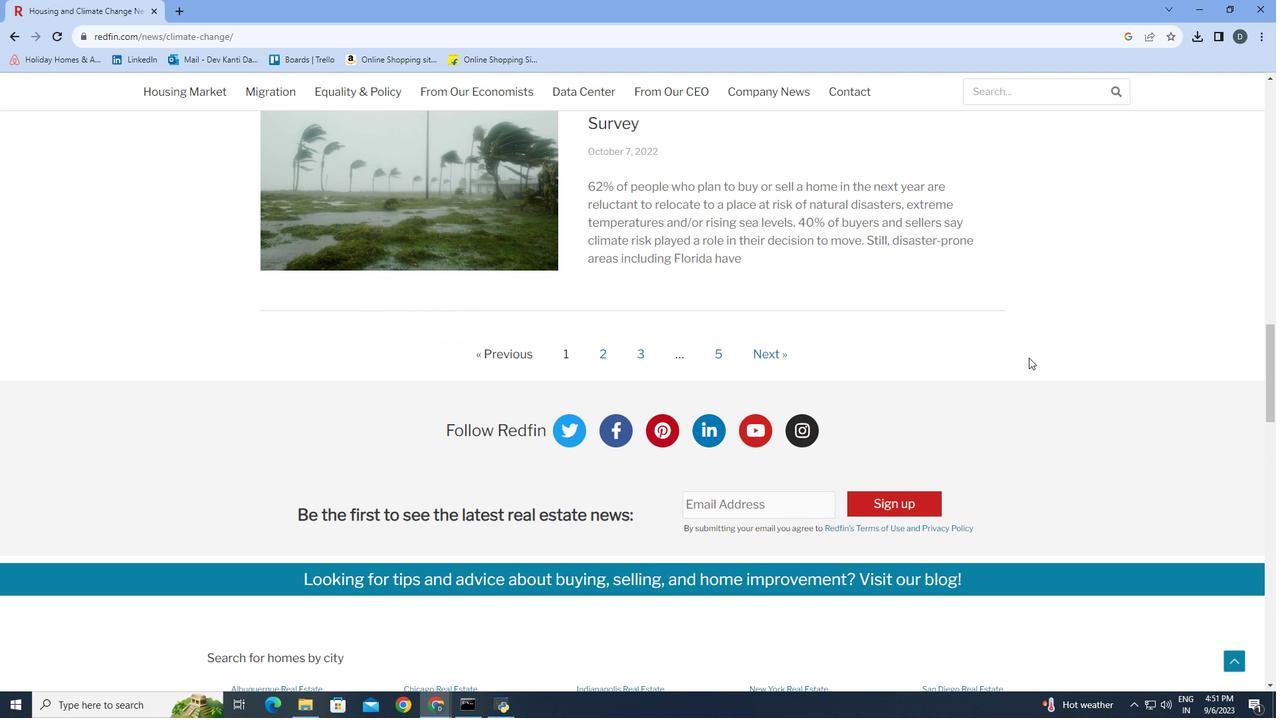 
Action: Mouse scrolled (1029, 357) with delta (0, 0)
Screenshot: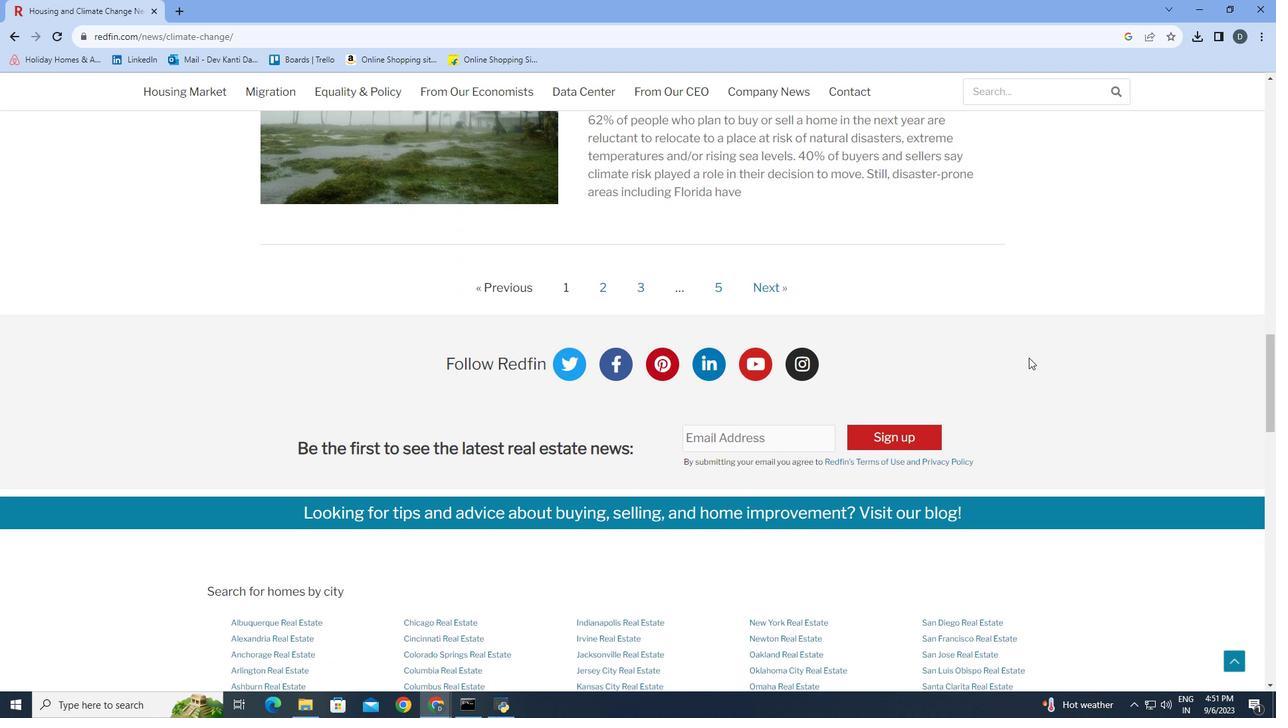 
Action: Mouse scrolled (1029, 357) with delta (0, 0)
Screenshot: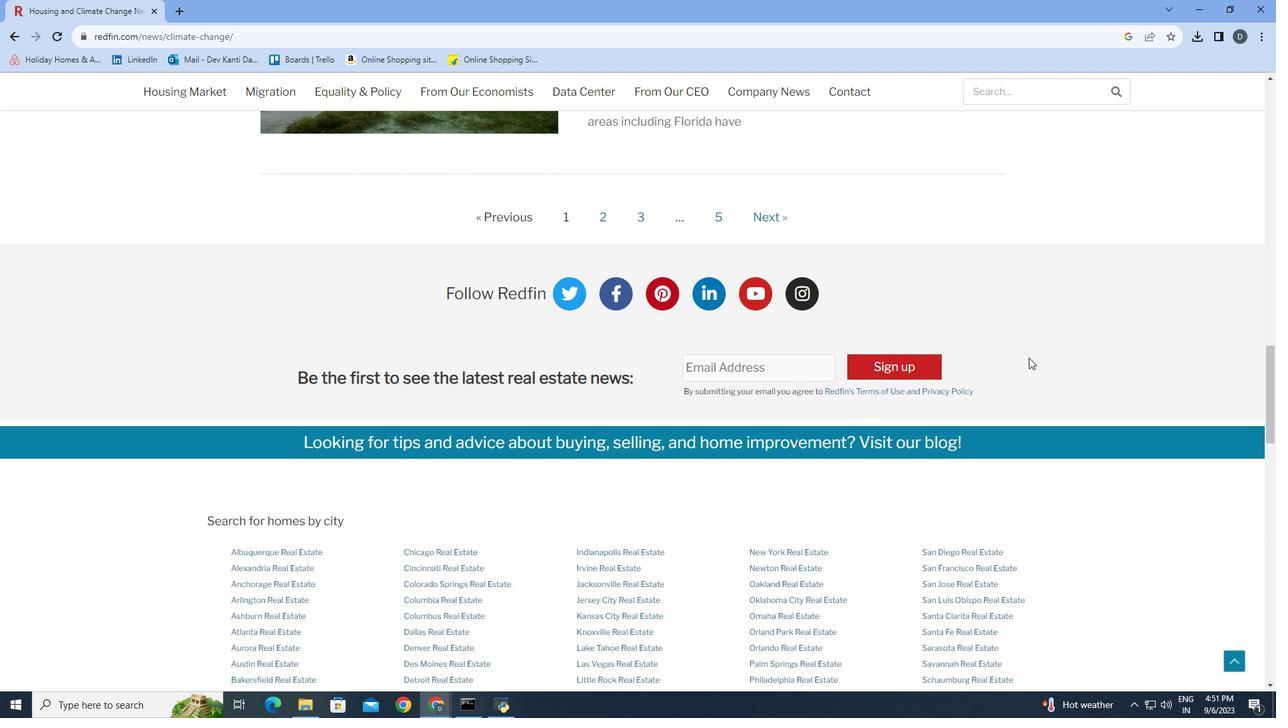 
Action: Mouse scrolled (1029, 357) with delta (0, 0)
Screenshot: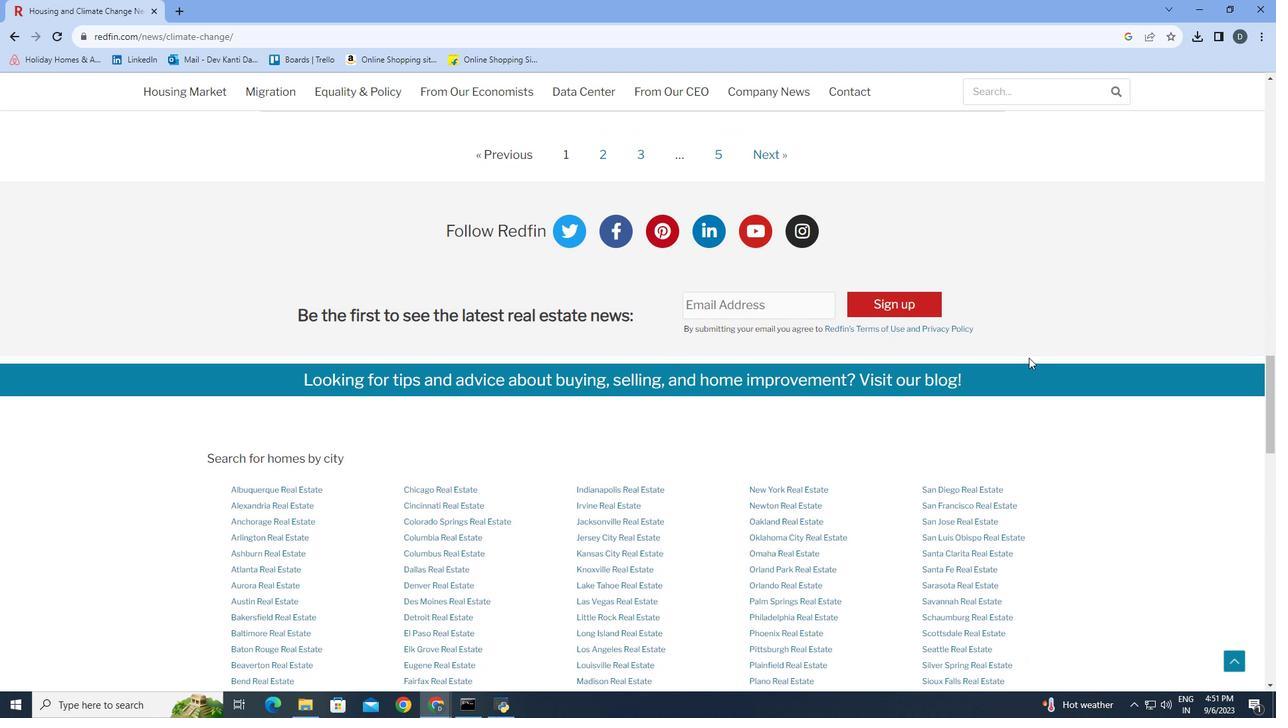 
Action: Mouse scrolled (1029, 357) with delta (0, 0)
Screenshot: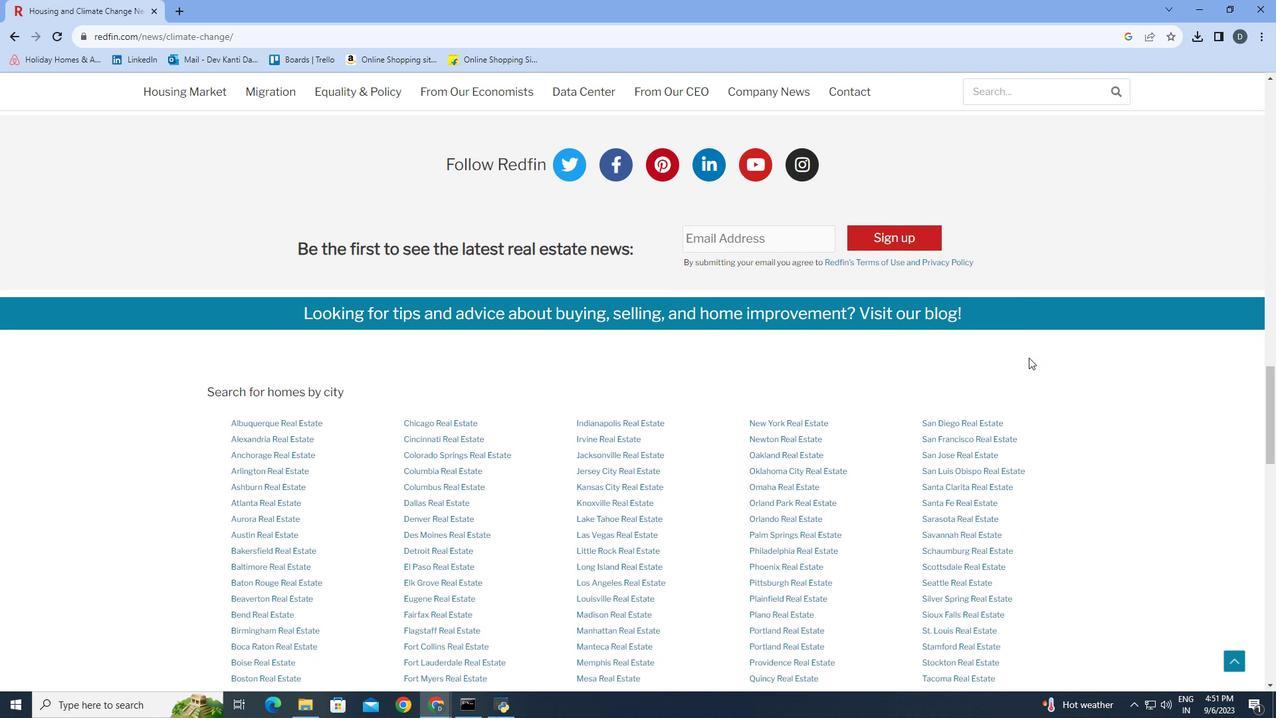 
Action: Mouse scrolled (1029, 357) with delta (0, 0)
Screenshot: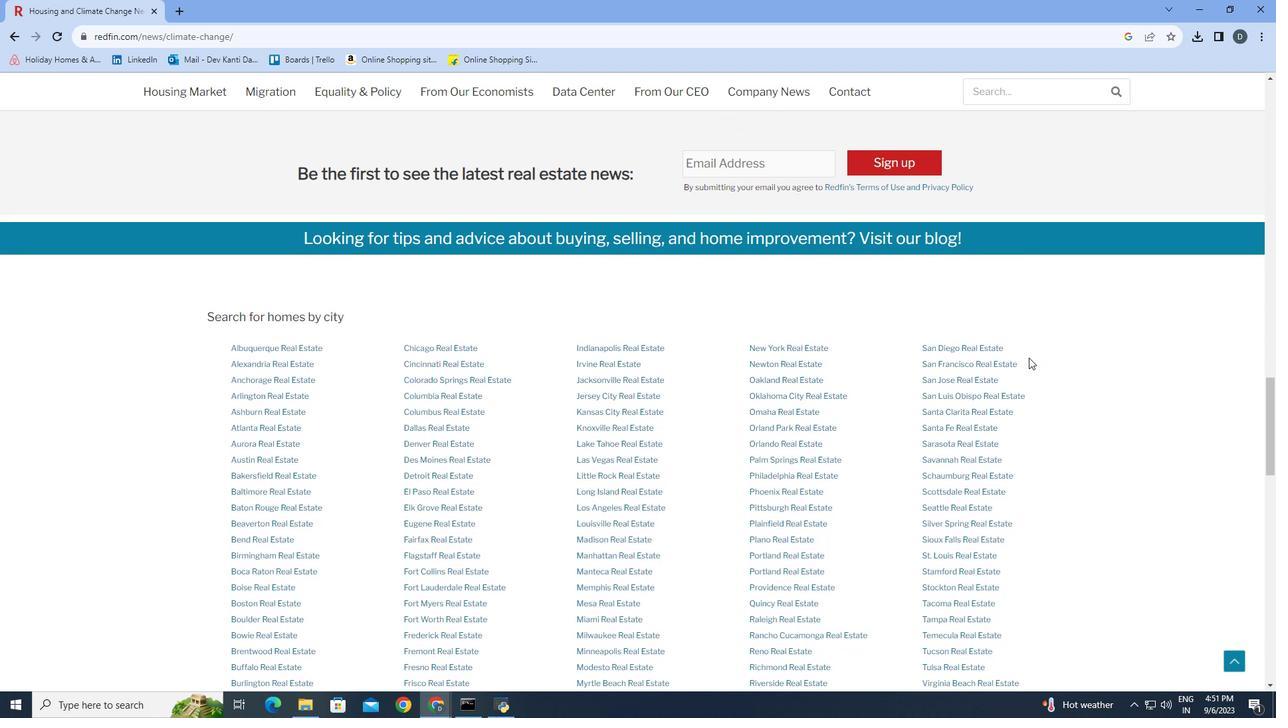 
Action: Mouse scrolled (1029, 357) with delta (0, 0)
Screenshot: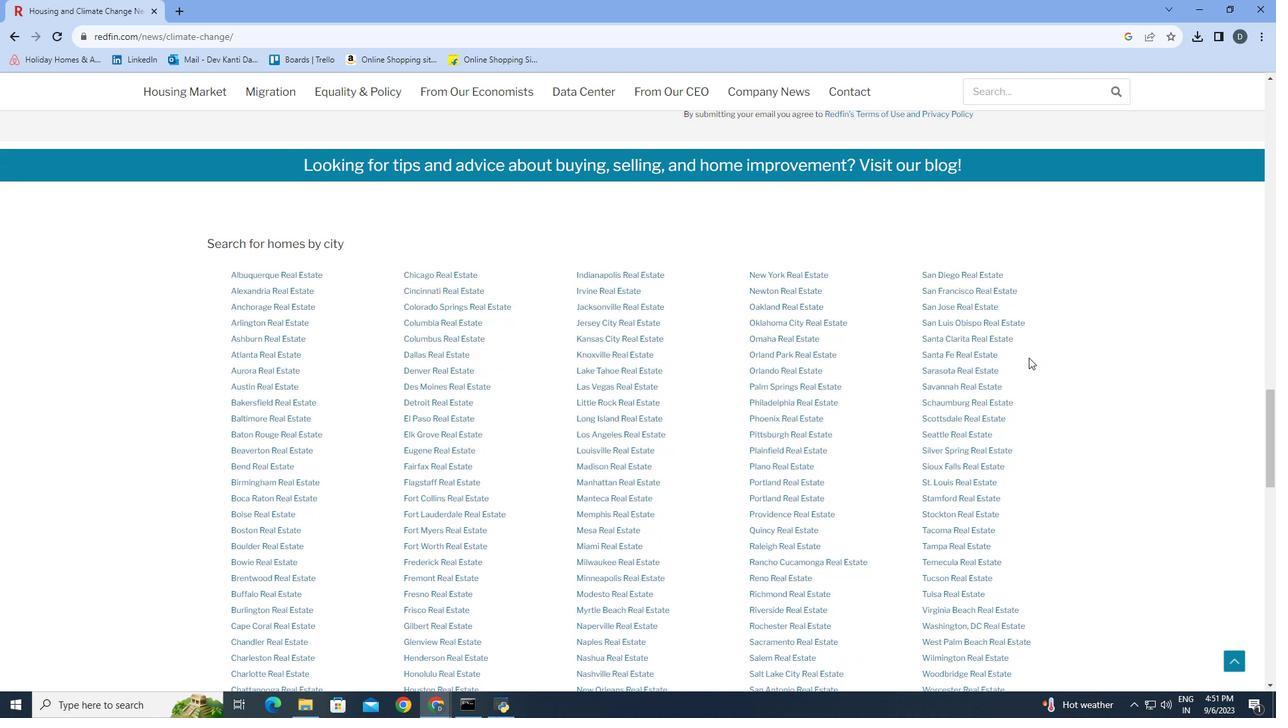 
Action: Mouse scrolled (1029, 357) with delta (0, 0)
Screenshot: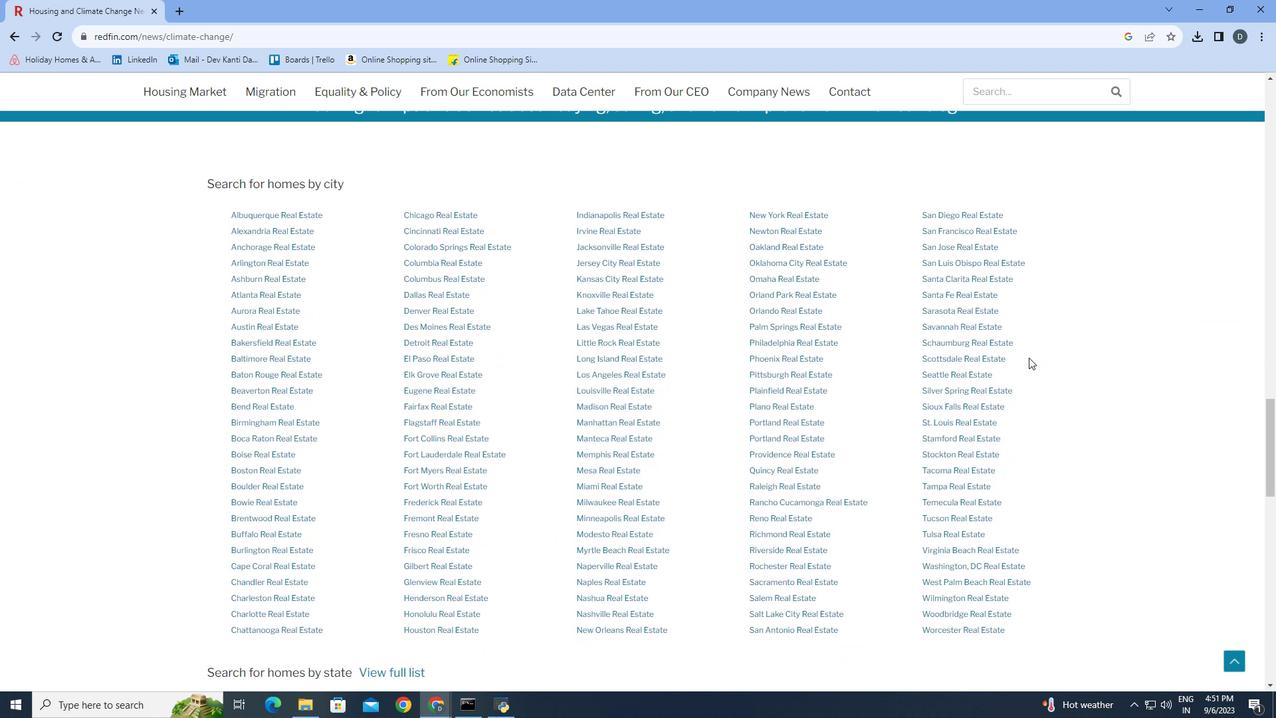 
Action: Mouse scrolled (1029, 357) with delta (0, 0)
Screenshot: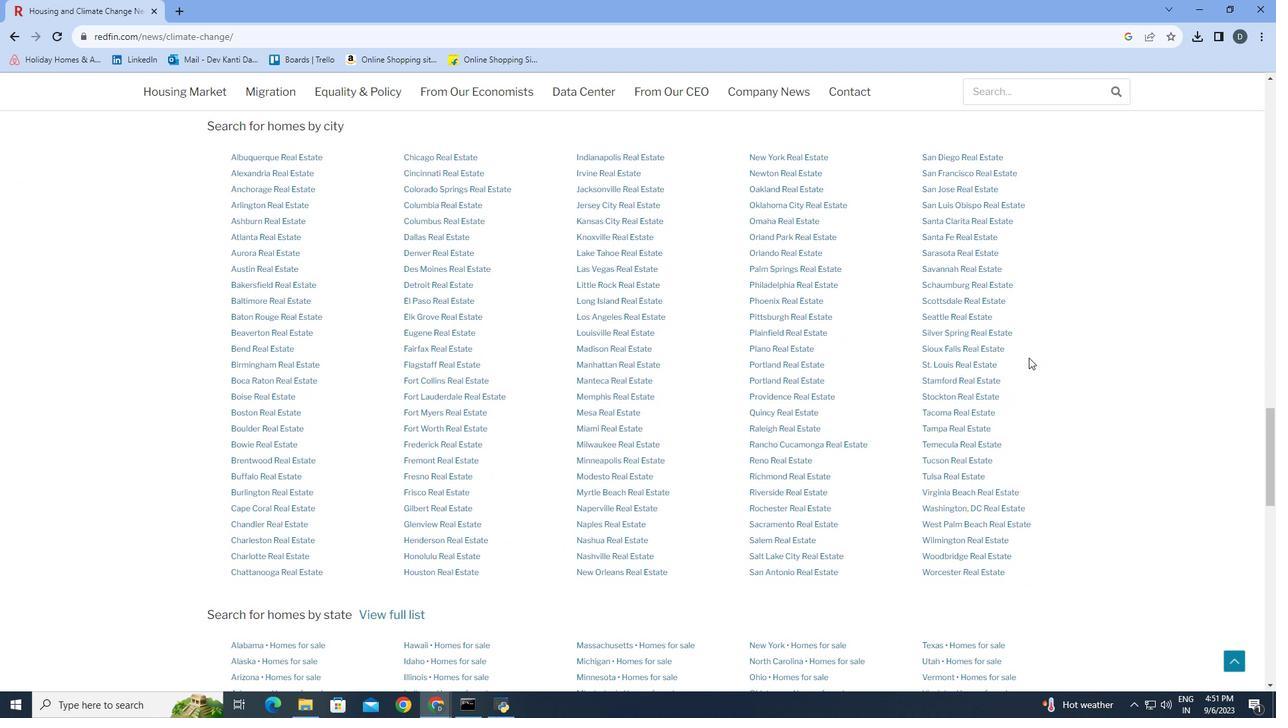 
Action: Mouse scrolled (1029, 357) with delta (0, 0)
Screenshot: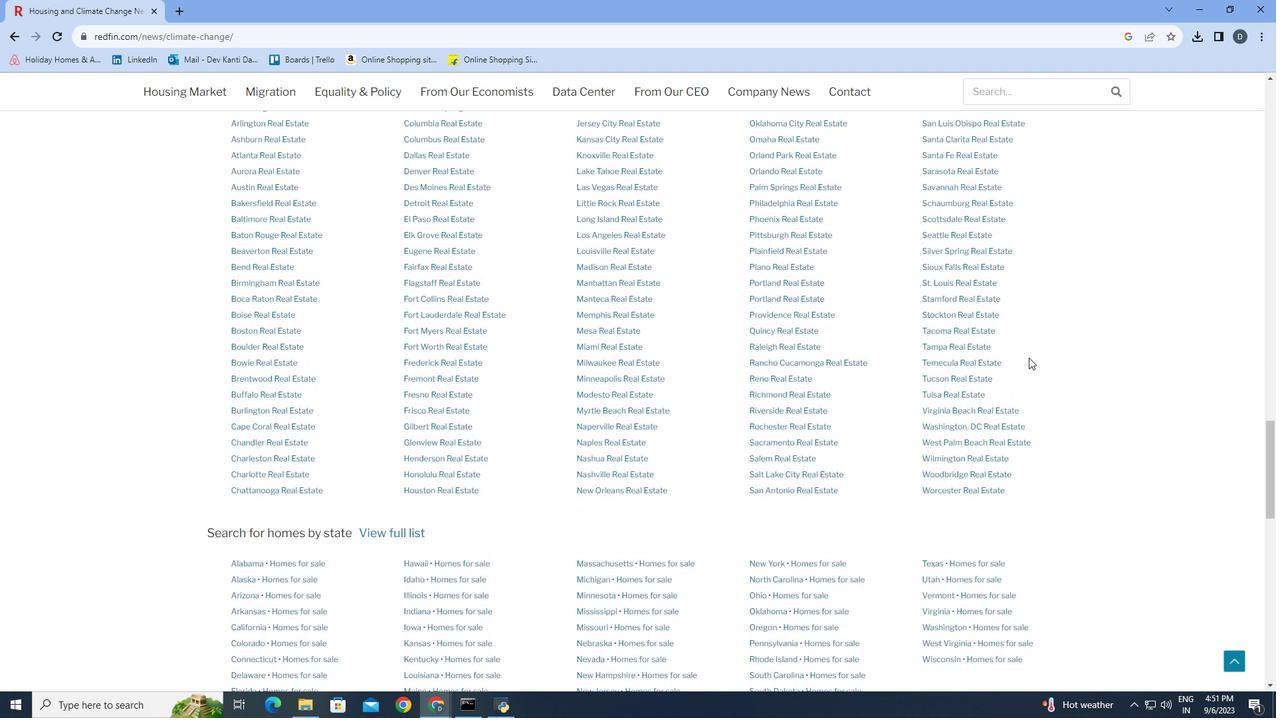 
Action: Mouse scrolled (1029, 357) with delta (0, 0)
Screenshot: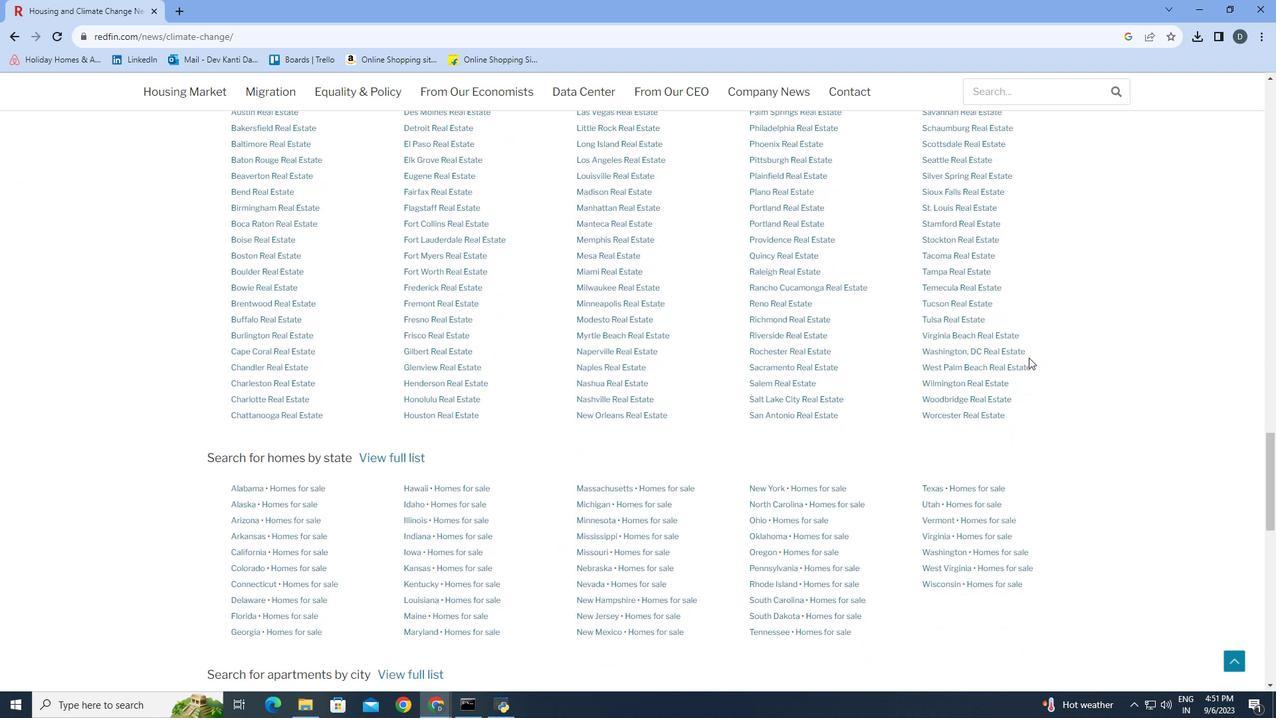 
Action: Mouse scrolled (1029, 357) with delta (0, 0)
Screenshot: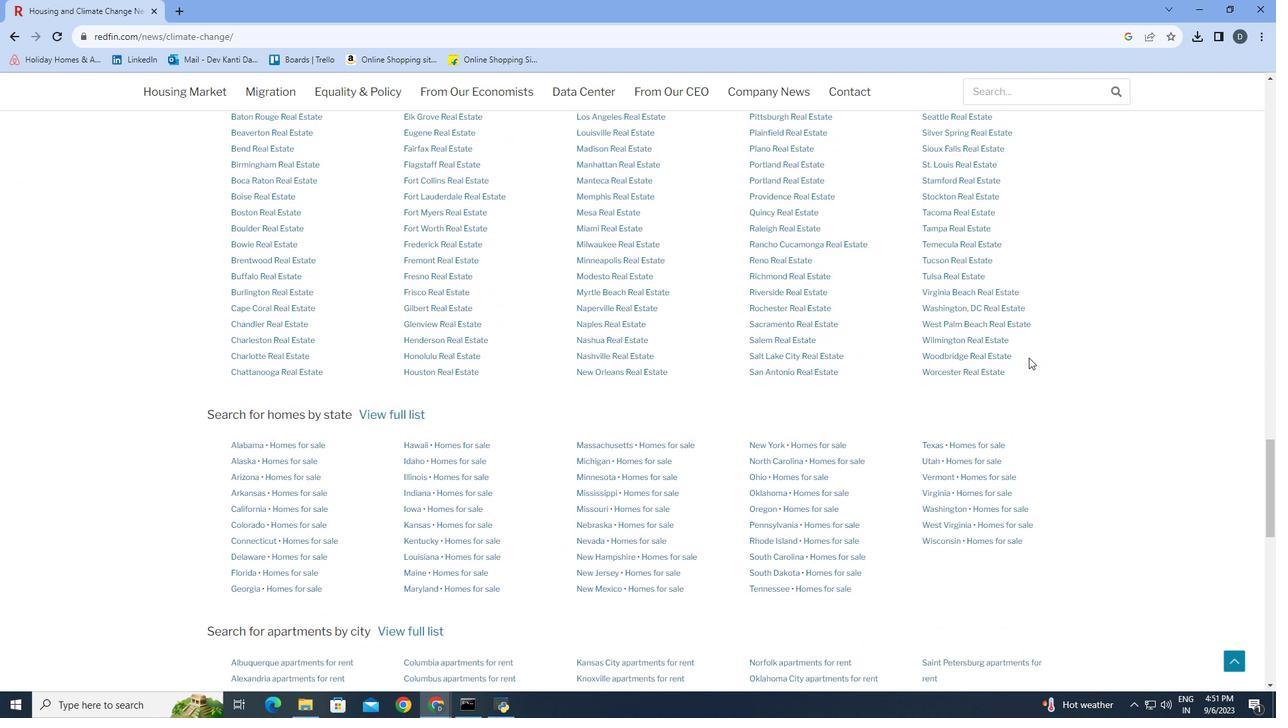 
Action: Mouse scrolled (1029, 357) with delta (0, 0)
Screenshot: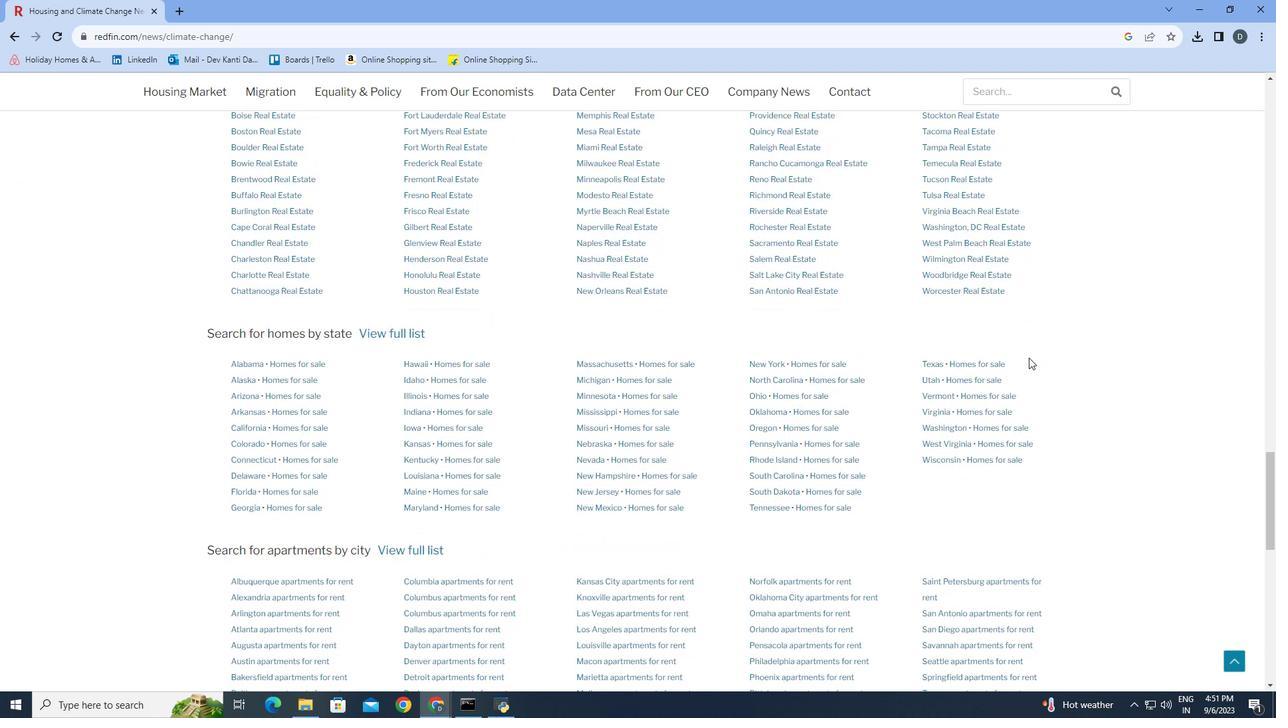 
Action: Mouse scrolled (1029, 357) with delta (0, 0)
Screenshot: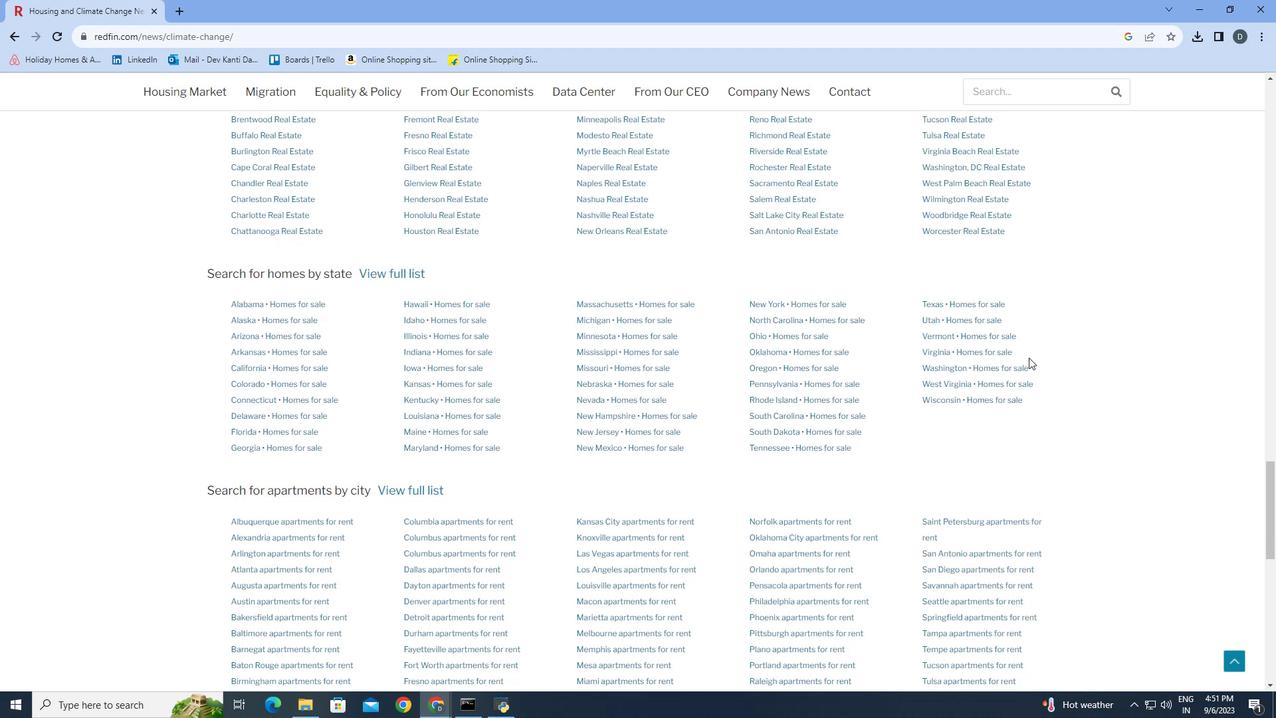 
Action: Mouse scrolled (1029, 357) with delta (0, 0)
Screenshot: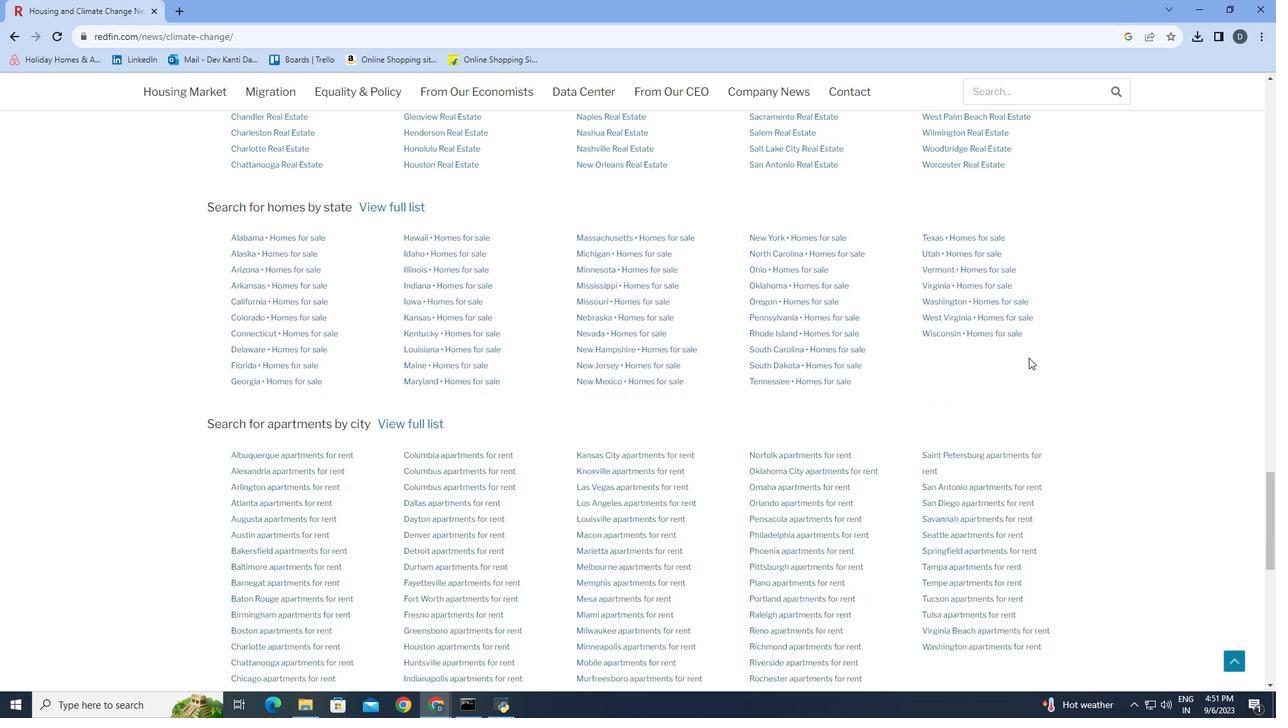 
Action: Mouse scrolled (1029, 357) with delta (0, 0)
Screenshot: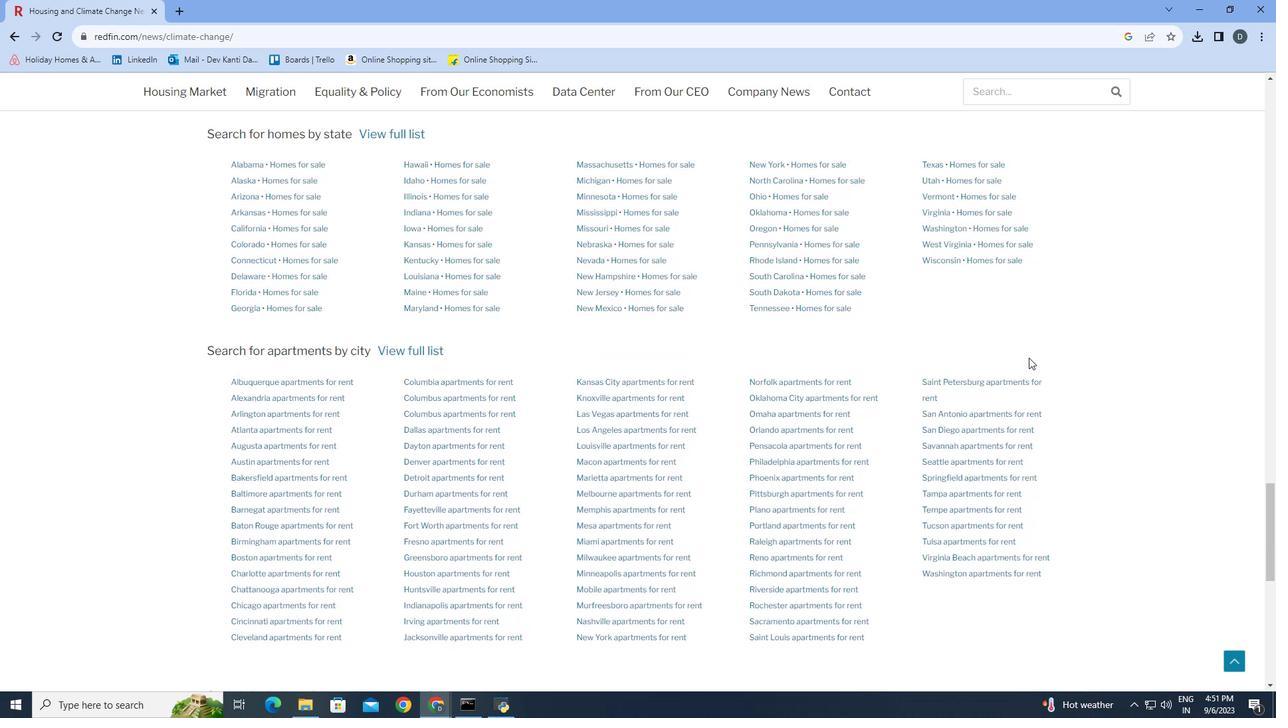
Action: Mouse scrolled (1029, 357) with delta (0, 0)
Screenshot: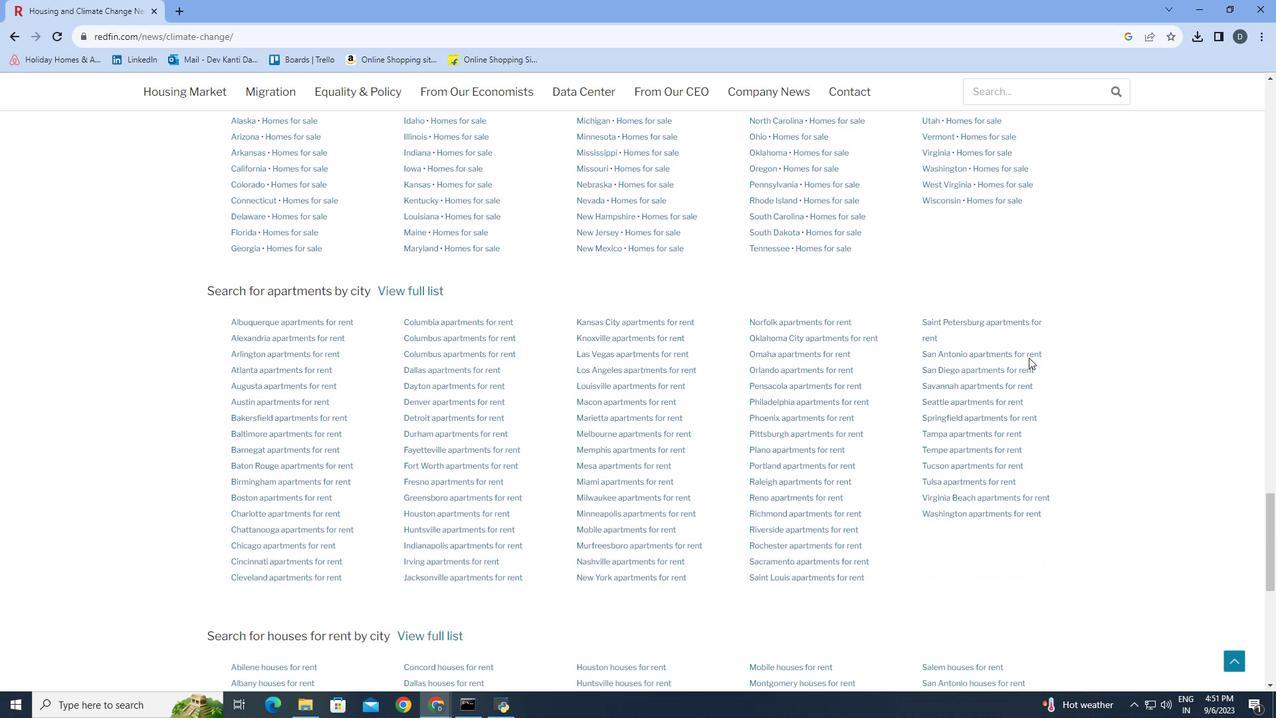 
Action: Mouse scrolled (1029, 357) with delta (0, 0)
Screenshot: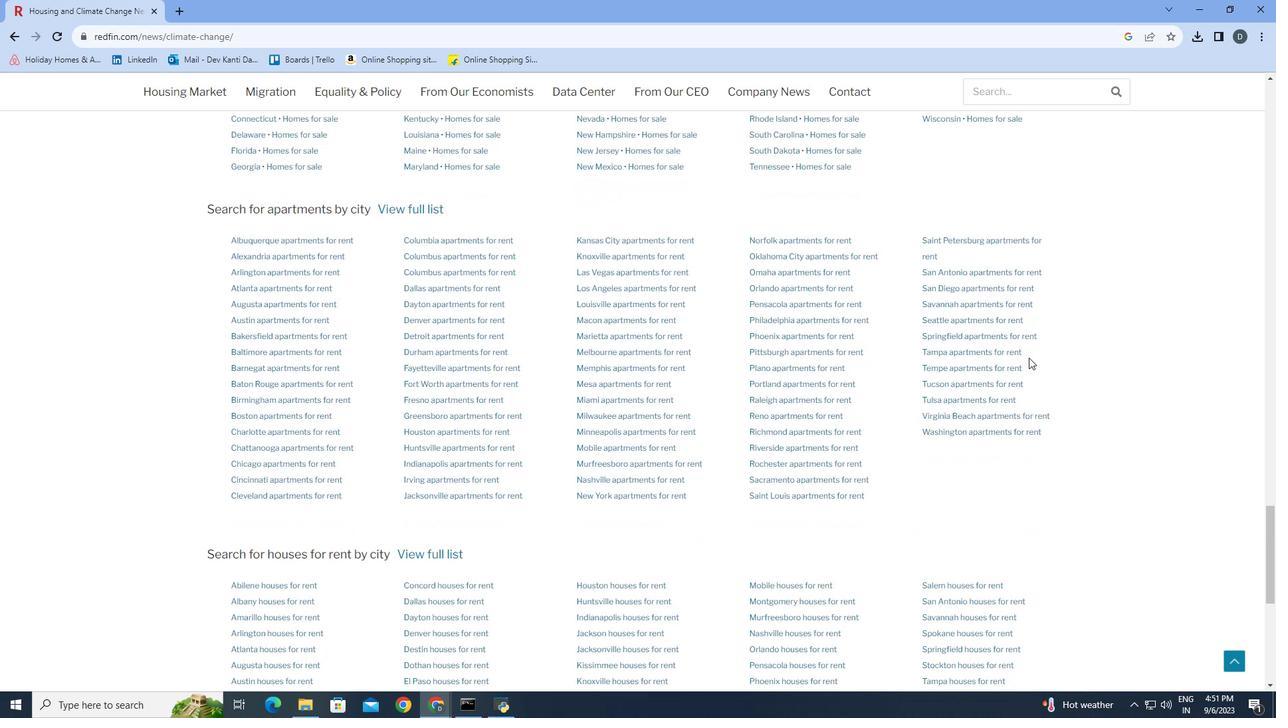 
Action: Mouse scrolled (1029, 357) with delta (0, 0)
Screenshot: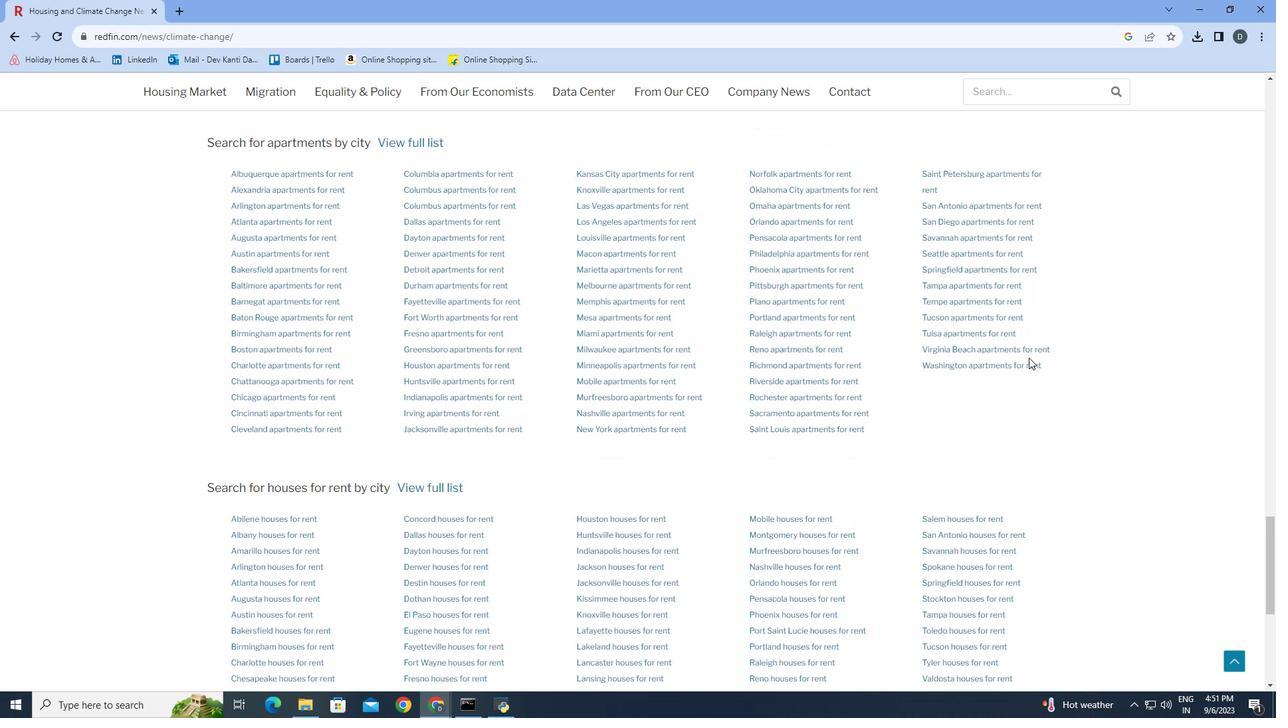 
Action: Mouse scrolled (1029, 357) with delta (0, 0)
Screenshot: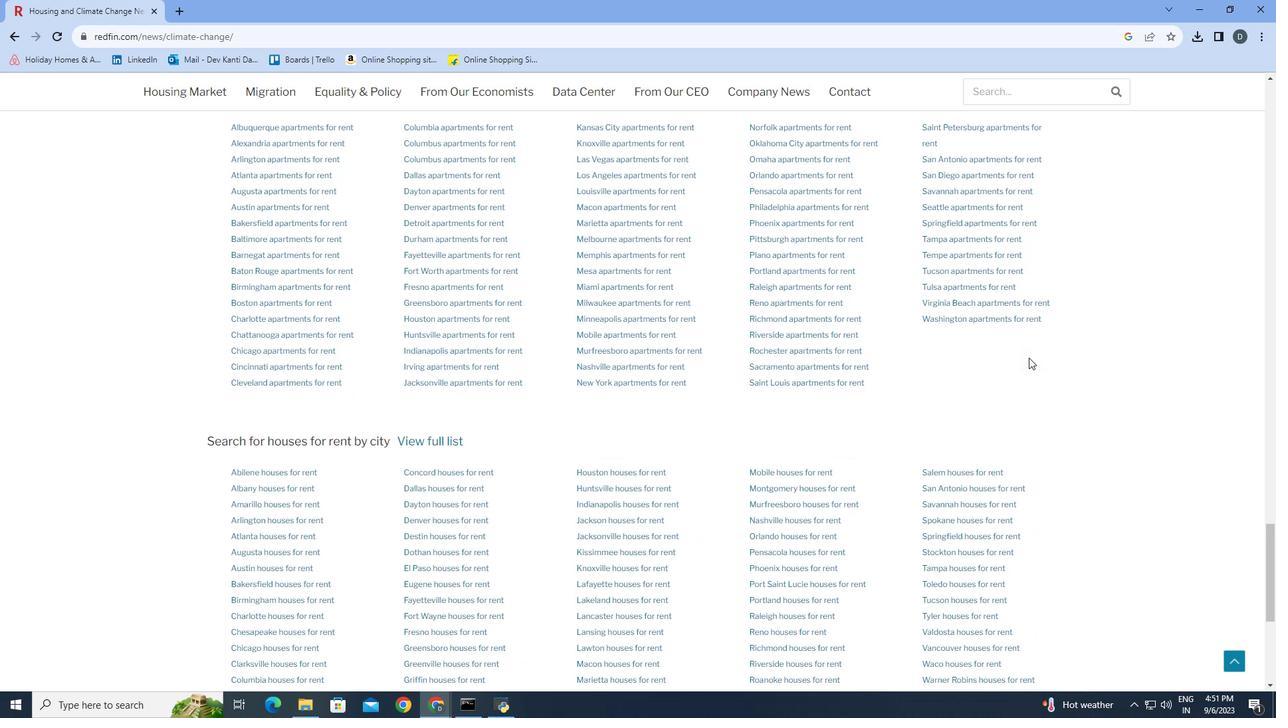 
Action: Mouse scrolled (1029, 357) with delta (0, 0)
Screenshot: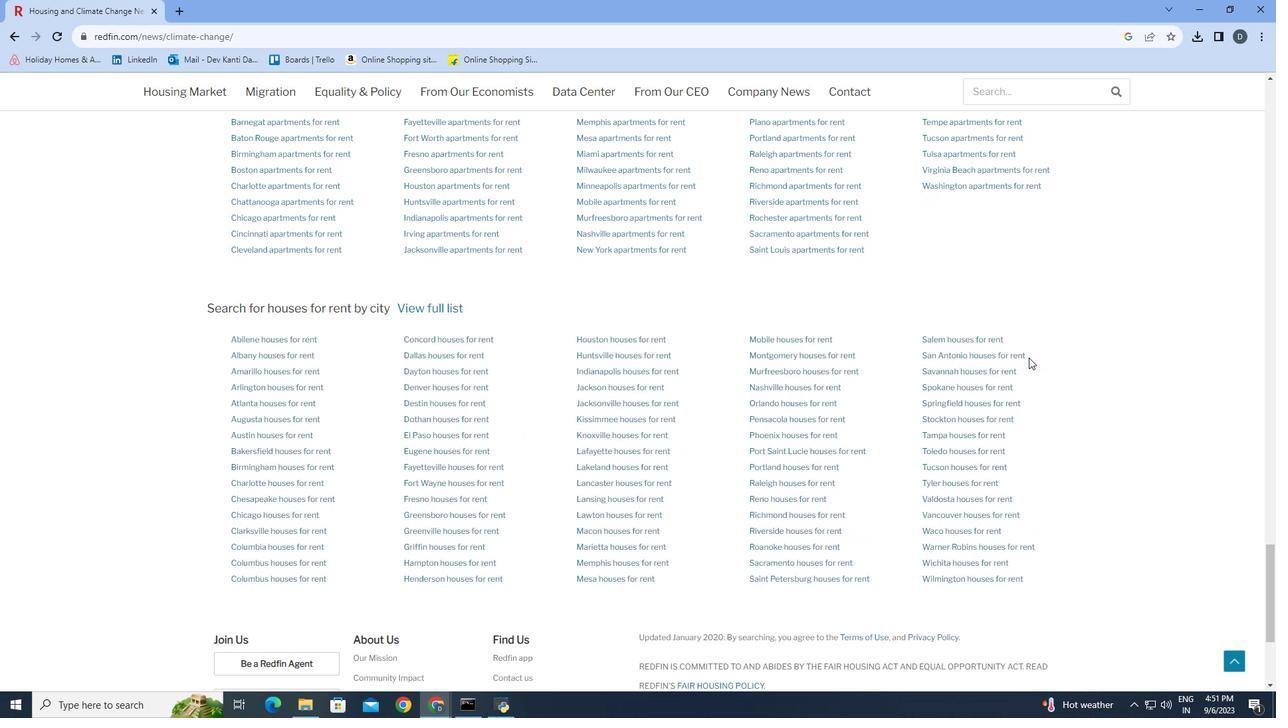 
Action: Mouse scrolled (1029, 357) with delta (0, 0)
Screenshot: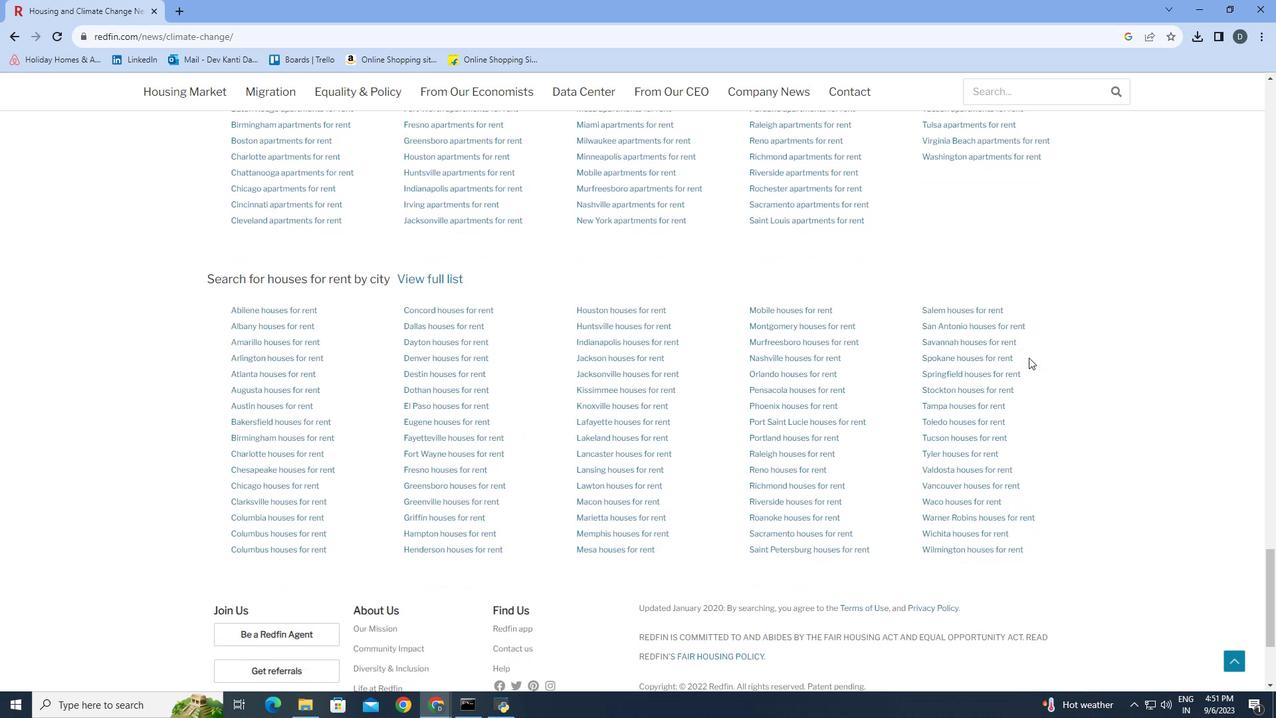 
Action: Mouse scrolled (1029, 357) with delta (0, 0)
Screenshot: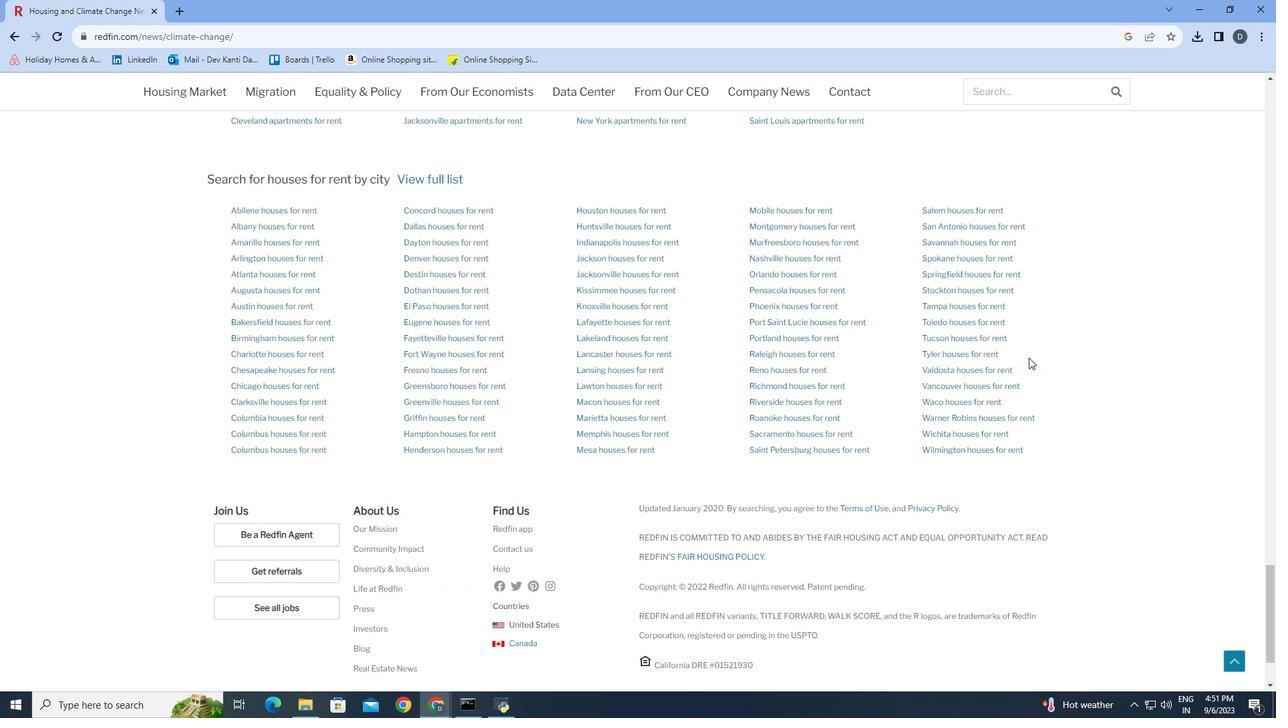 
Action: Mouse scrolled (1029, 357) with delta (0, 0)
Screenshot: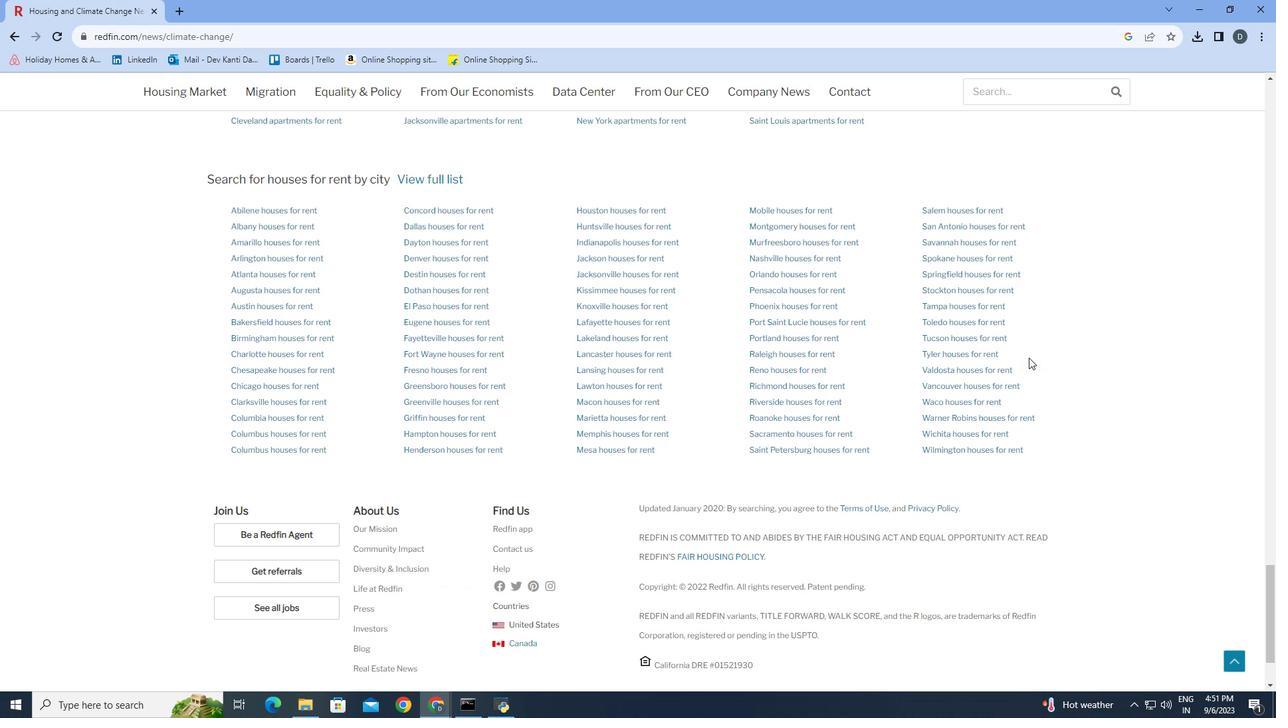 
Action: Mouse scrolled (1029, 357) with delta (0, 0)
Screenshot: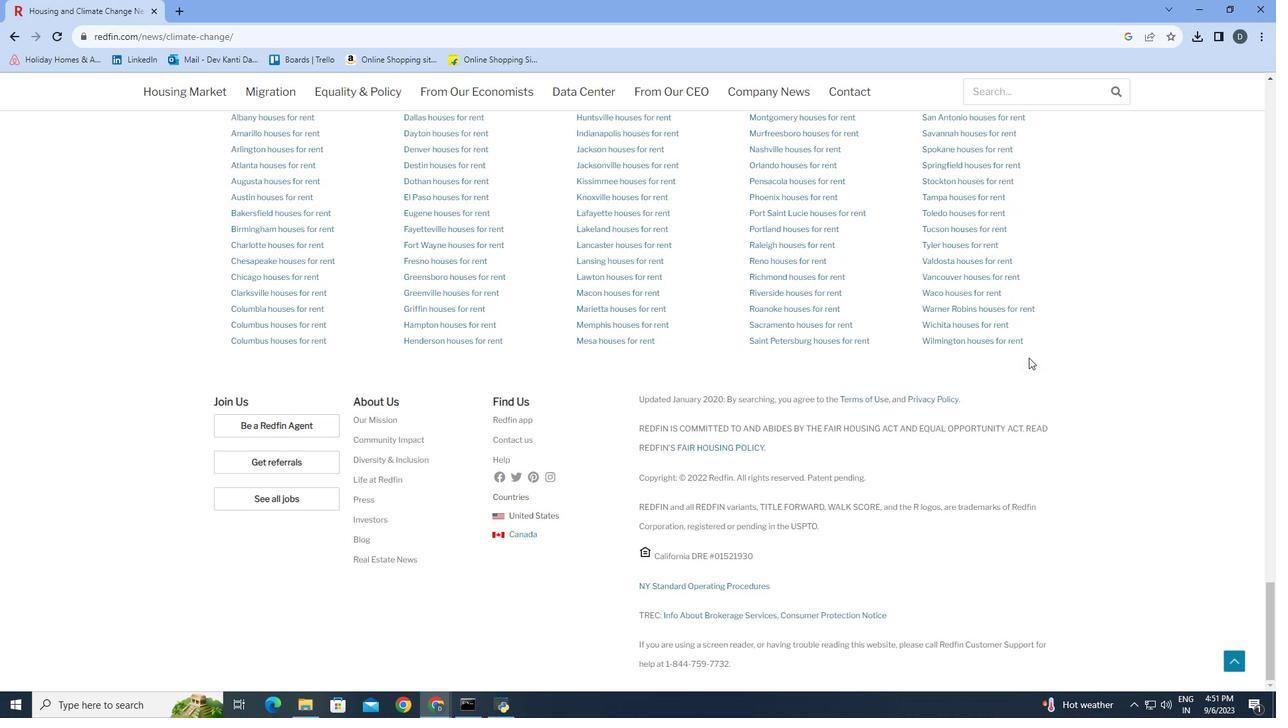 
Action: Mouse scrolled (1029, 357) with delta (0, 0)
Screenshot: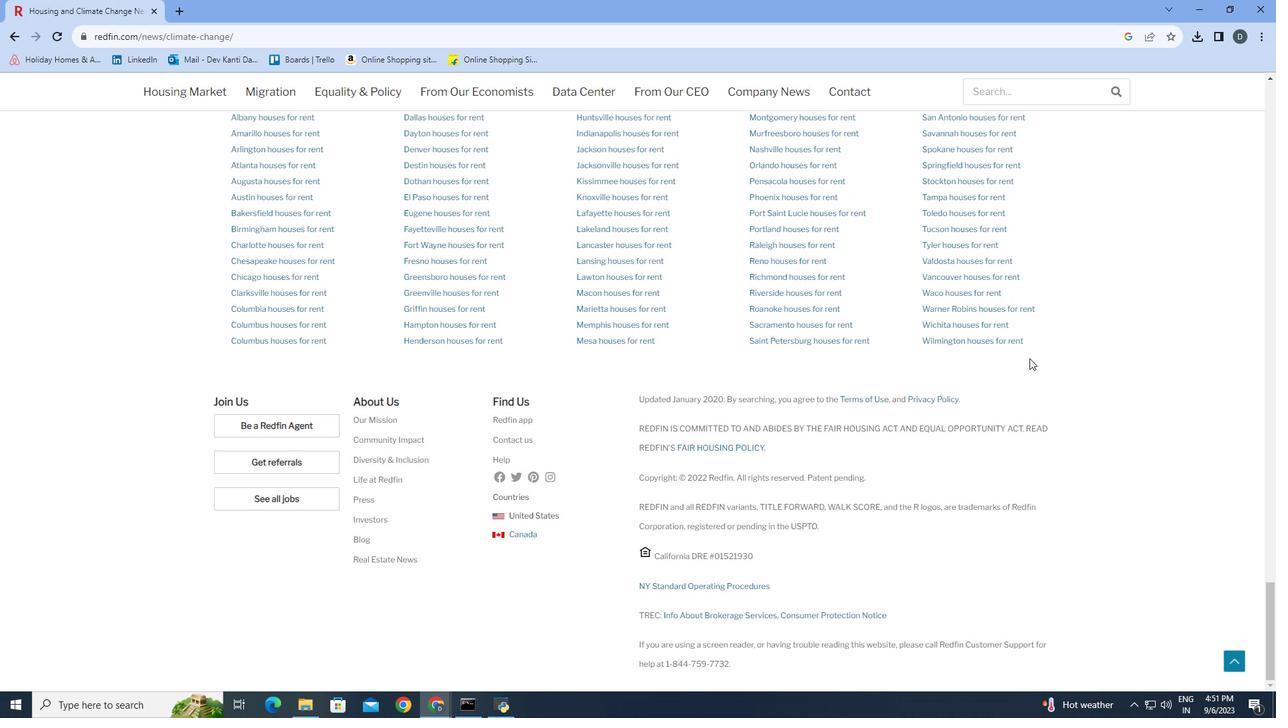 
Action: Mouse scrolled (1029, 357) with delta (0, 0)
Screenshot: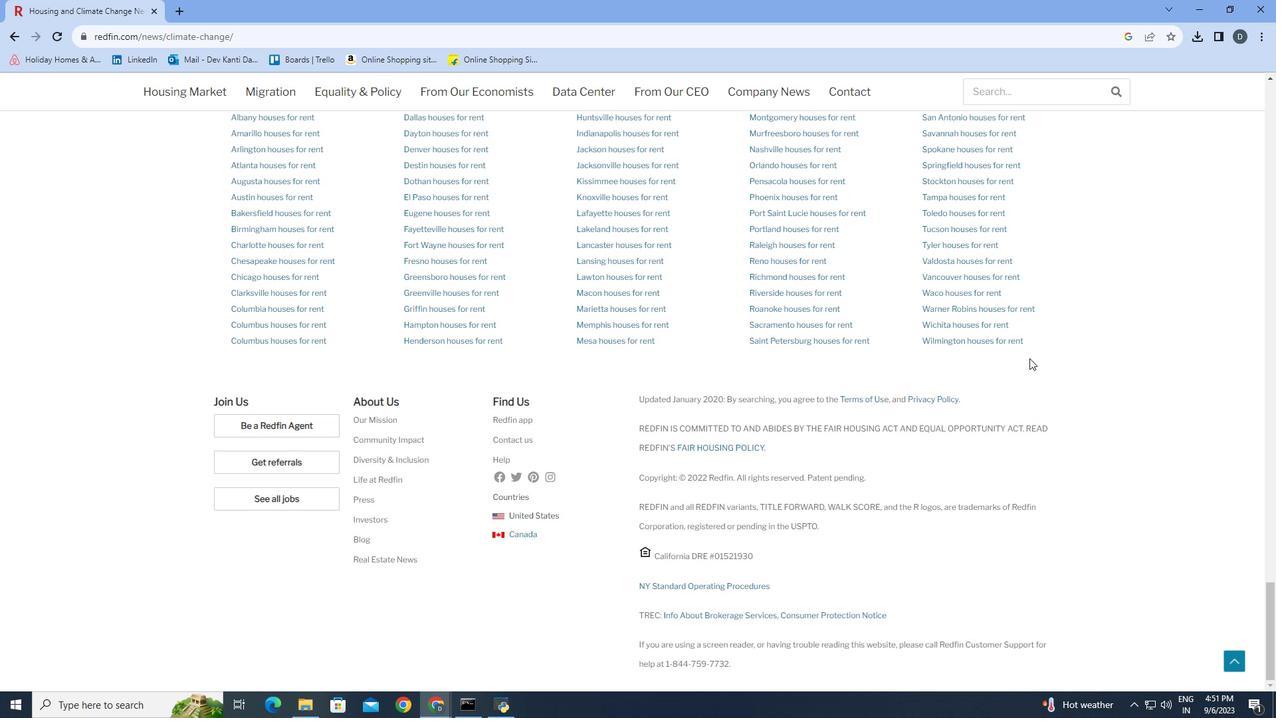 
Action: Mouse scrolled (1029, 357) with delta (0, 0)
Screenshot: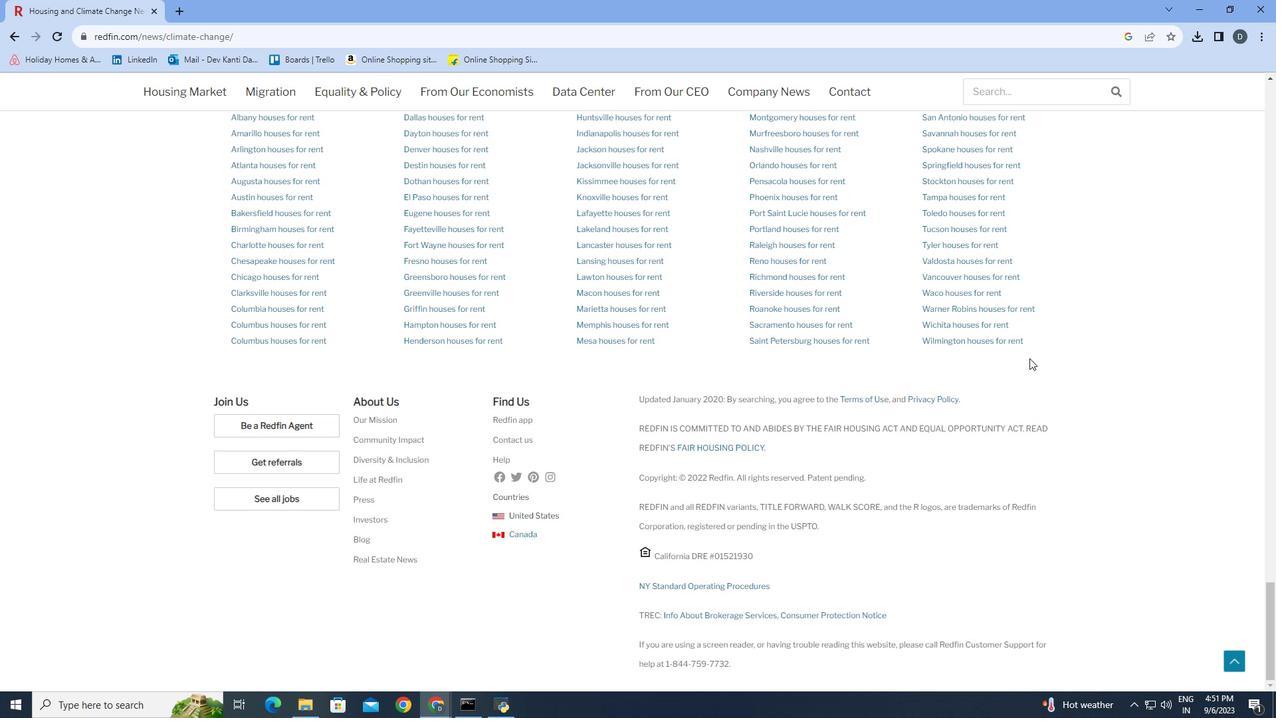 
Action: Mouse moved to (1029, 358)
Screenshot: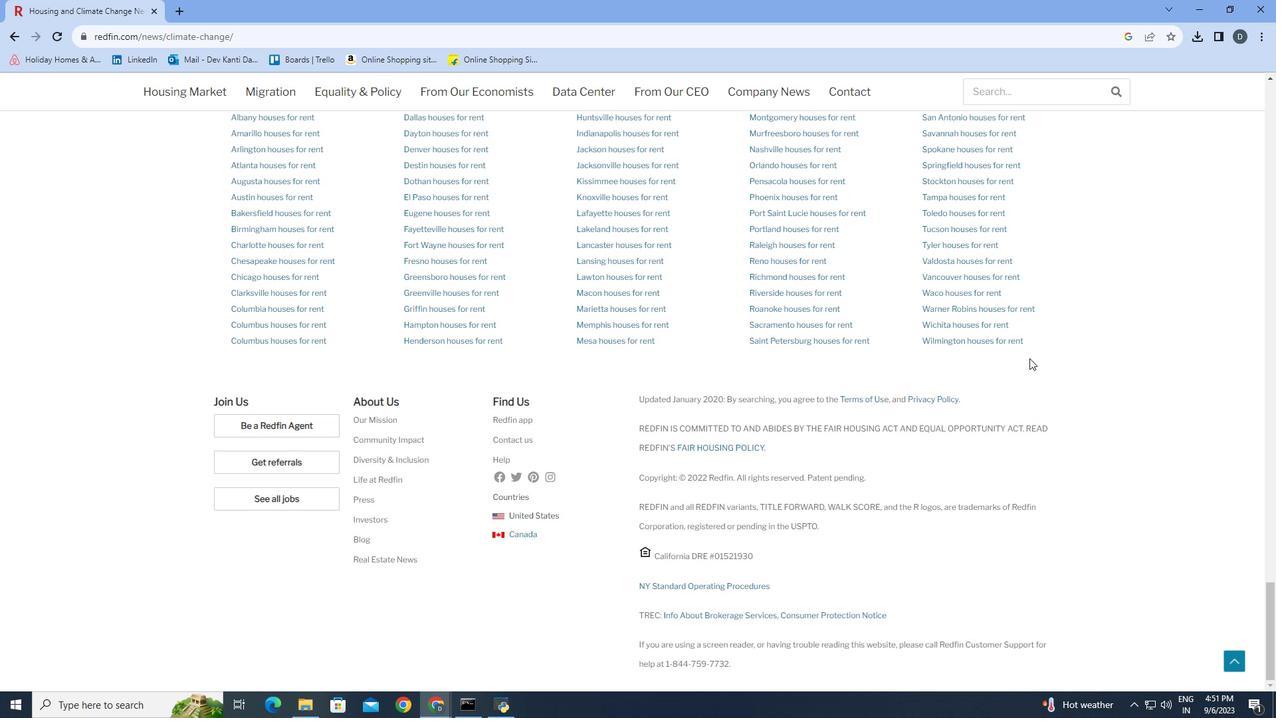 
Action: Mouse scrolled (1029, 357) with delta (0, 0)
Screenshot: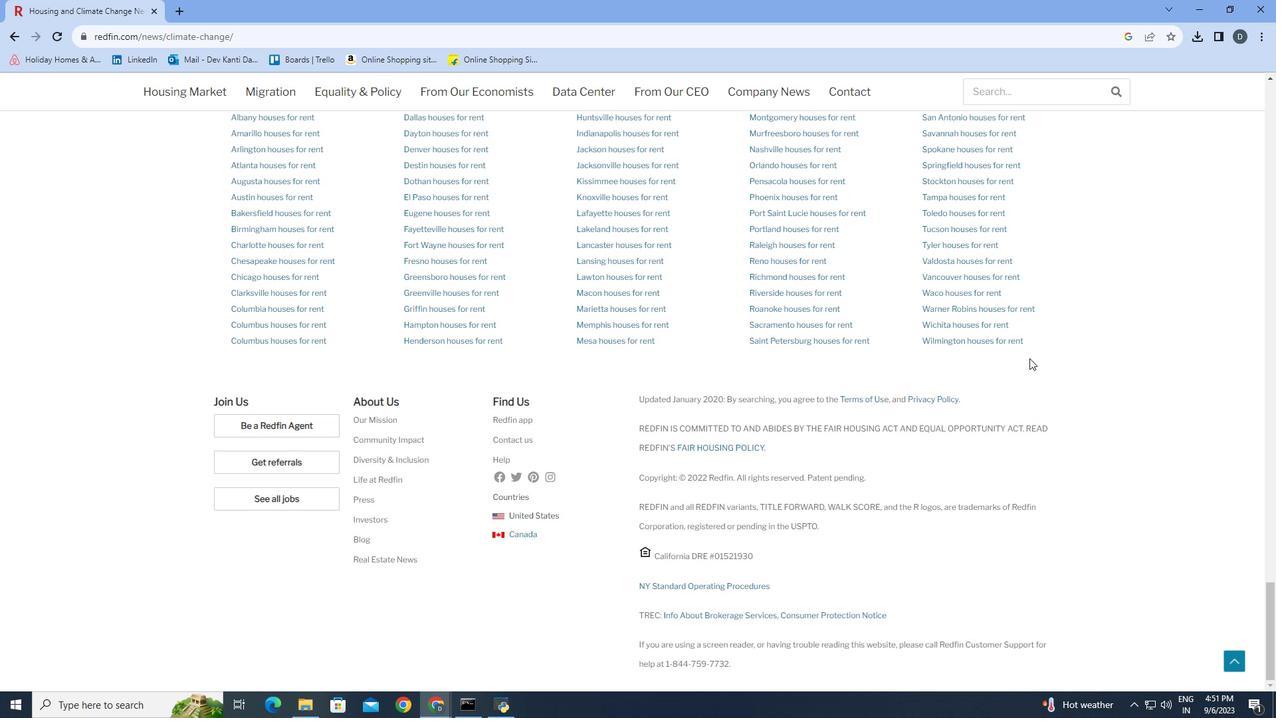 
Action: Mouse moved to (1029, 358)
Screenshot: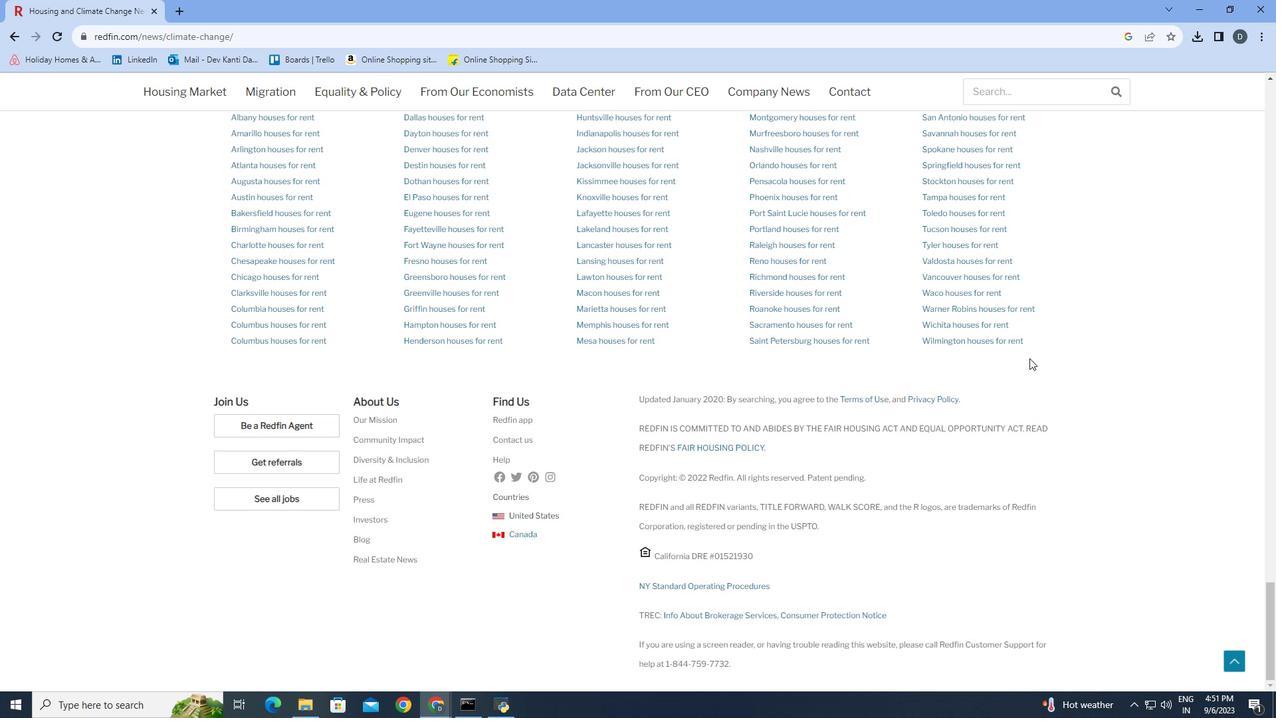 
